 Task: Find connections with filter location Montenegro with filter topic #Consultingwith filter profile language Potuguese with filter current company Work From Home - Online Work Opportunity with filter school Kadi Sarva Vishwavidyalaya, Gandihnagar with filter industry Professional Organizations with filter service category Editing with filter keywords title Food Kitchen Worker
Action: Mouse moved to (518, 99)
Screenshot: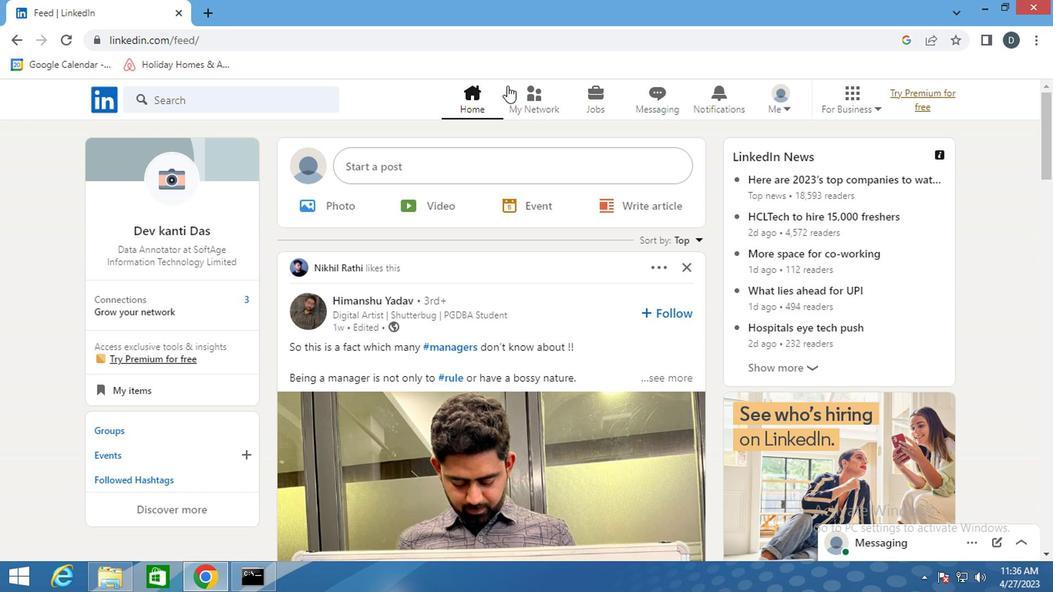 
Action: Mouse pressed left at (518, 99)
Screenshot: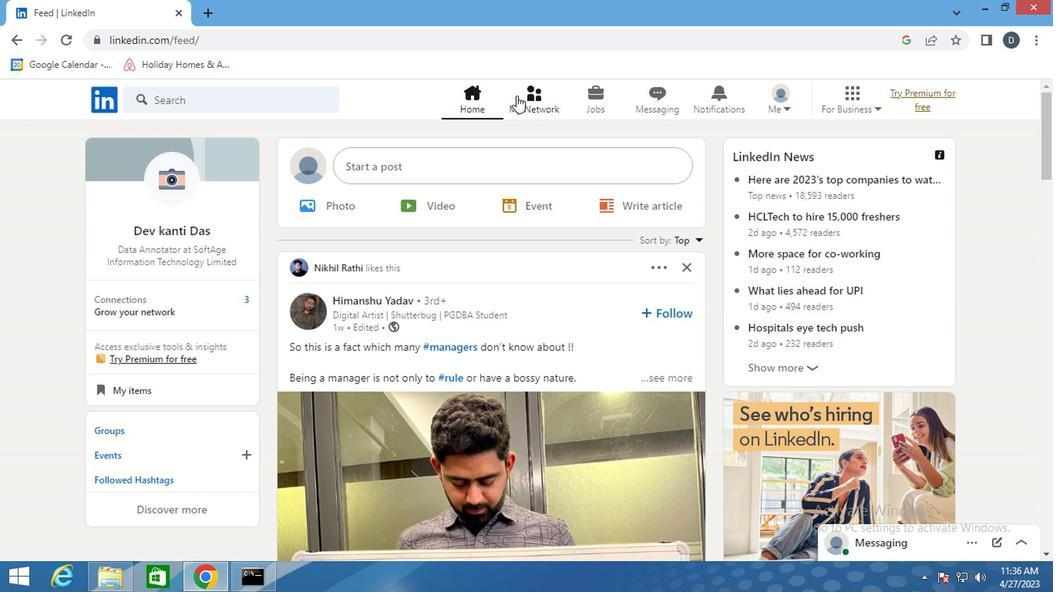 
Action: Mouse moved to (261, 181)
Screenshot: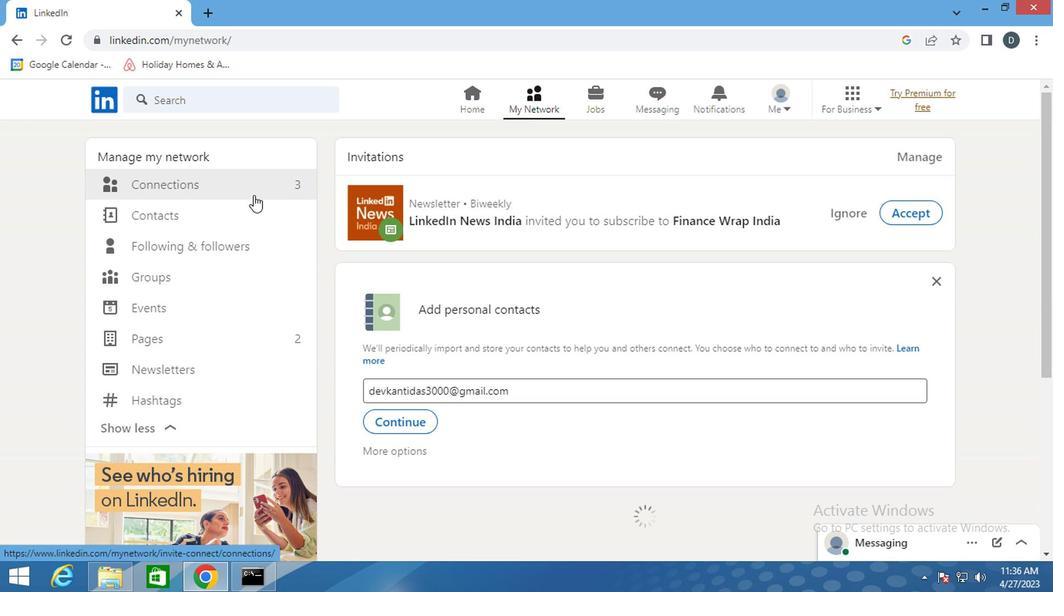 
Action: Mouse pressed left at (261, 181)
Screenshot: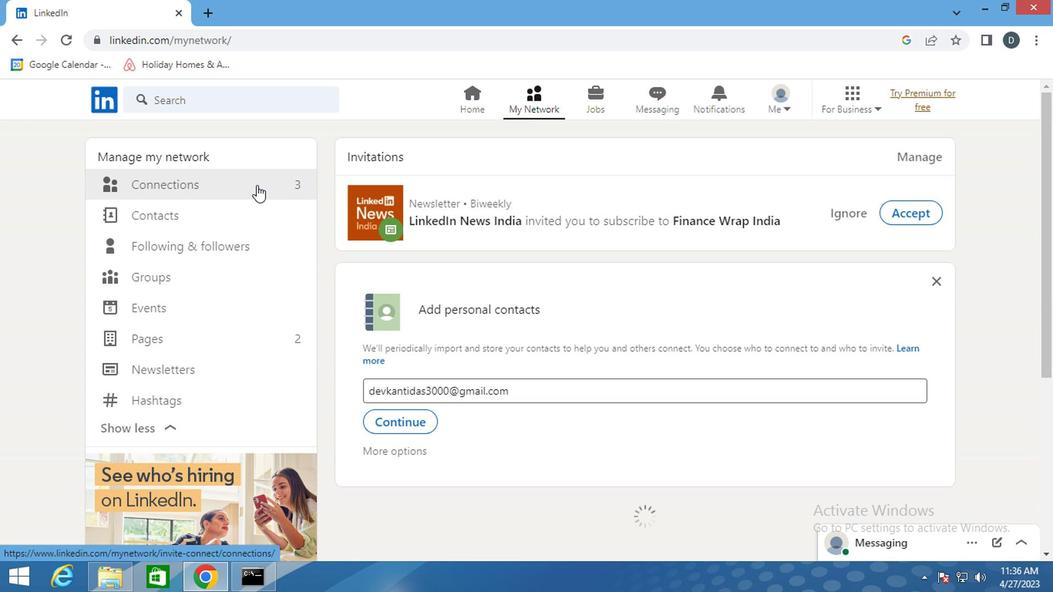 
Action: Mouse pressed left at (261, 181)
Screenshot: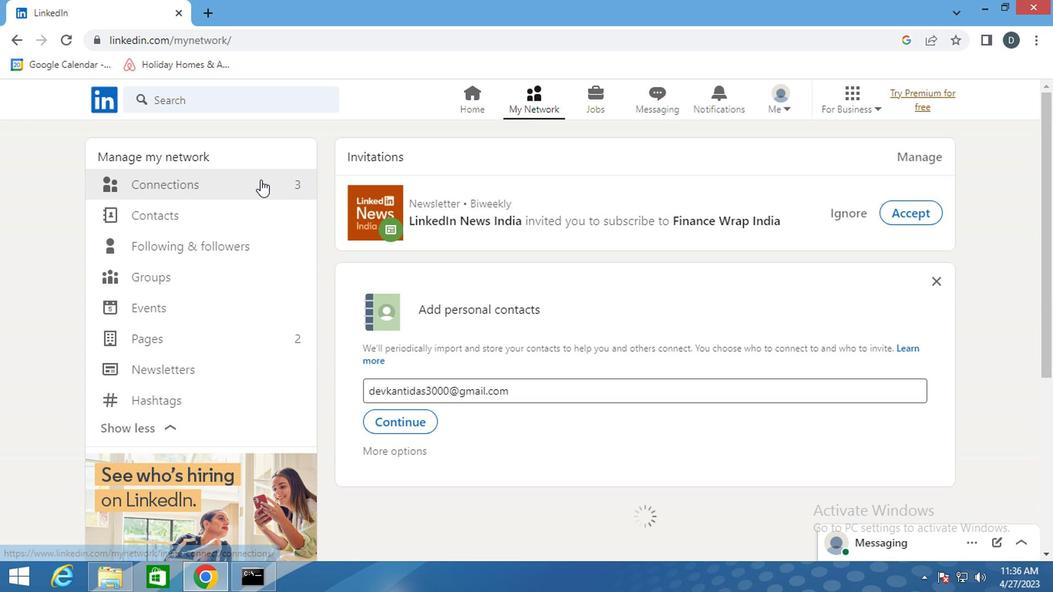 
Action: Mouse moved to (672, 183)
Screenshot: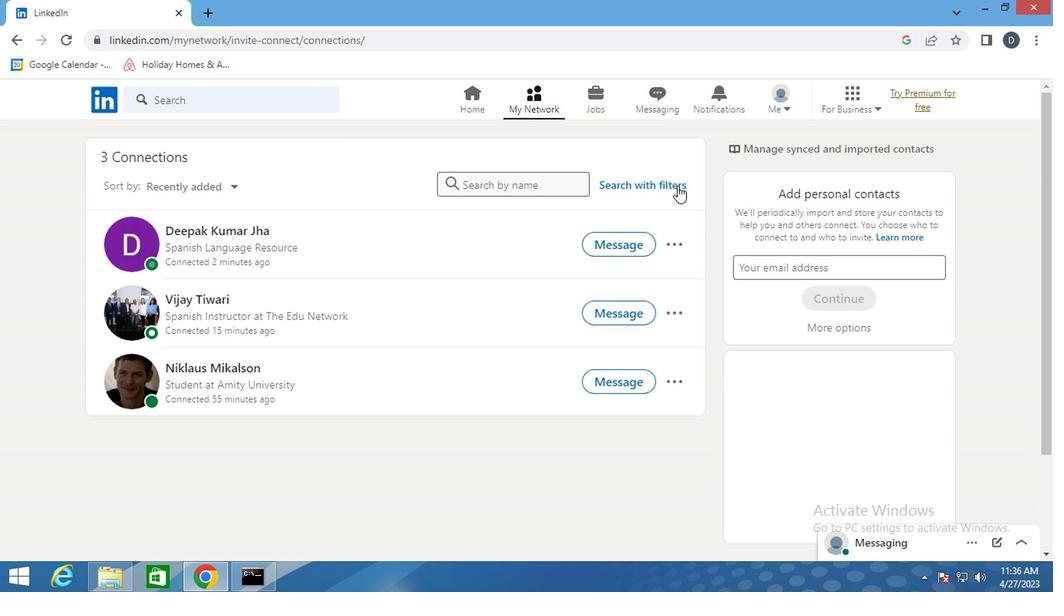 
Action: Mouse pressed left at (672, 183)
Screenshot: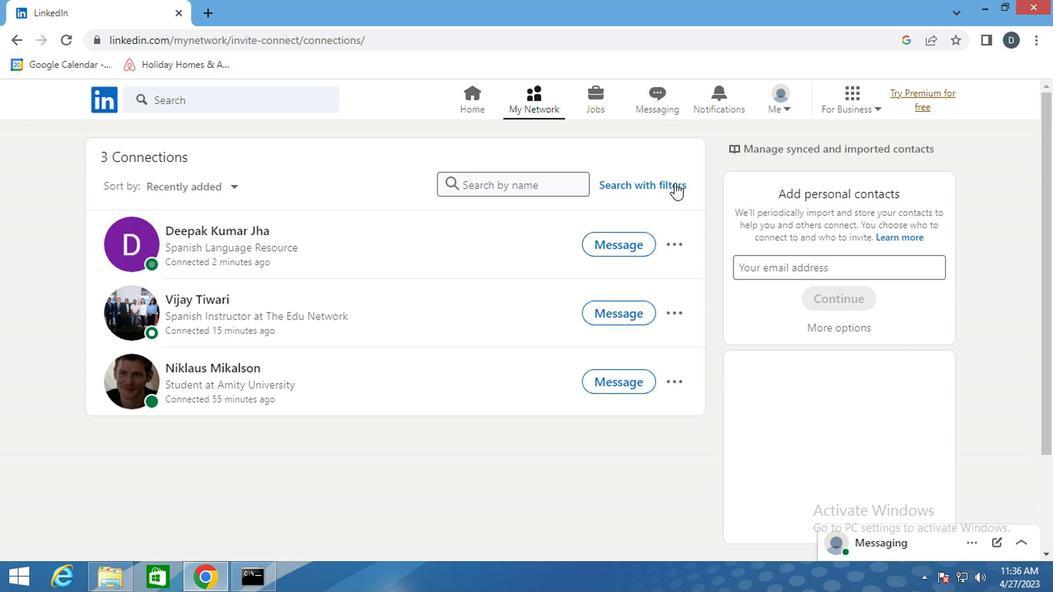 
Action: Mouse moved to (558, 143)
Screenshot: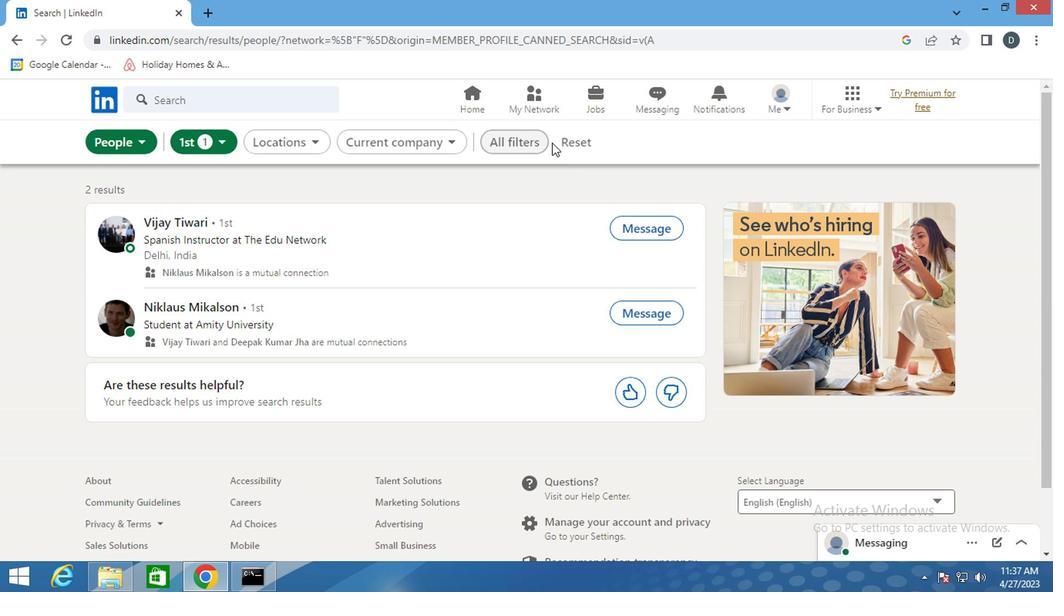 
Action: Mouse pressed left at (558, 143)
Screenshot: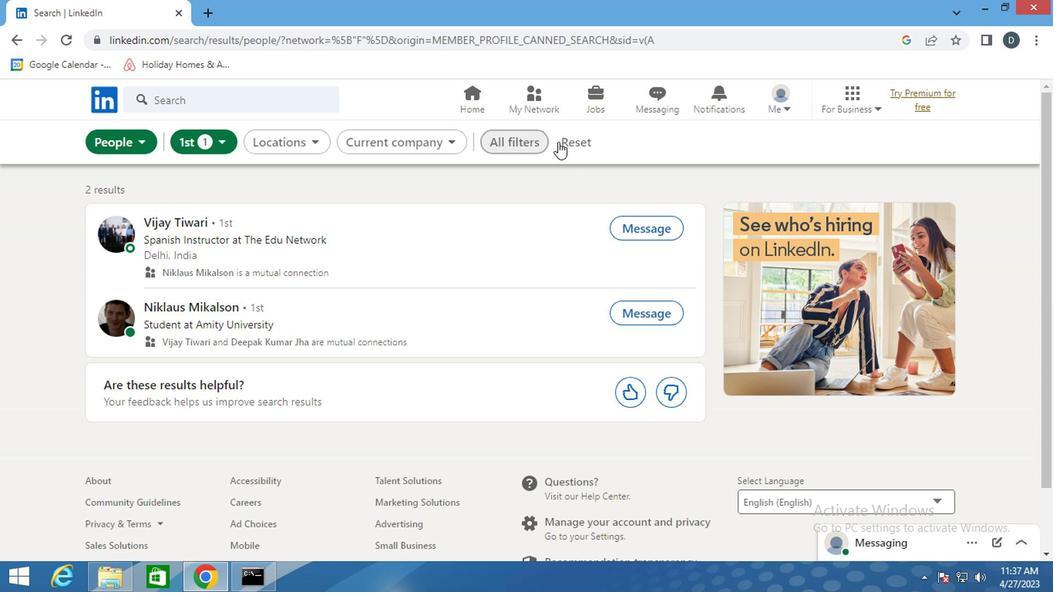 
Action: Mouse moved to (513, 144)
Screenshot: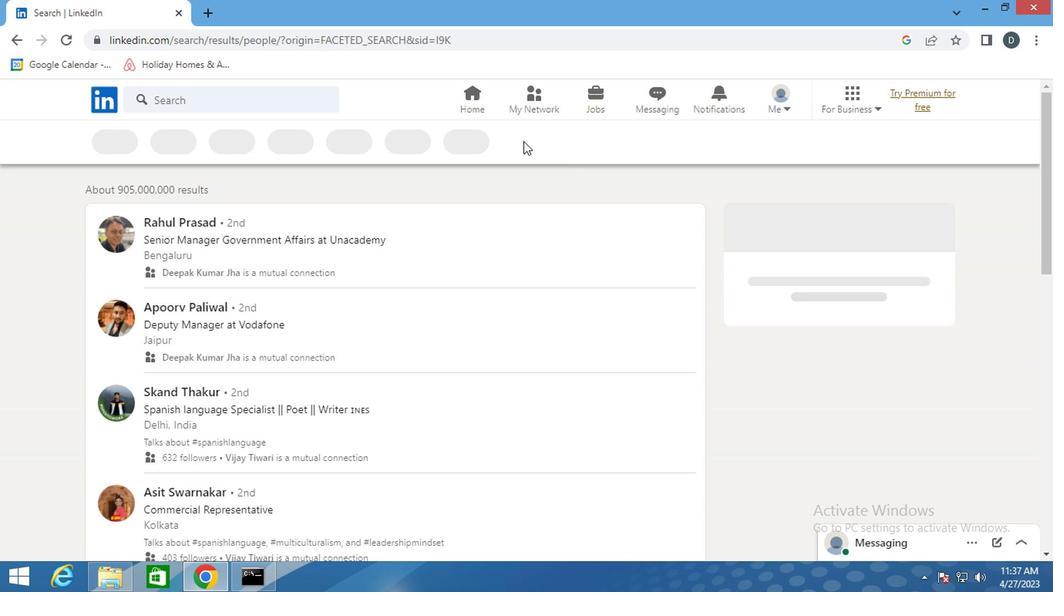 
Action: Mouse pressed left at (513, 144)
Screenshot: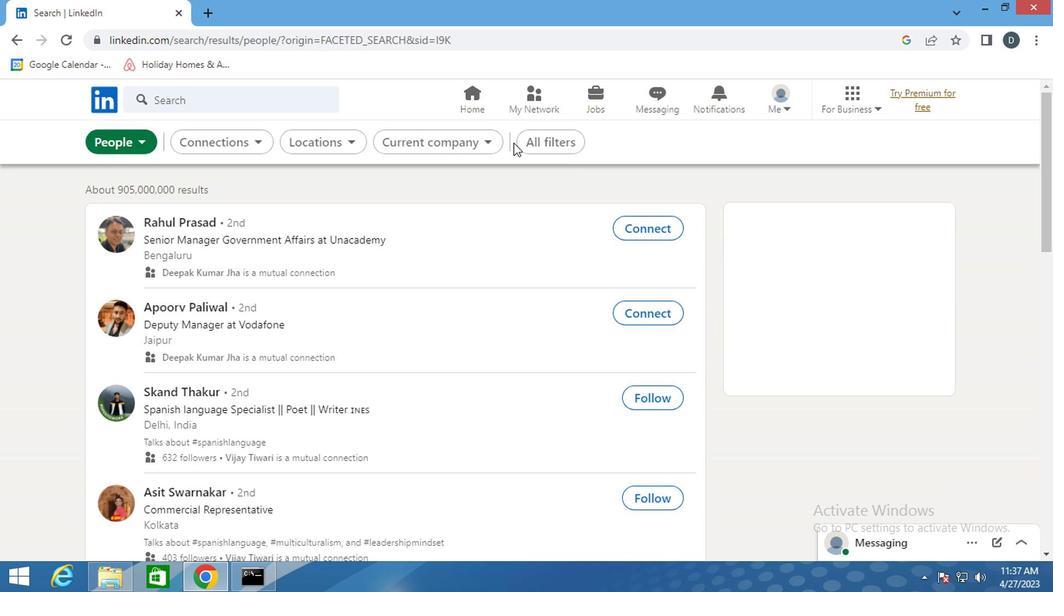 
Action: Mouse moved to (533, 143)
Screenshot: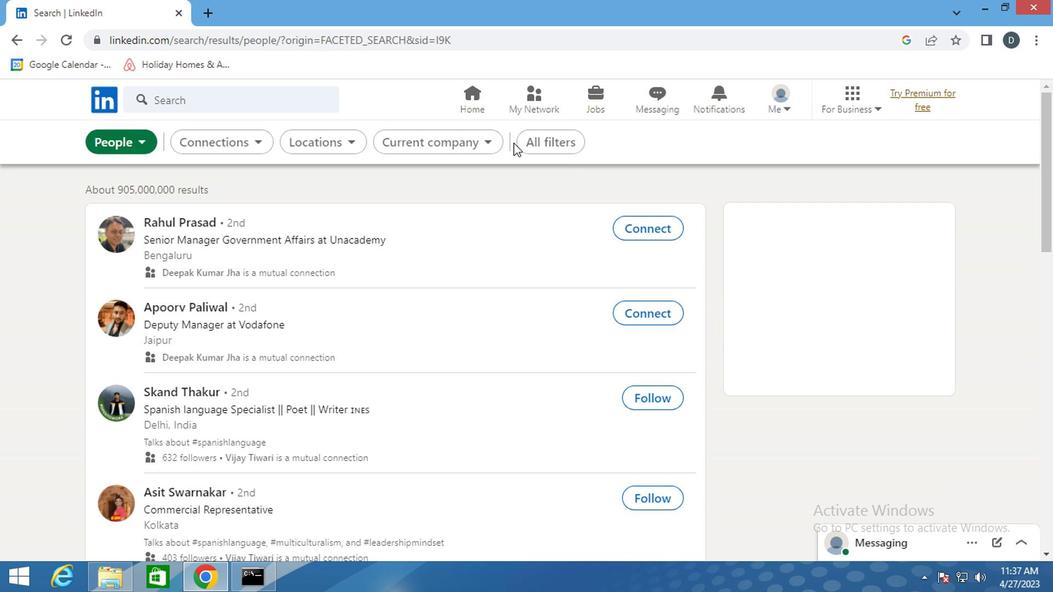 
Action: Mouse pressed left at (533, 143)
Screenshot: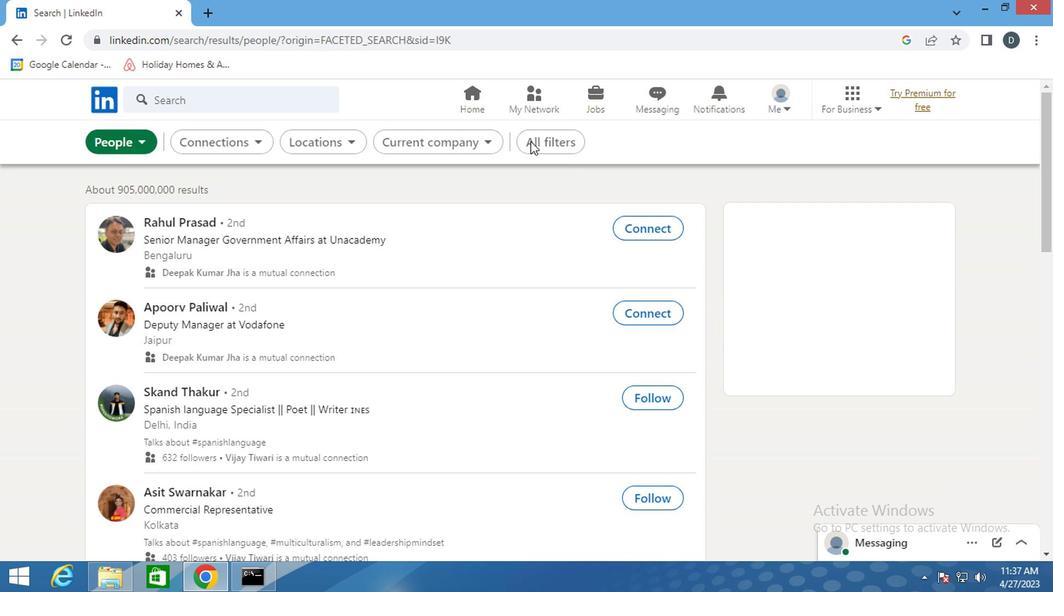 
Action: Mouse moved to (863, 334)
Screenshot: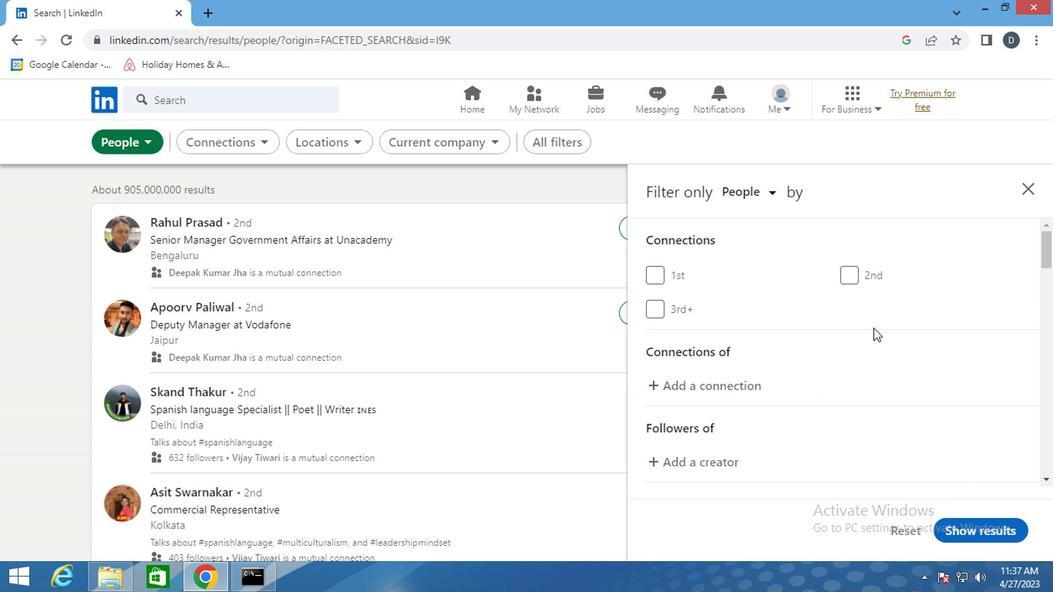 
Action: Mouse scrolled (863, 333) with delta (0, 0)
Screenshot: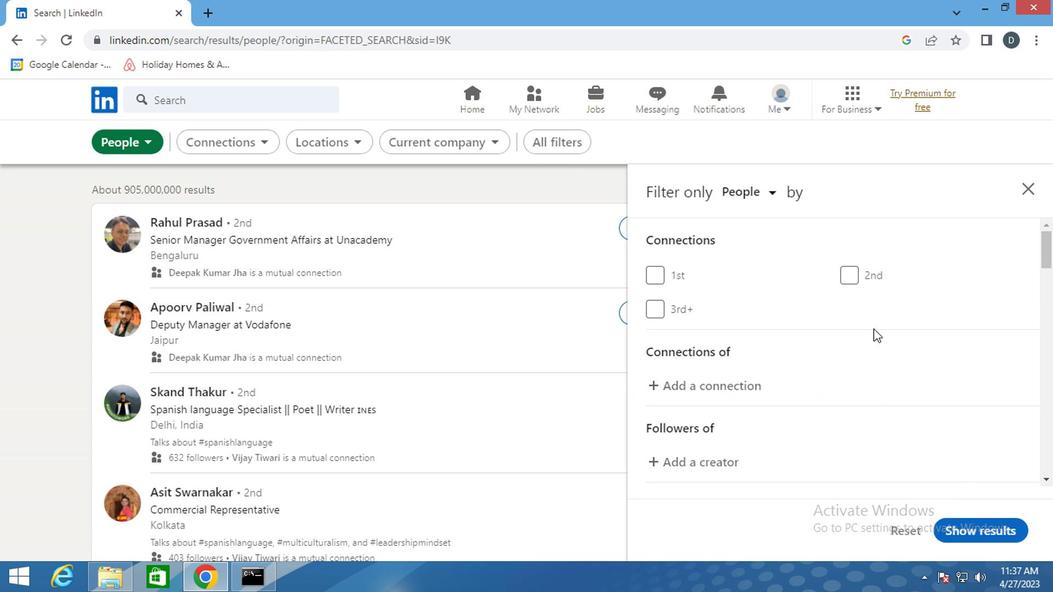 
Action: Mouse scrolled (863, 333) with delta (0, 0)
Screenshot: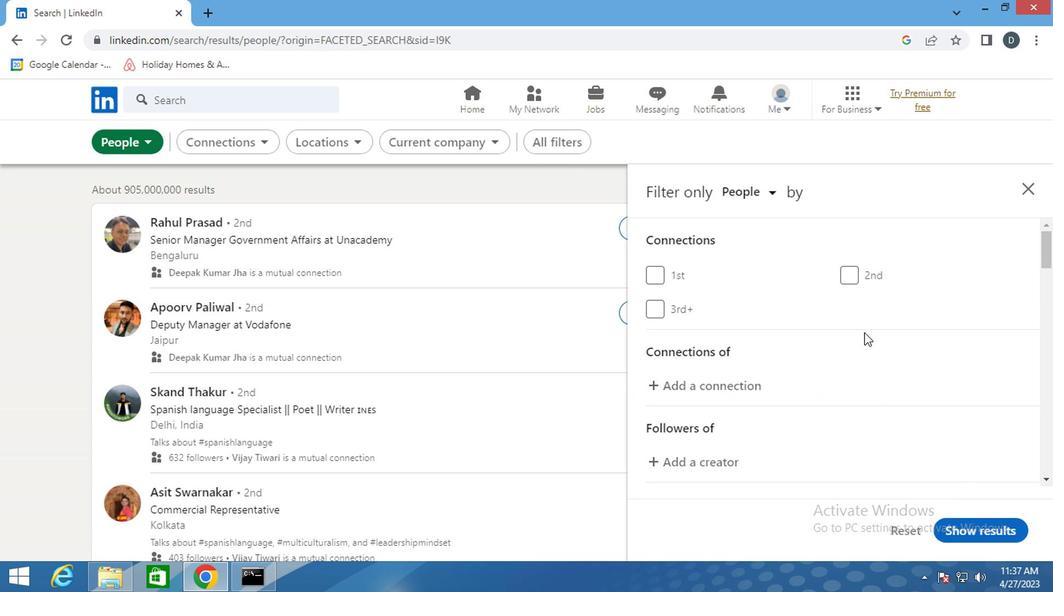 
Action: Mouse scrolled (863, 333) with delta (0, 0)
Screenshot: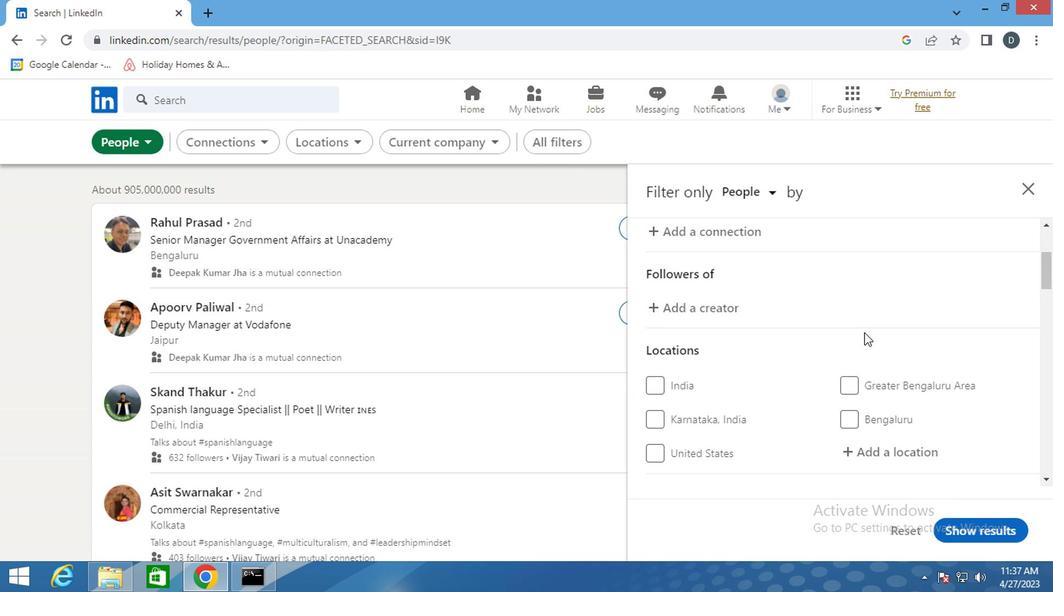 
Action: Mouse moved to (878, 381)
Screenshot: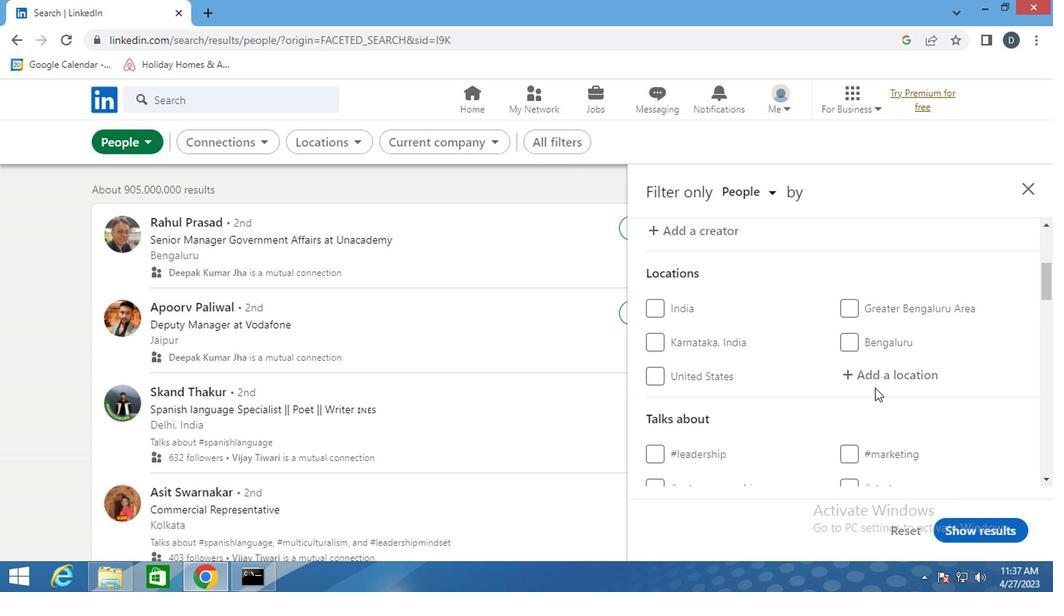 
Action: Mouse pressed left at (878, 381)
Screenshot: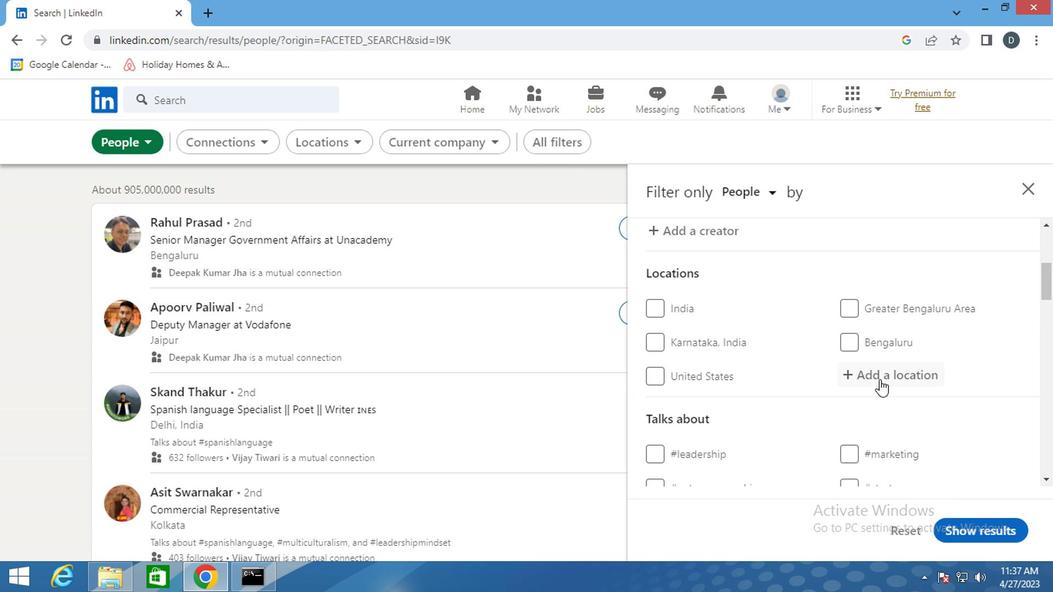
Action: Key pressed <Key.shift_r>Montenegro<Key.down><Key.enter>
Screenshot: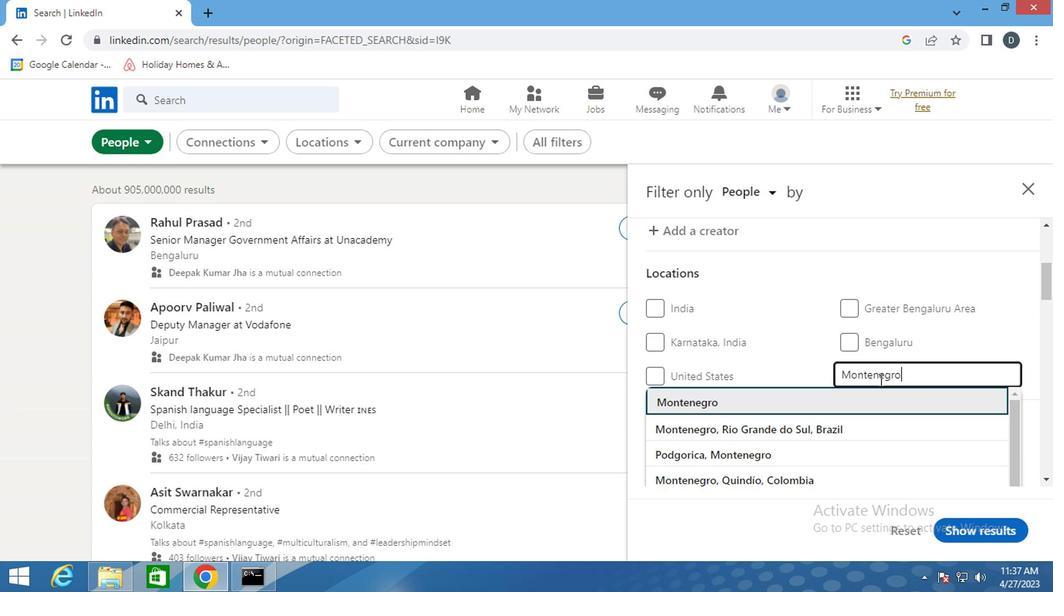 
Action: Mouse moved to (904, 364)
Screenshot: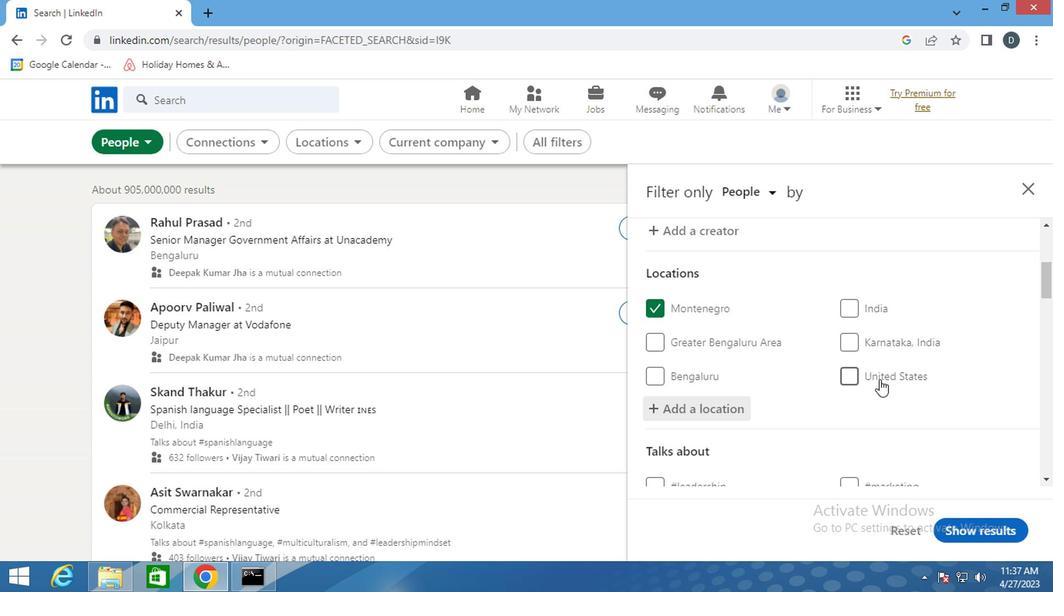 
Action: Mouse scrolled (904, 364) with delta (0, 0)
Screenshot: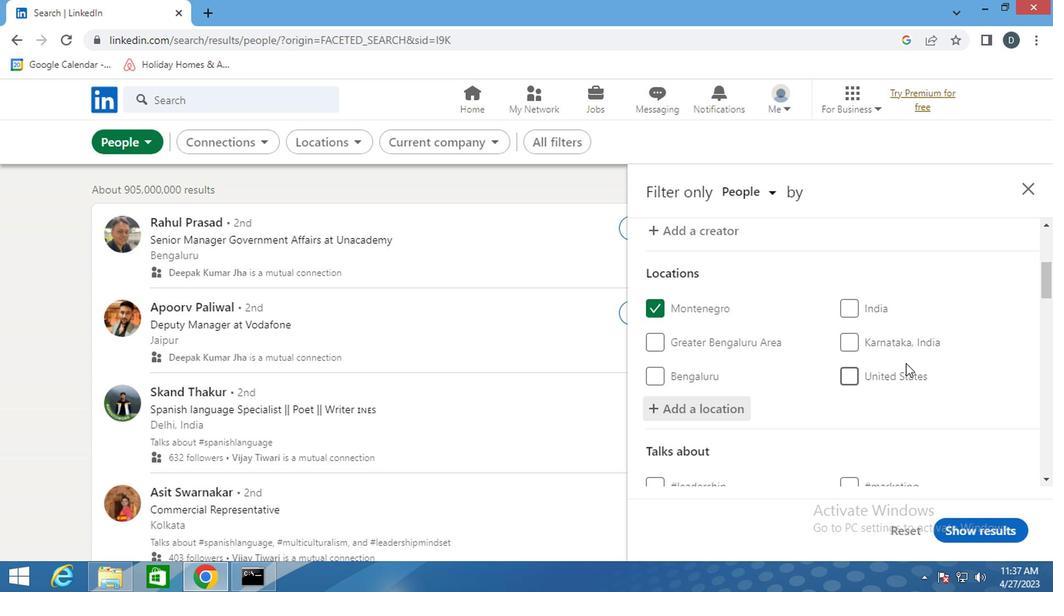 
Action: Mouse scrolled (904, 364) with delta (0, 0)
Screenshot: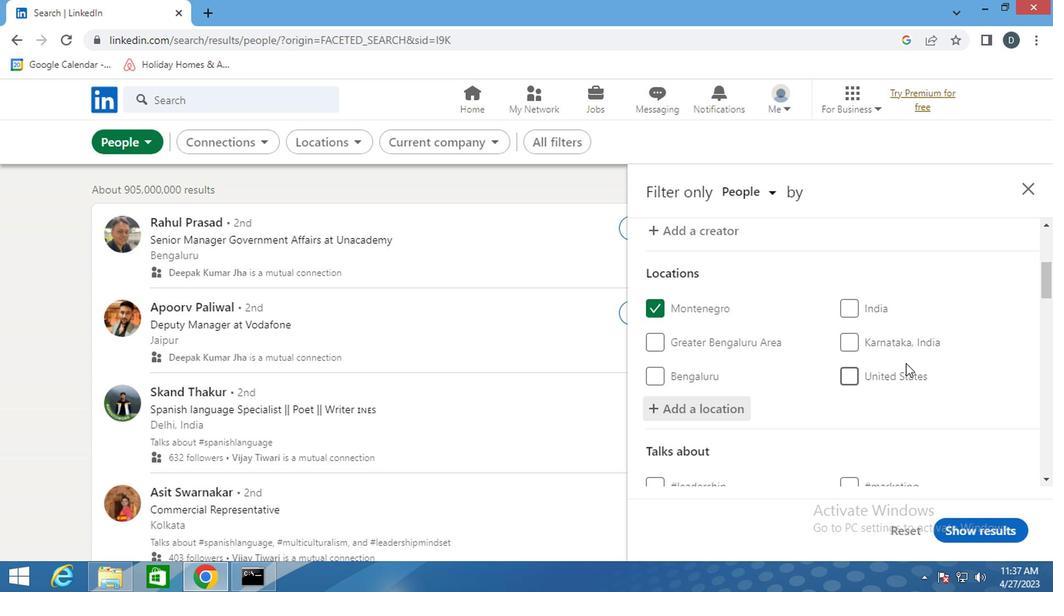 
Action: Mouse scrolled (904, 364) with delta (0, 0)
Screenshot: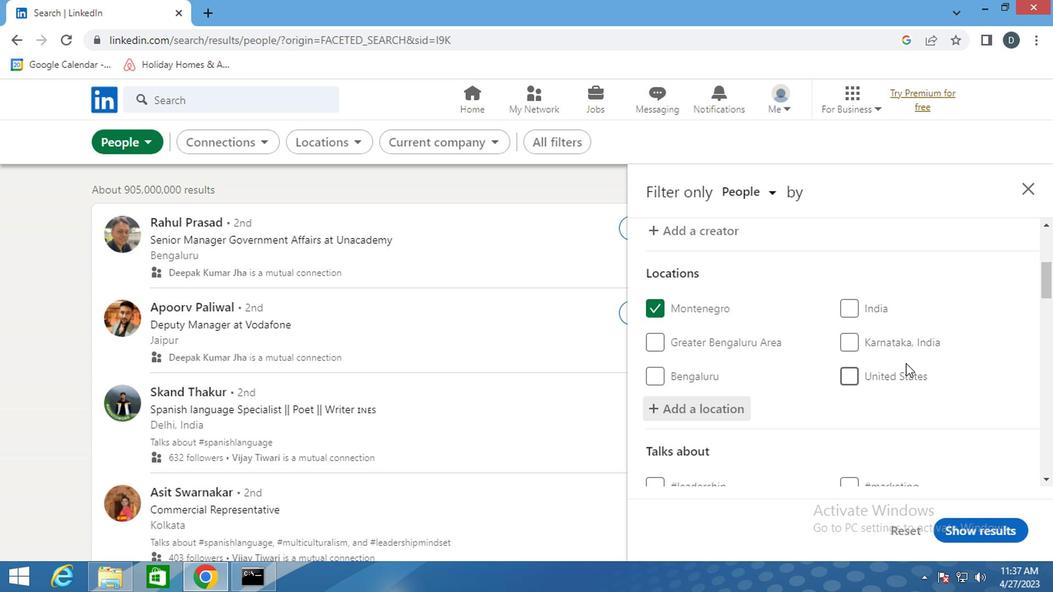 
Action: Mouse moved to (865, 331)
Screenshot: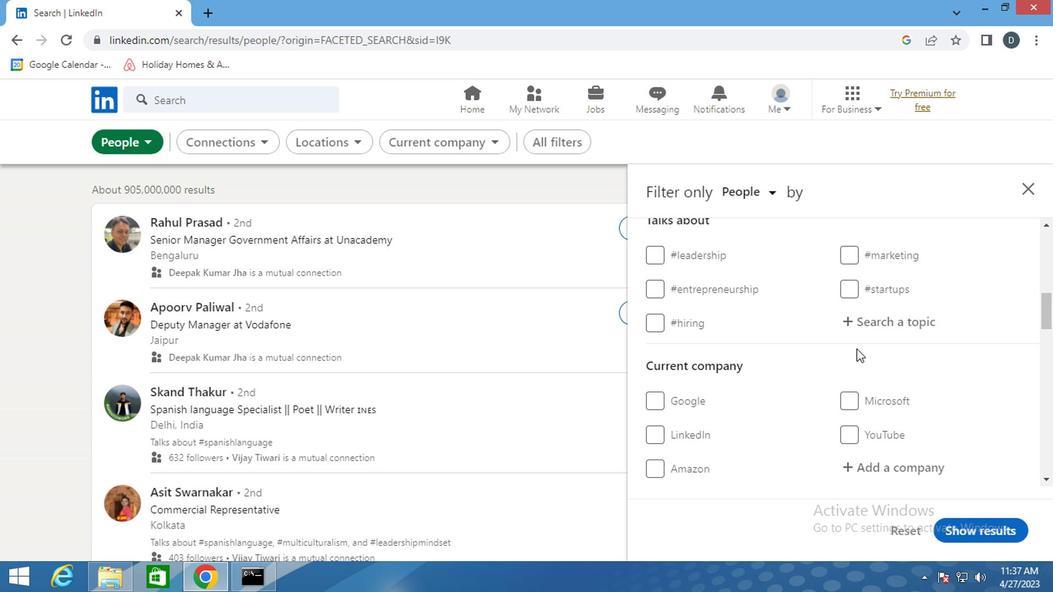 
Action: Mouse scrolled (865, 331) with delta (0, 0)
Screenshot: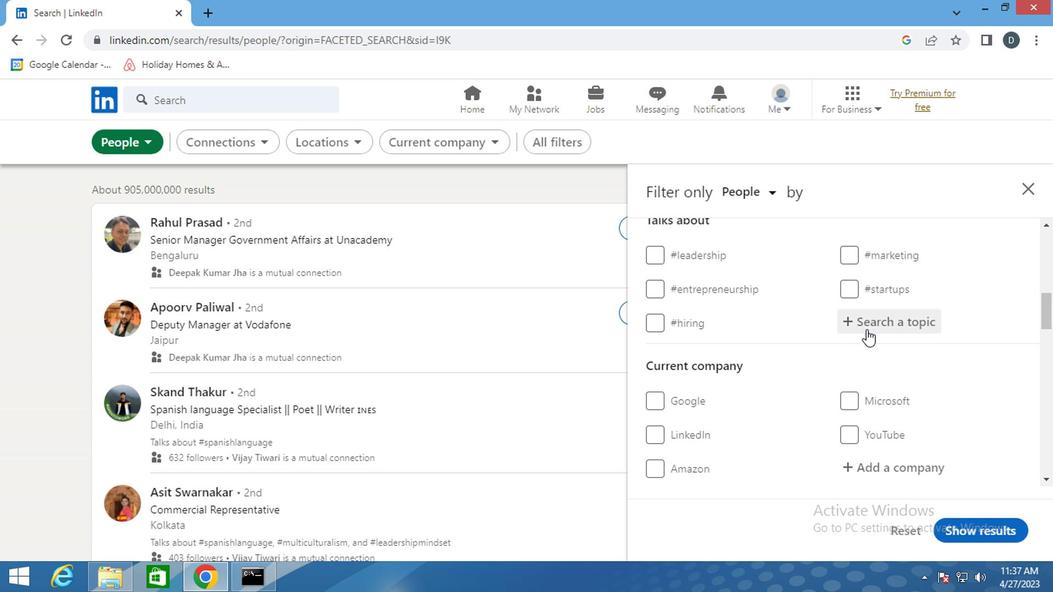 
Action: Mouse moved to (885, 402)
Screenshot: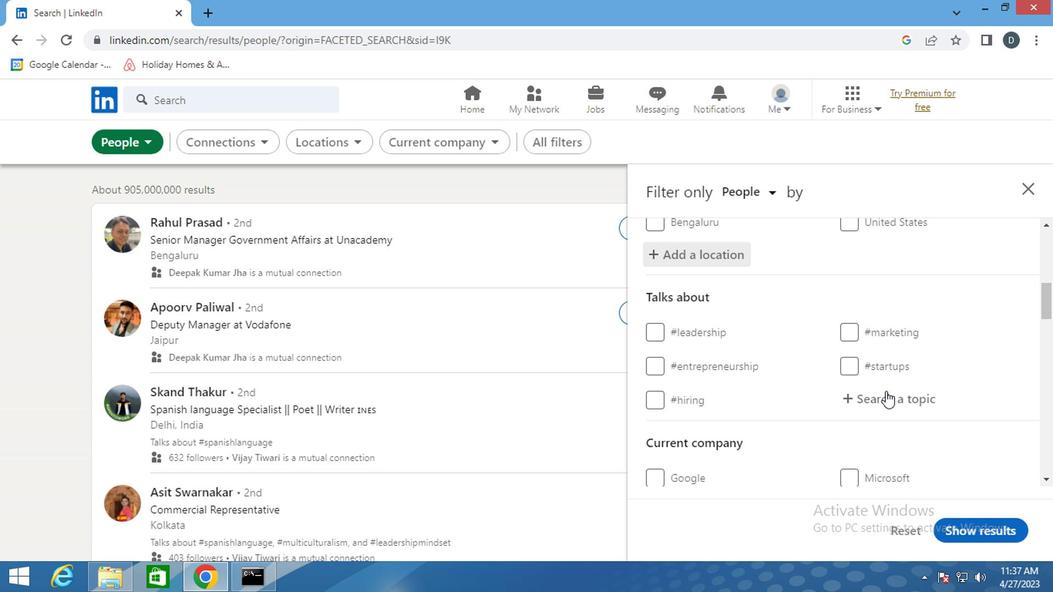 
Action: Mouse pressed left at (885, 402)
Screenshot: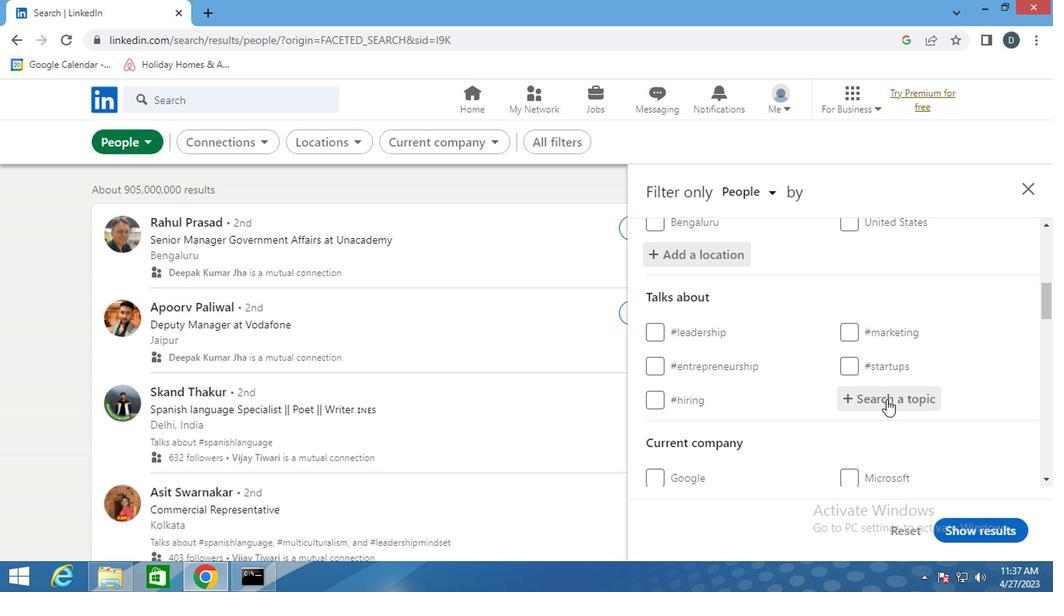 
Action: Mouse moved to (885, 403)
Screenshot: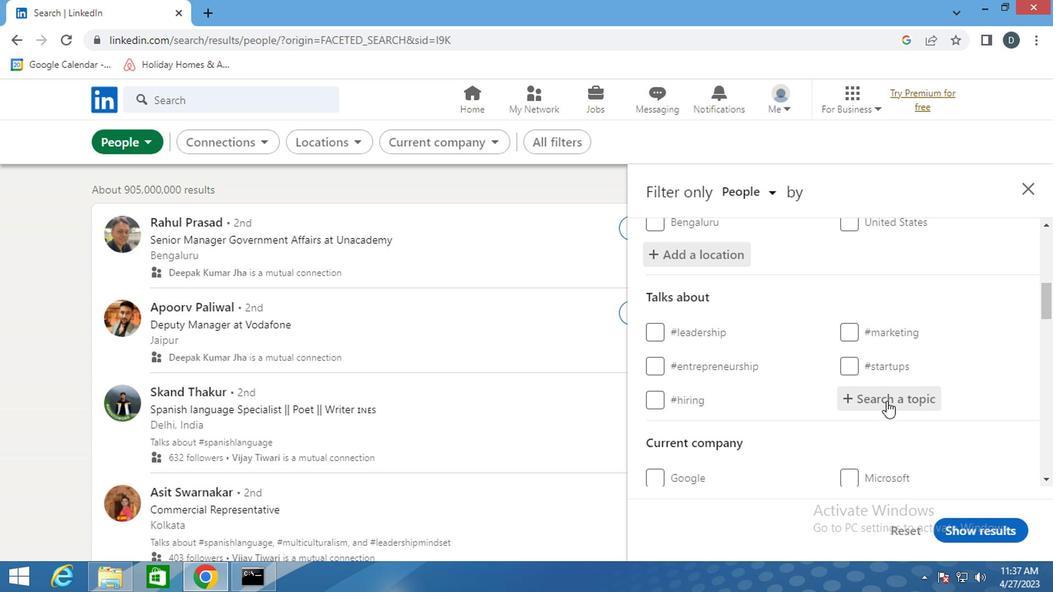 
Action: Key pressed <Key.shift>#<Key.shift>CONSULTING
Screenshot: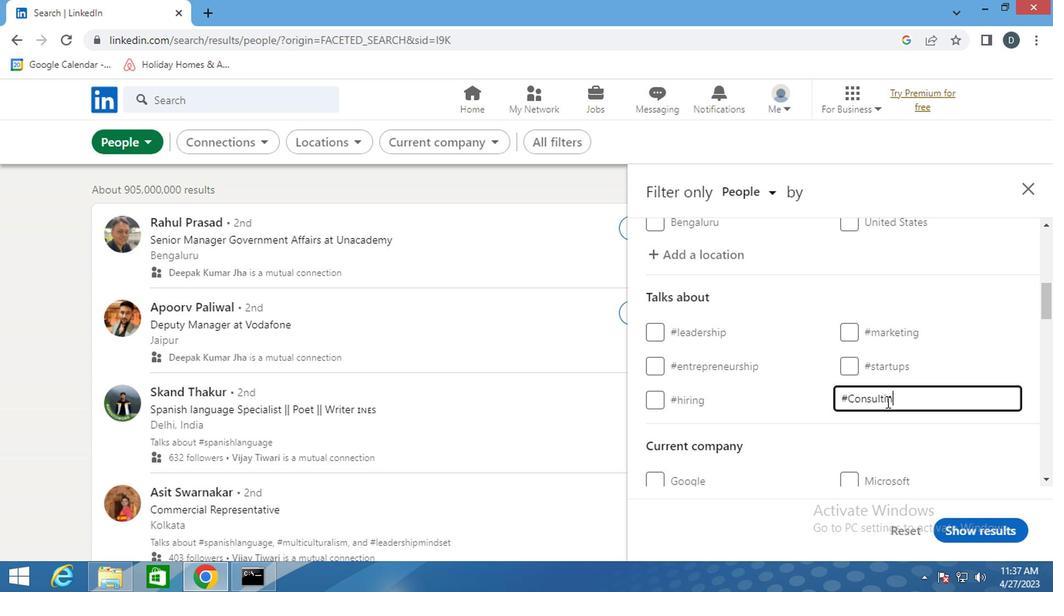 
Action: Mouse moved to (887, 383)
Screenshot: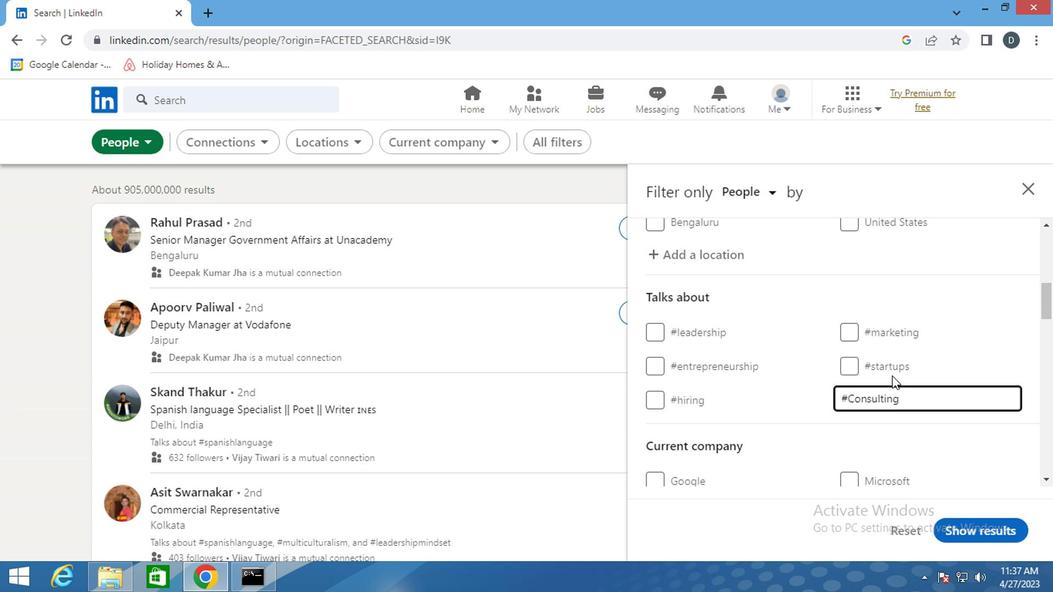 
Action: Mouse scrolled (887, 382) with delta (0, 0)
Screenshot: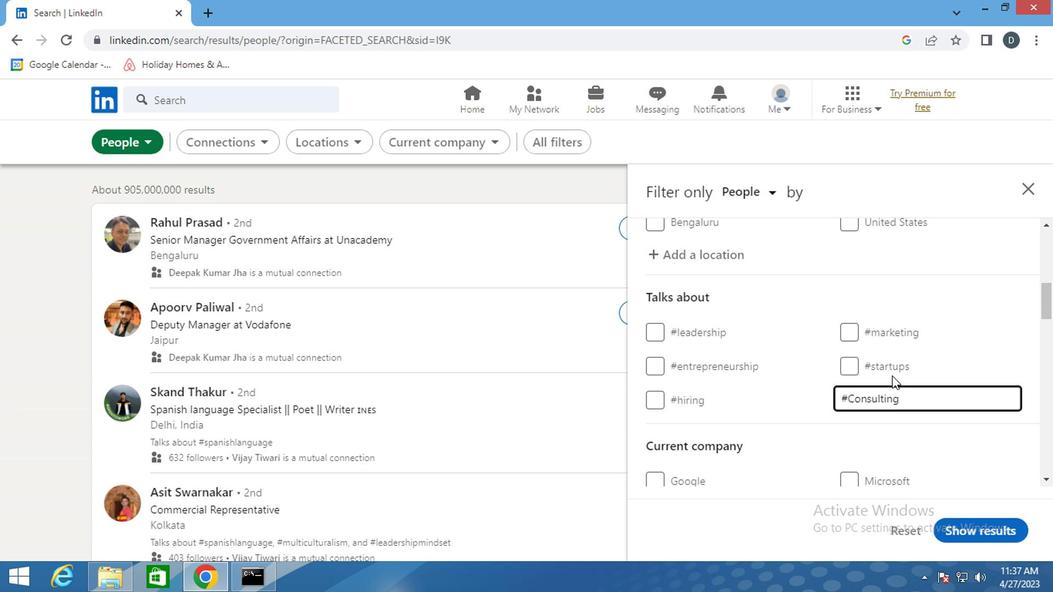 
Action: Mouse moved to (887, 385)
Screenshot: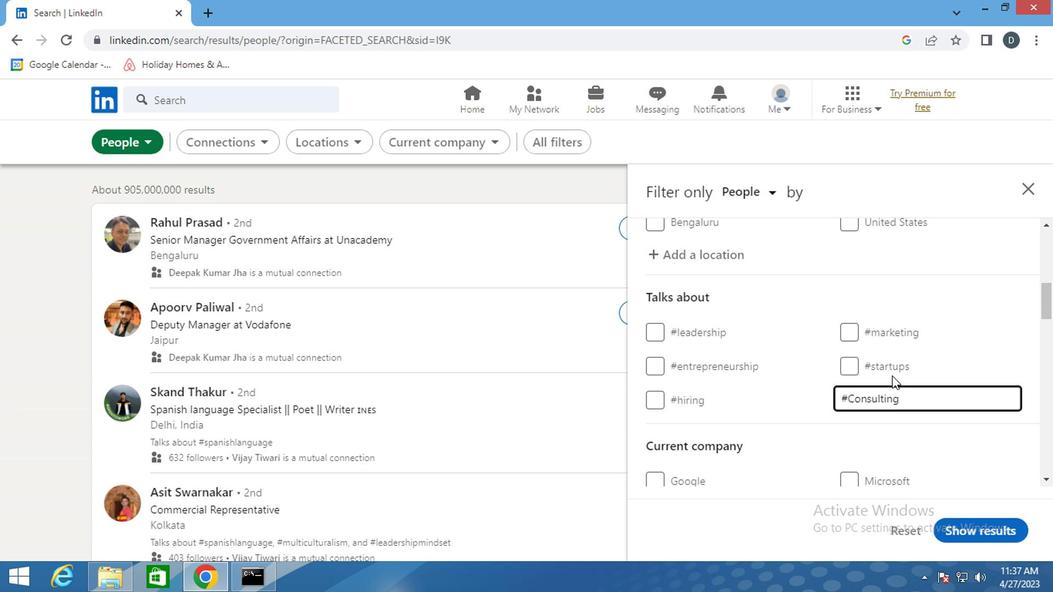 
Action: Mouse scrolled (887, 384) with delta (0, 0)
Screenshot: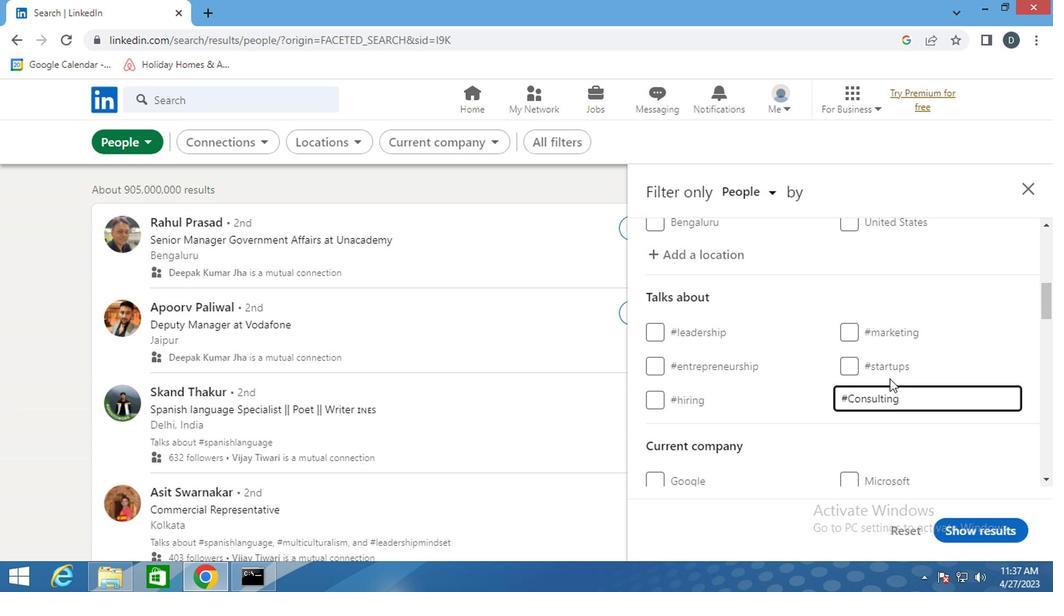 
Action: Mouse moved to (883, 389)
Screenshot: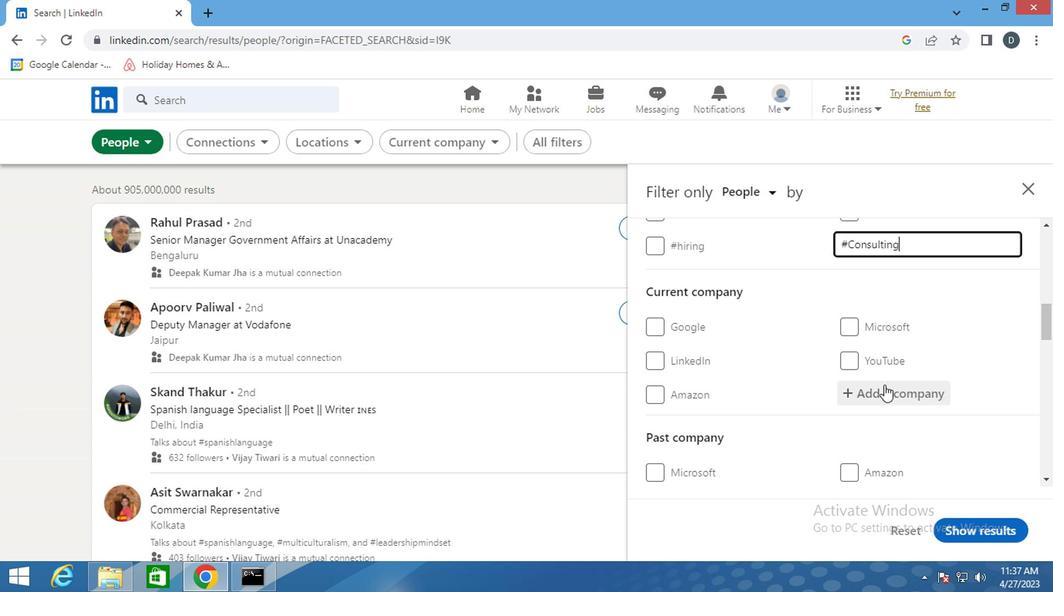 
Action: Mouse scrolled (883, 389) with delta (0, 0)
Screenshot: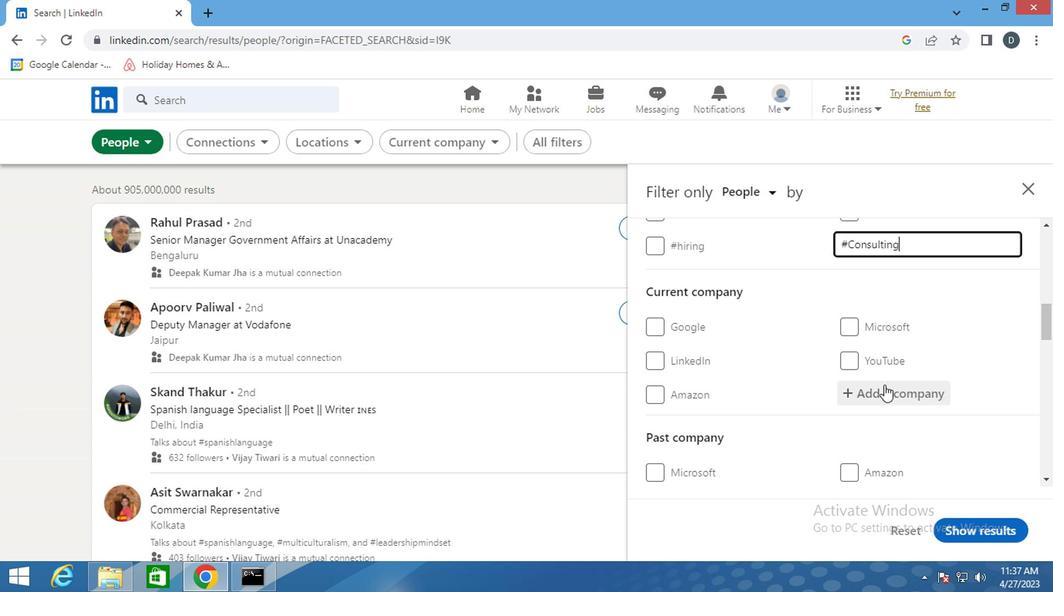 
Action: Mouse moved to (883, 389)
Screenshot: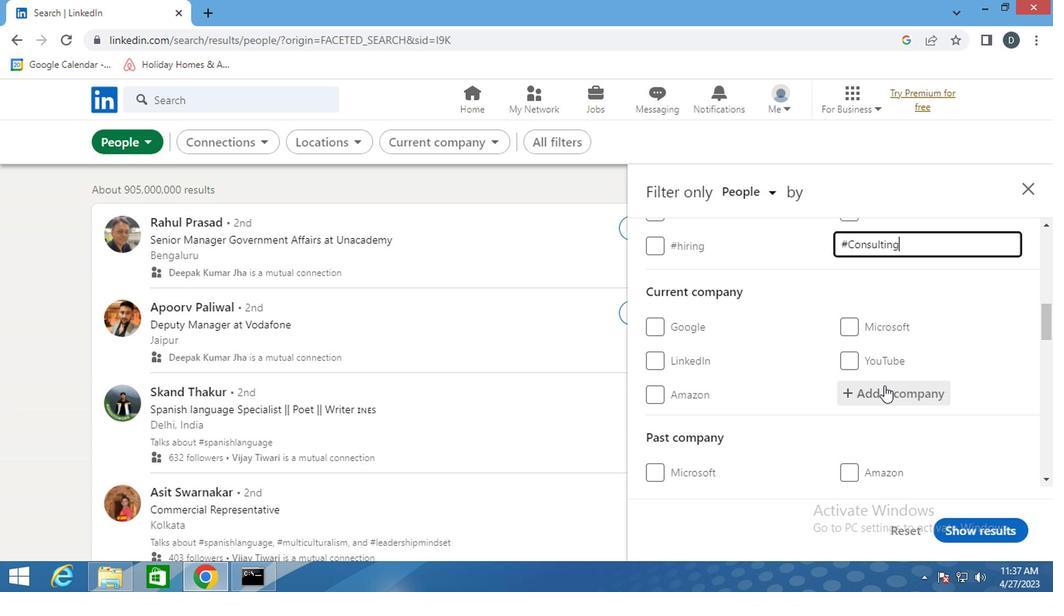 
Action: Mouse scrolled (883, 389) with delta (0, 0)
Screenshot: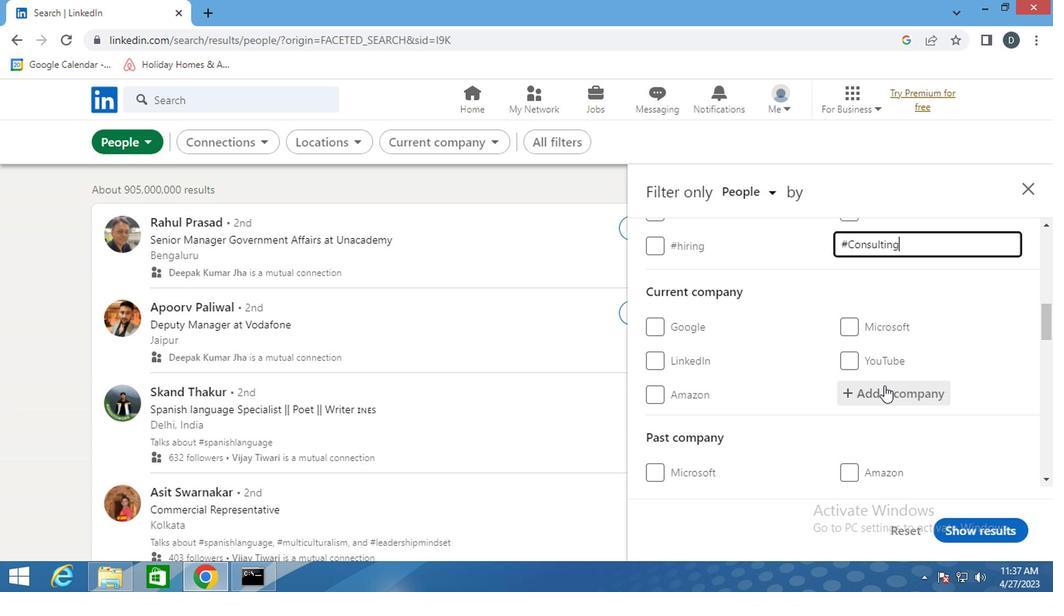 
Action: Mouse moved to (883, 390)
Screenshot: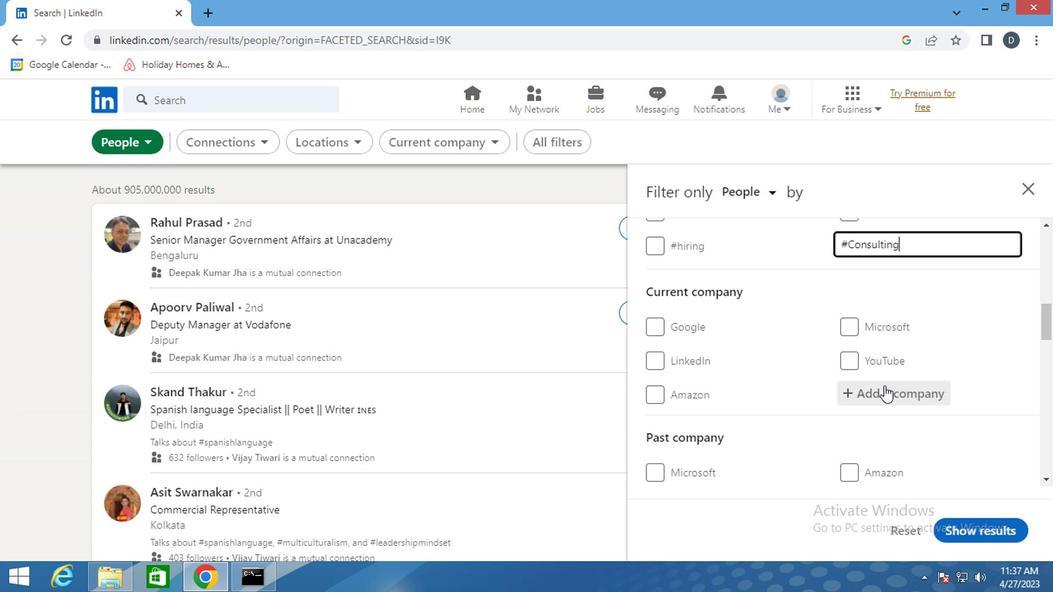 
Action: Mouse scrolled (883, 389) with delta (0, -1)
Screenshot: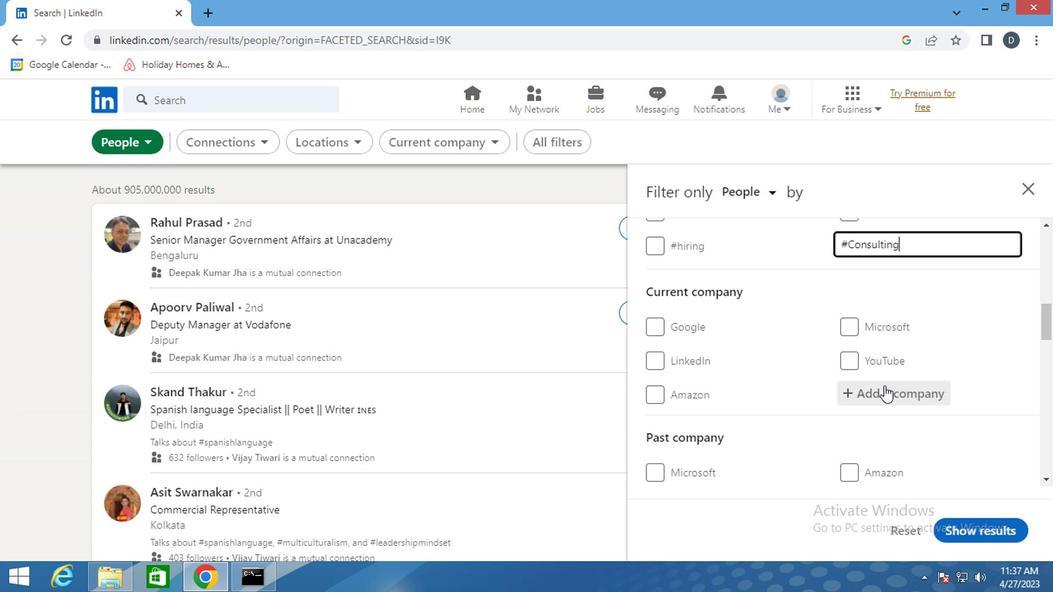 
Action: Mouse moved to (885, 391)
Screenshot: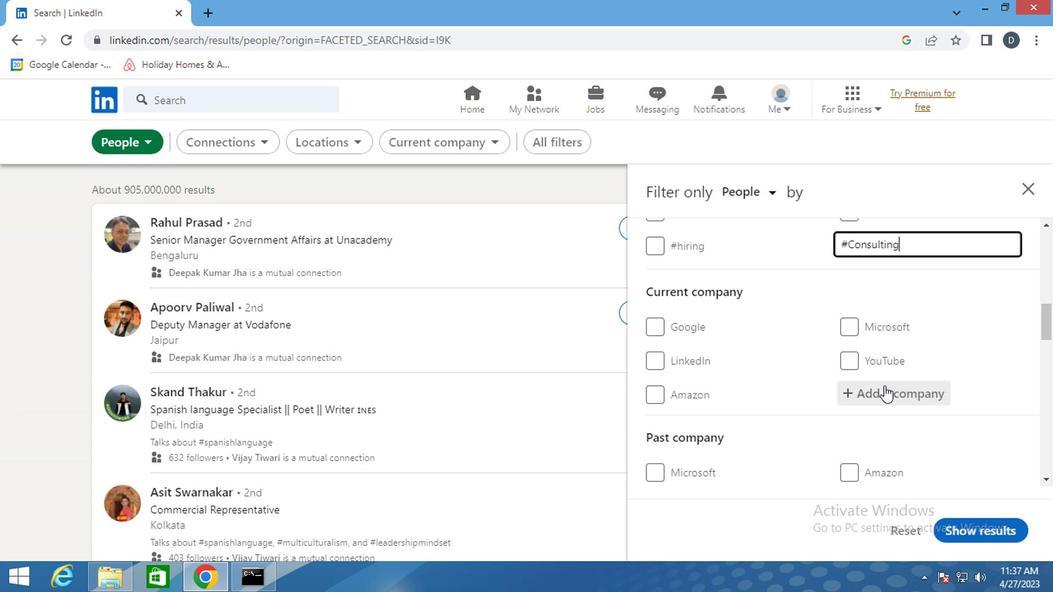 
Action: Mouse scrolled (885, 390) with delta (0, 0)
Screenshot: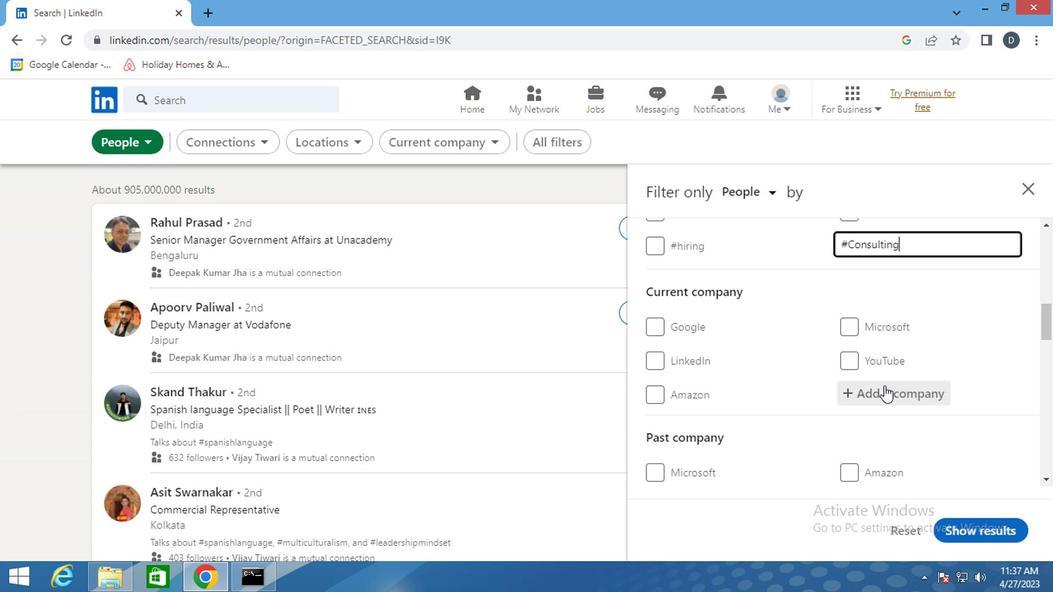 
Action: Mouse moved to (885, 392)
Screenshot: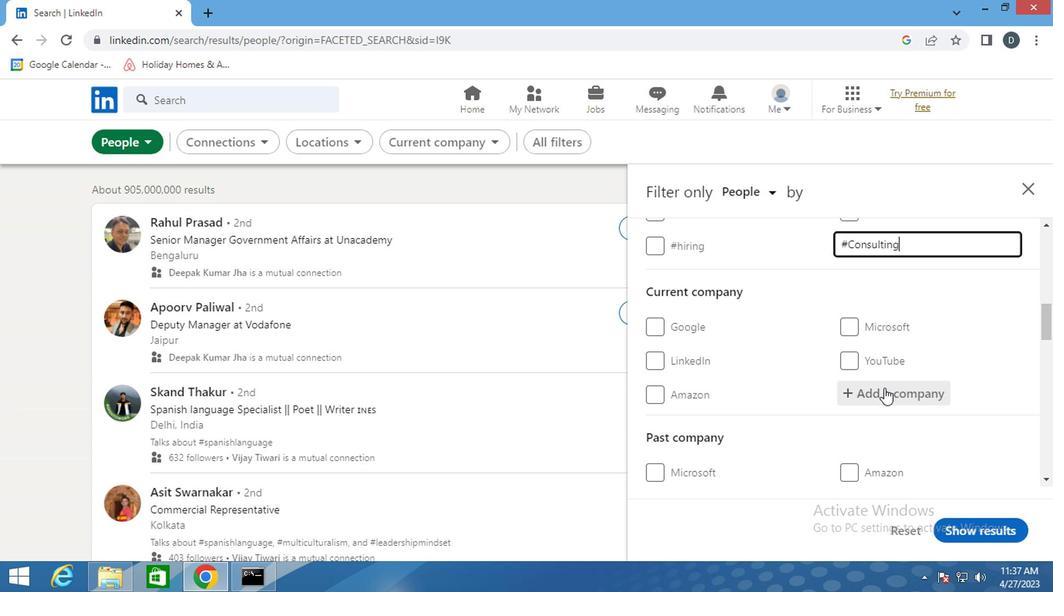 
Action: Mouse scrolled (885, 391) with delta (0, -1)
Screenshot: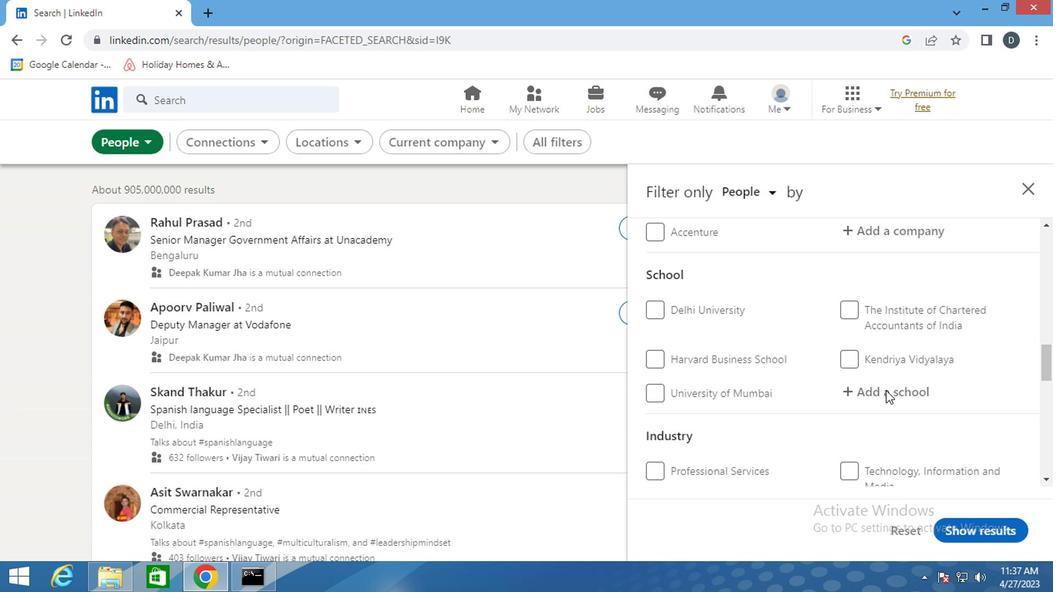
Action: Mouse scrolled (885, 391) with delta (0, -1)
Screenshot: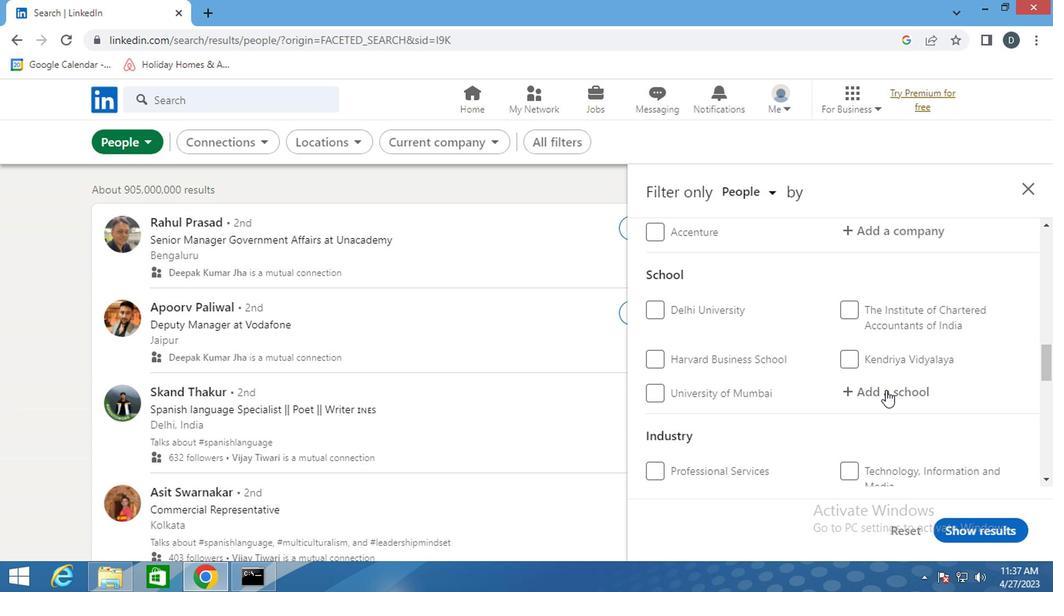 
Action: Mouse scrolled (885, 391) with delta (0, -1)
Screenshot: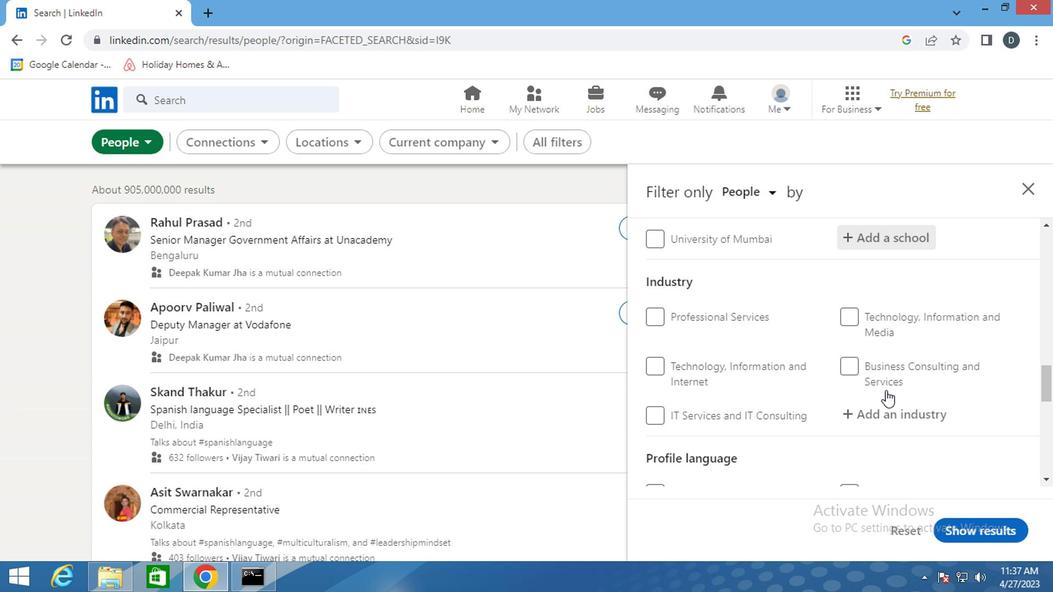 
Action: Mouse scrolled (885, 391) with delta (0, -1)
Screenshot: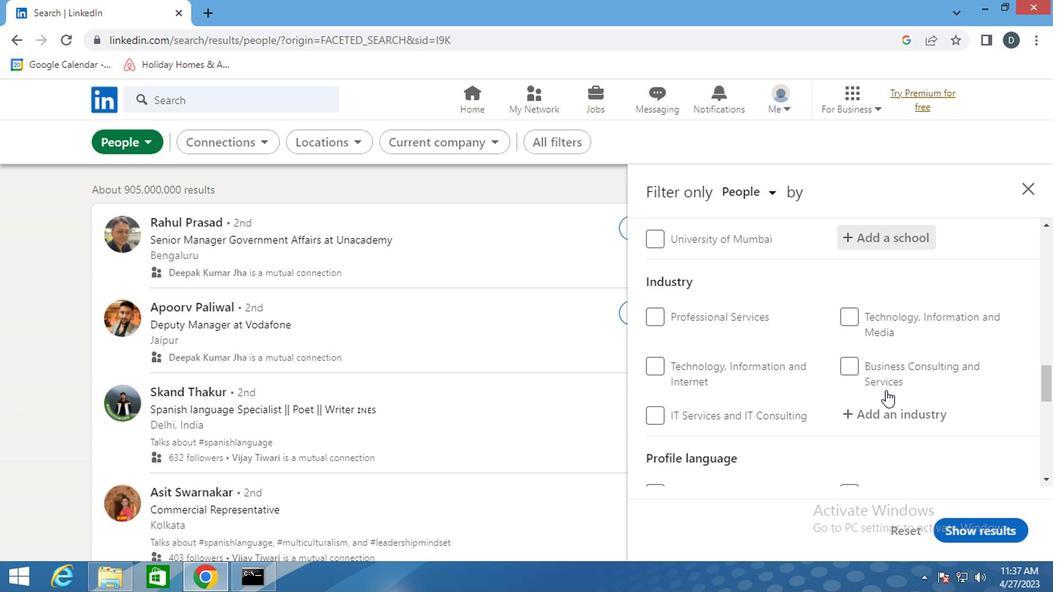
Action: Mouse scrolled (885, 391) with delta (0, -1)
Screenshot: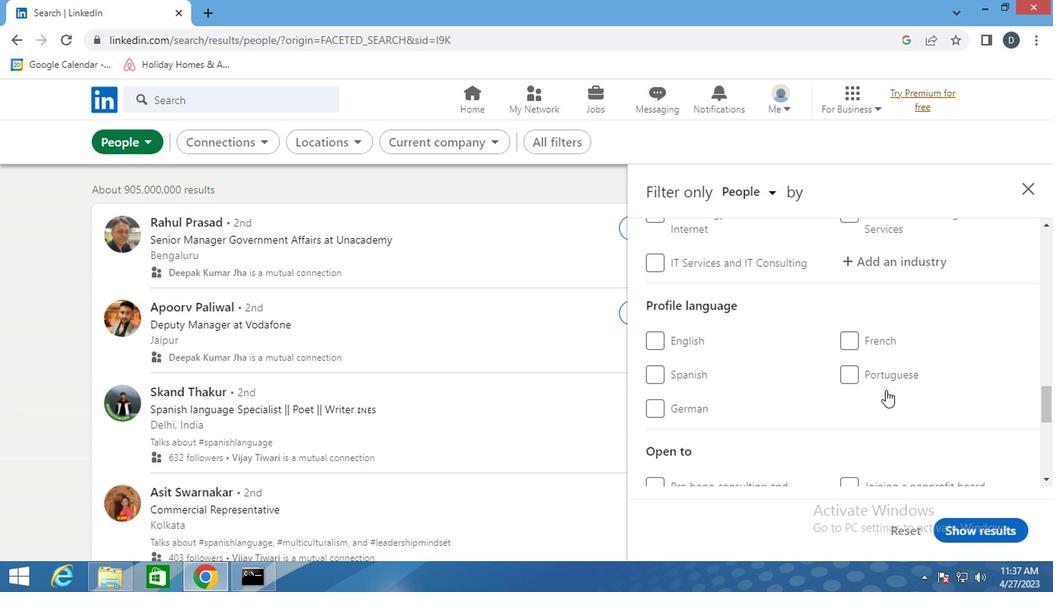 
Action: Mouse scrolled (885, 392) with delta (0, 0)
Screenshot: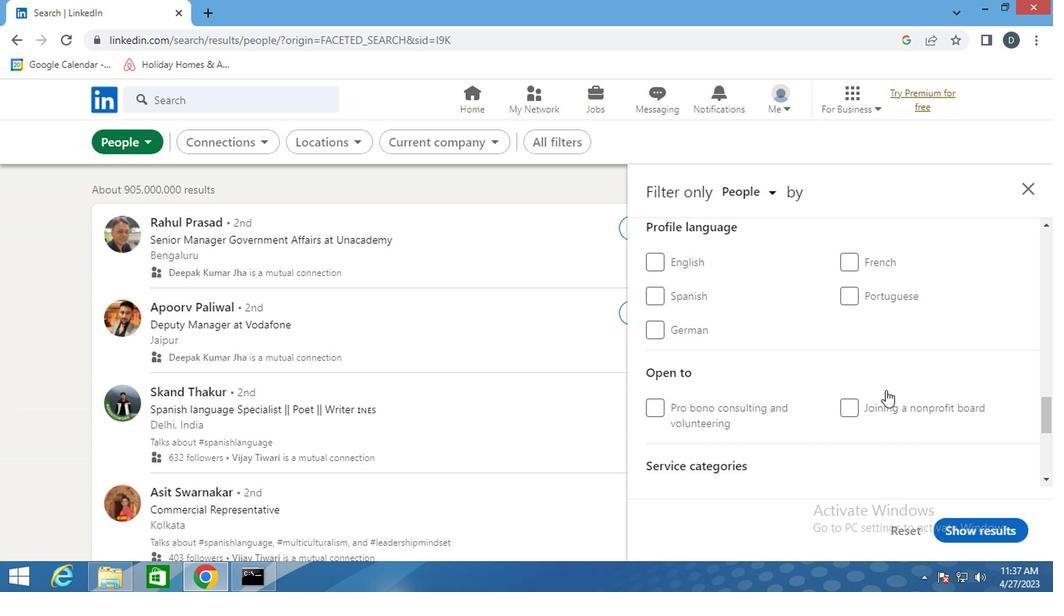 
Action: Mouse moved to (917, 380)
Screenshot: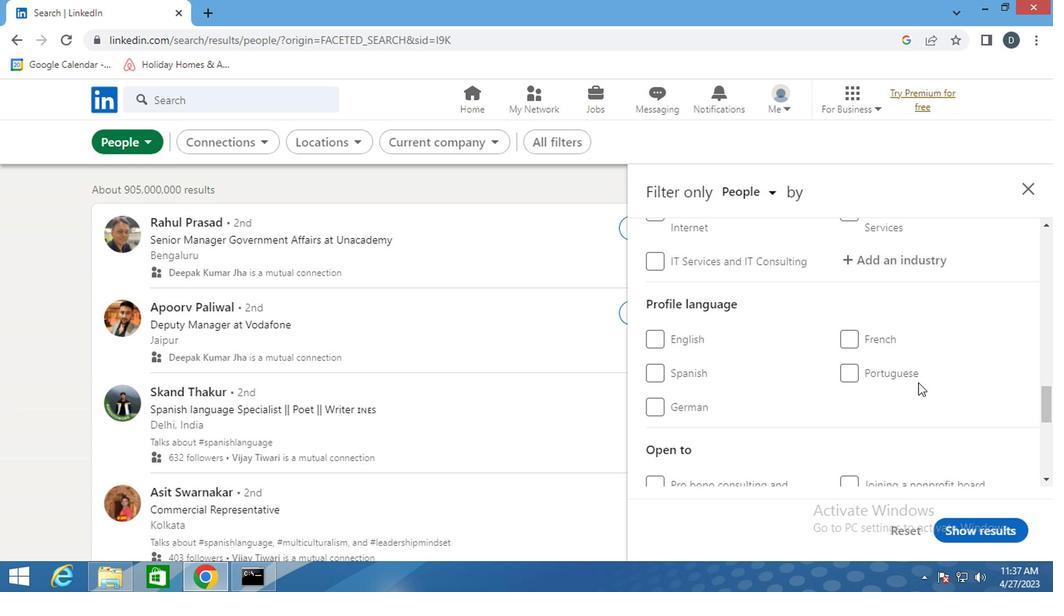 
Action: Mouse pressed left at (917, 380)
Screenshot: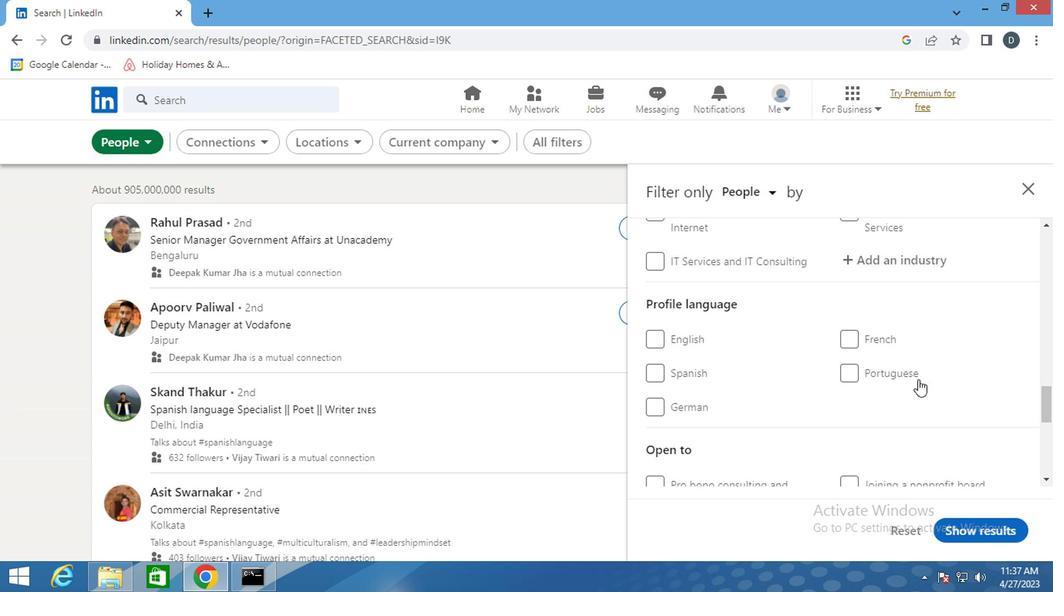 
Action: Mouse moved to (906, 385)
Screenshot: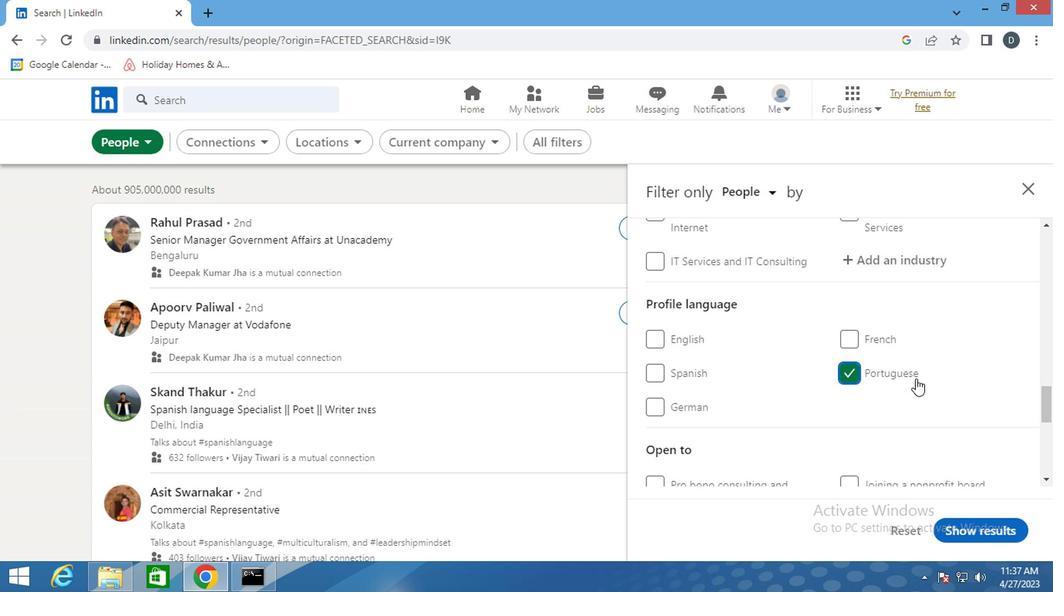 
Action: Mouse scrolled (906, 385) with delta (0, 0)
Screenshot: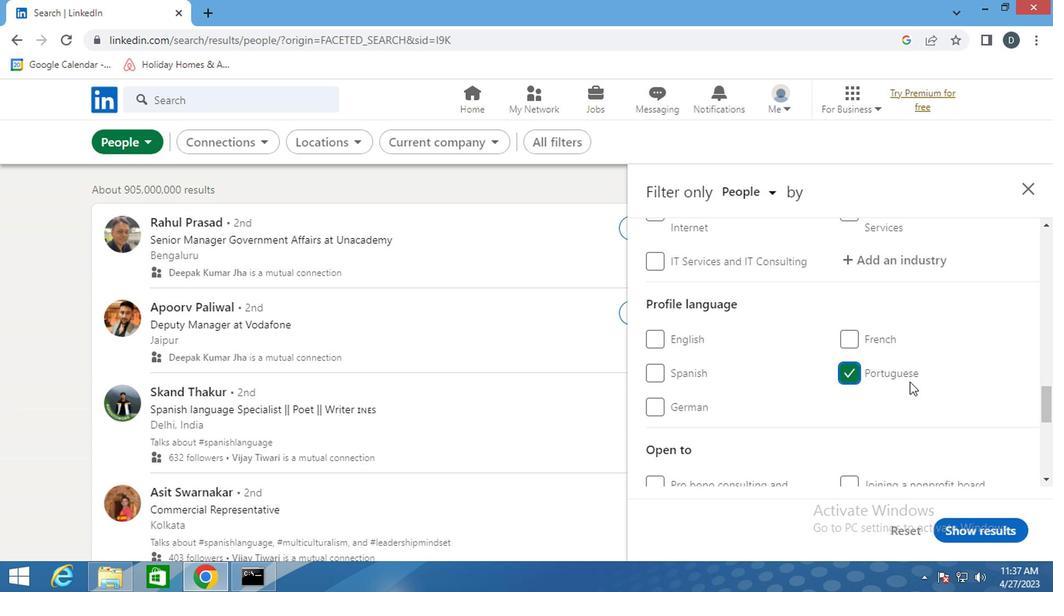
Action: Mouse scrolled (906, 385) with delta (0, 0)
Screenshot: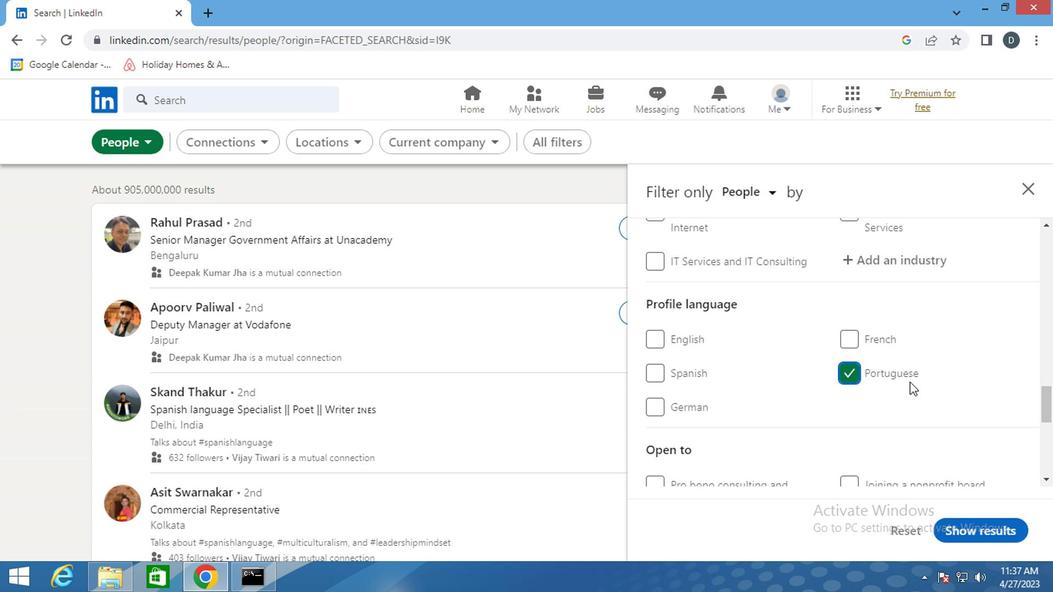 
Action: Mouse scrolled (906, 385) with delta (0, 0)
Screenshot: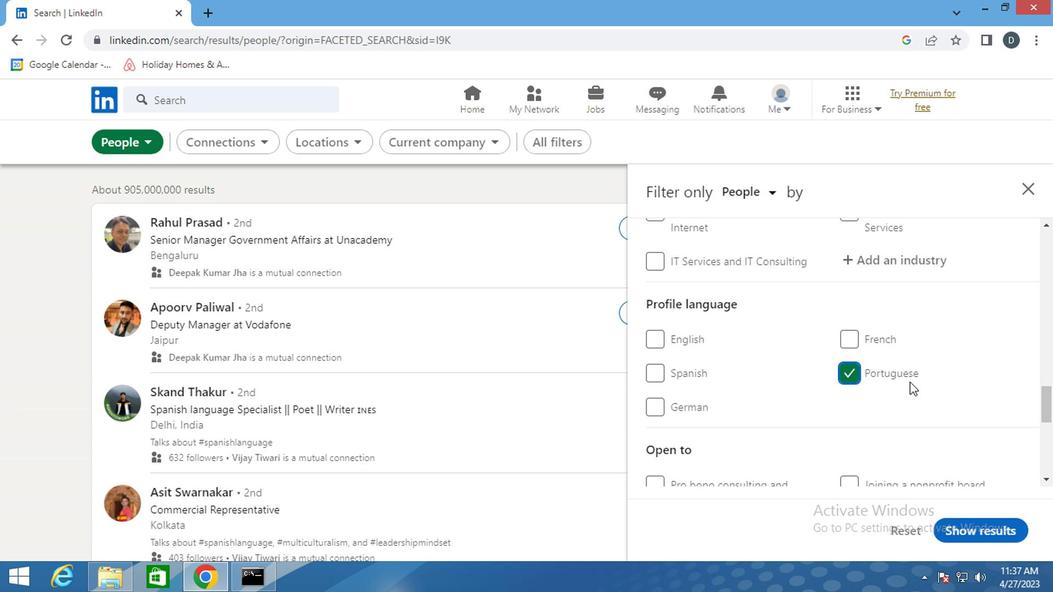 
Action: Mouse moved to (906, 385)
Screenshot: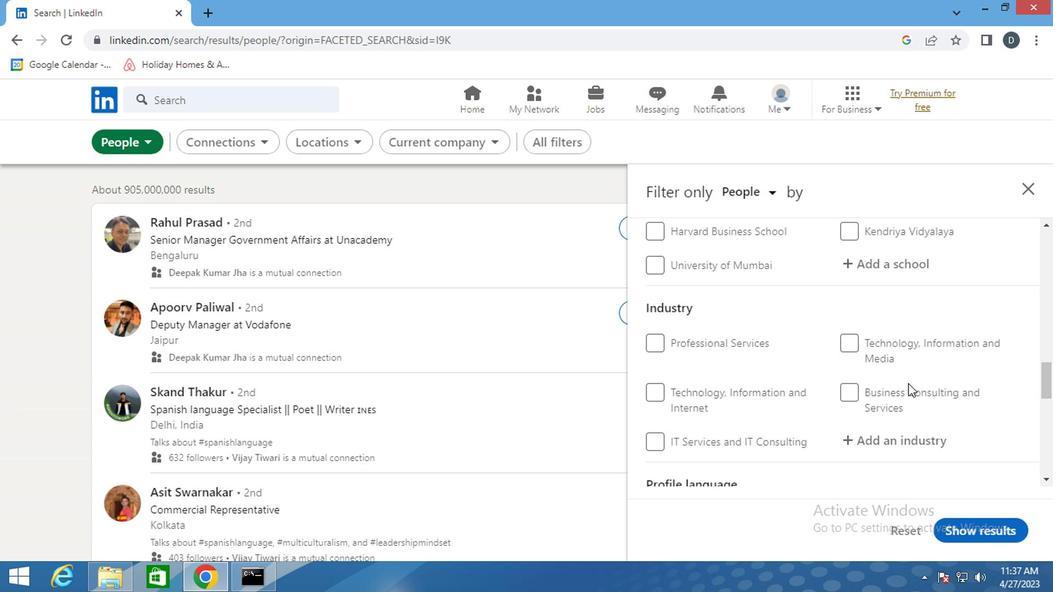 
Action: Mouse scrolled (906, 385) with delta (0, 0)
Screenshot: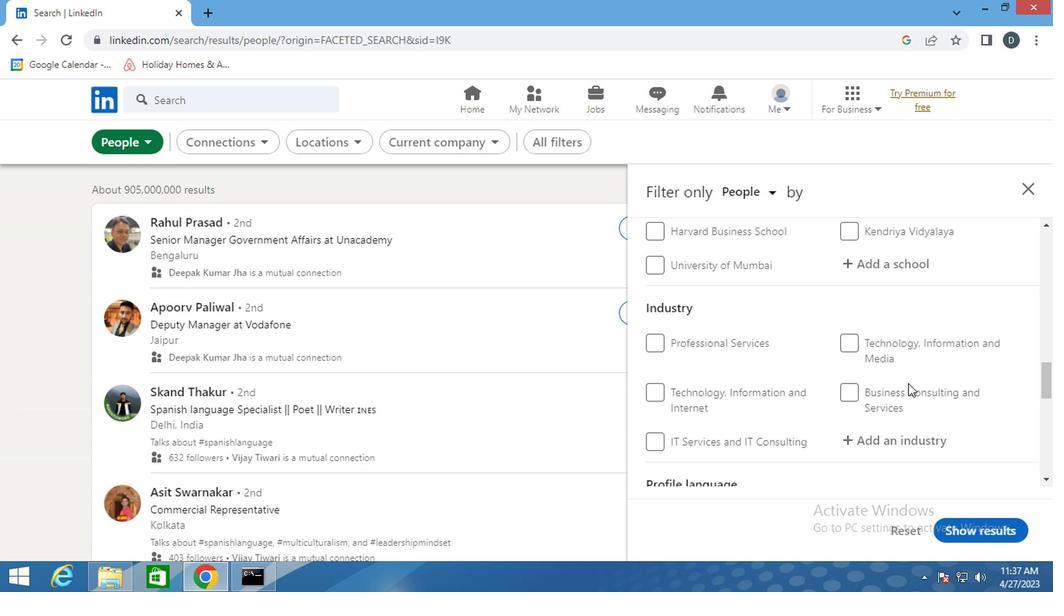 
Action: Mouse scrolled (906, 385) with delta (0, 0)
Screenshot: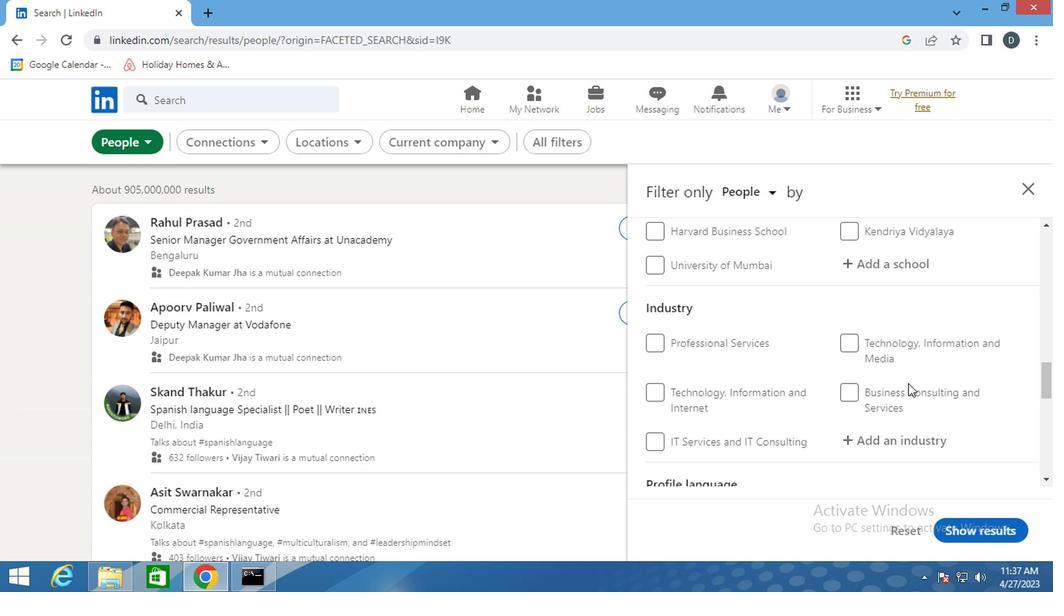 
Action: Mouse scrolled (906, 385) with delta (0, 0)
Screenshot: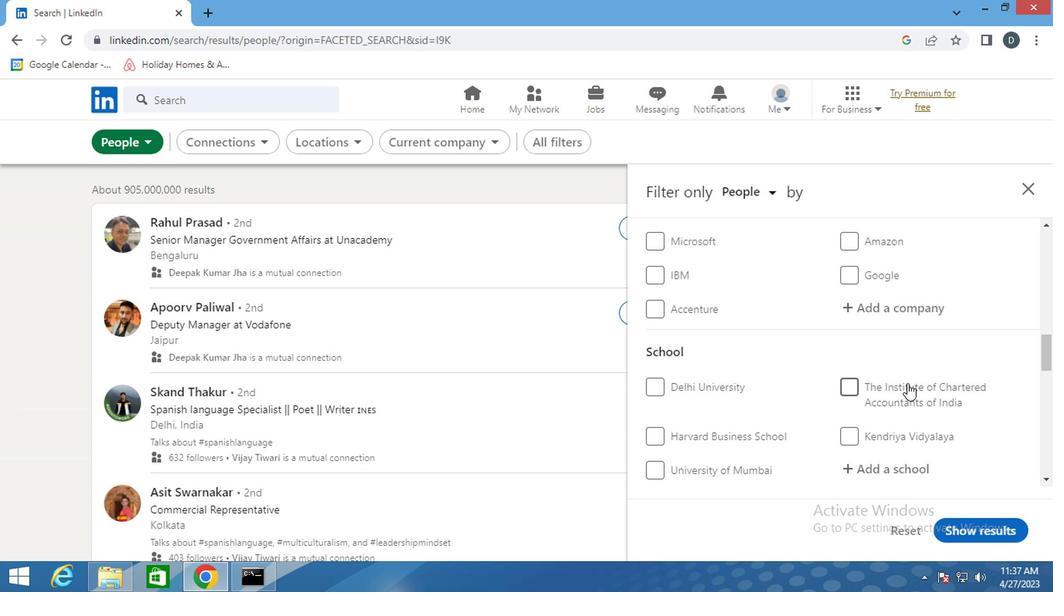 
Action: Mouse scrolled (906, 385) with delta (0, 0)
Screenshot: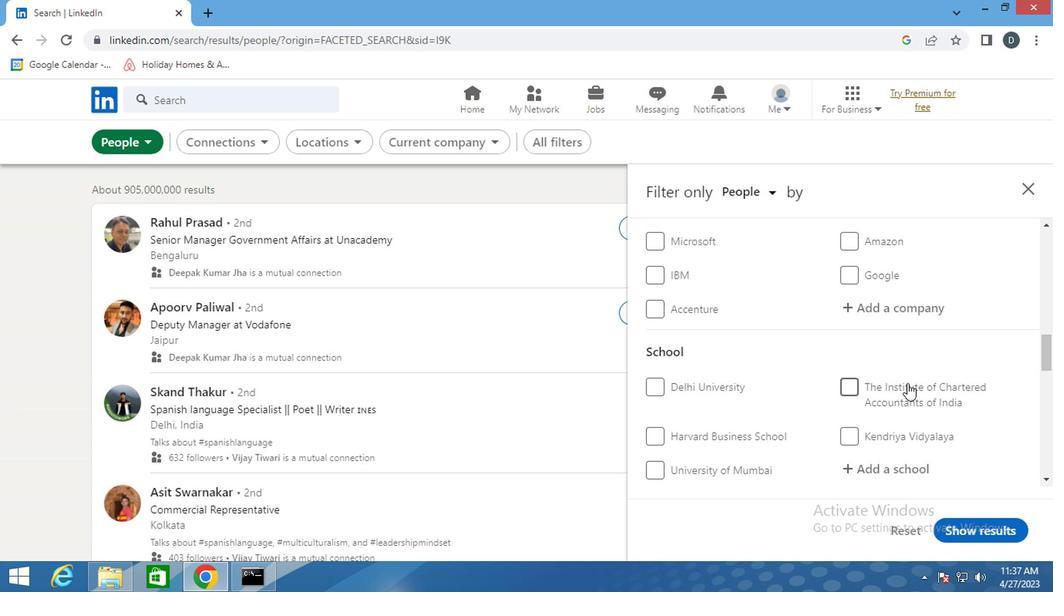 
Action: Mouse moved to (906, 385)
Screenshot: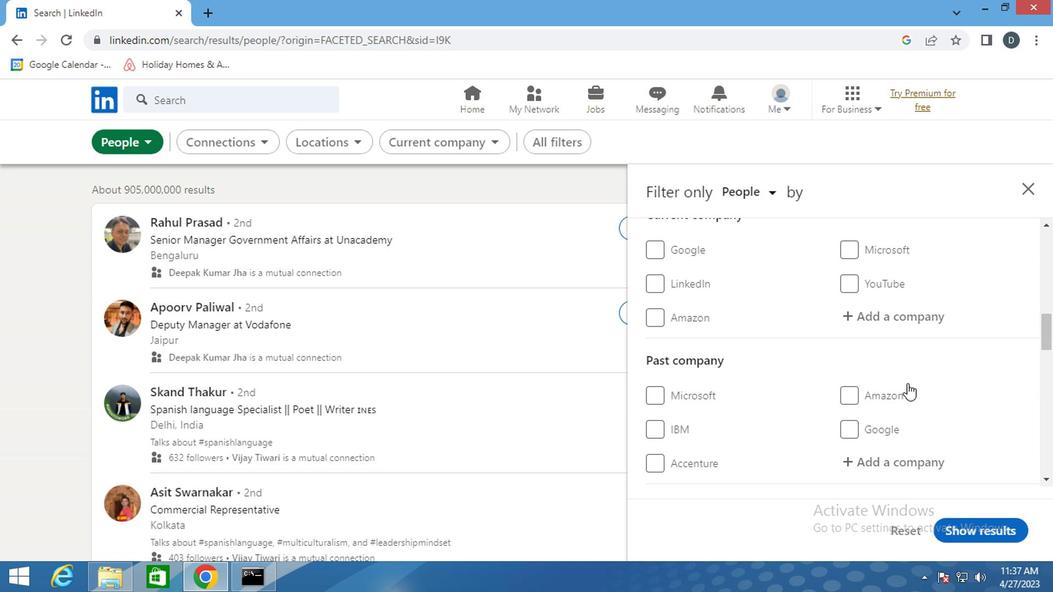 
Action: Mouse scrolled (906, 386) with delta (0, 1)
Screenshot: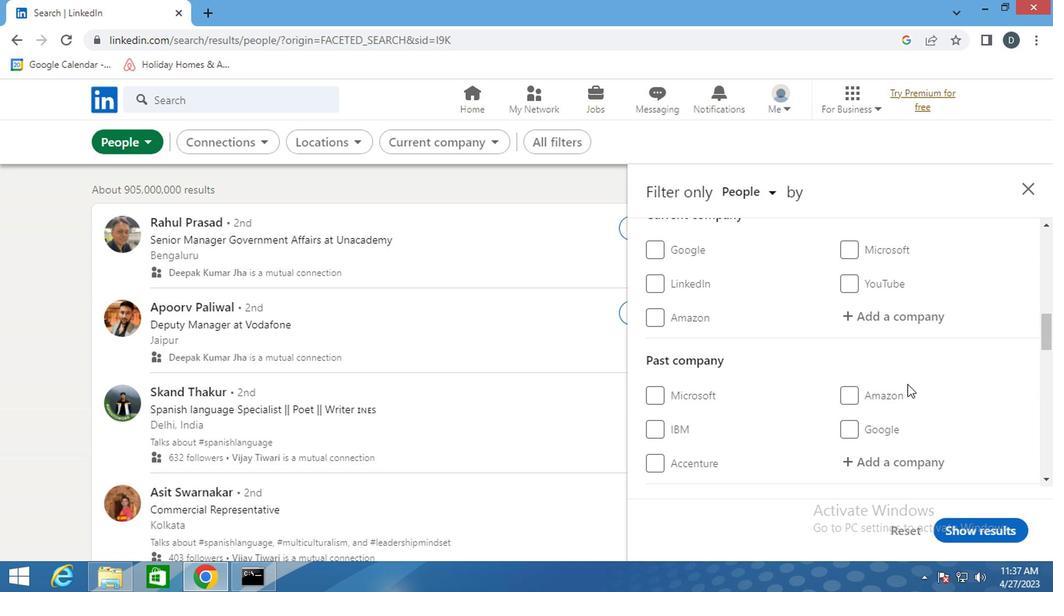 
Action: Mouse moved to (891, 397)
Screenshot: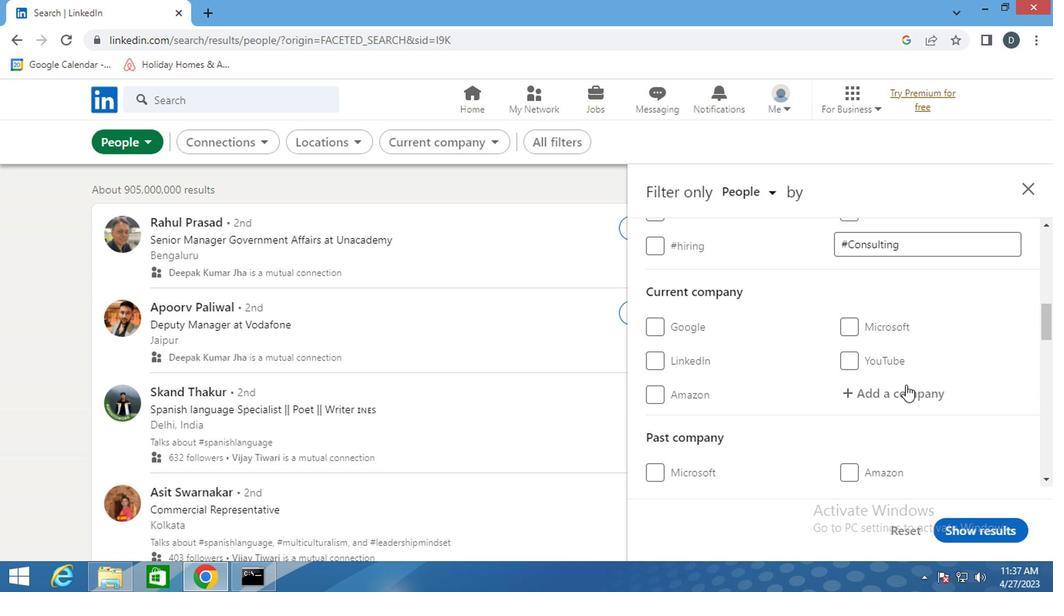 
Action: Mouse pressed left at (891, 397)
Screenshot: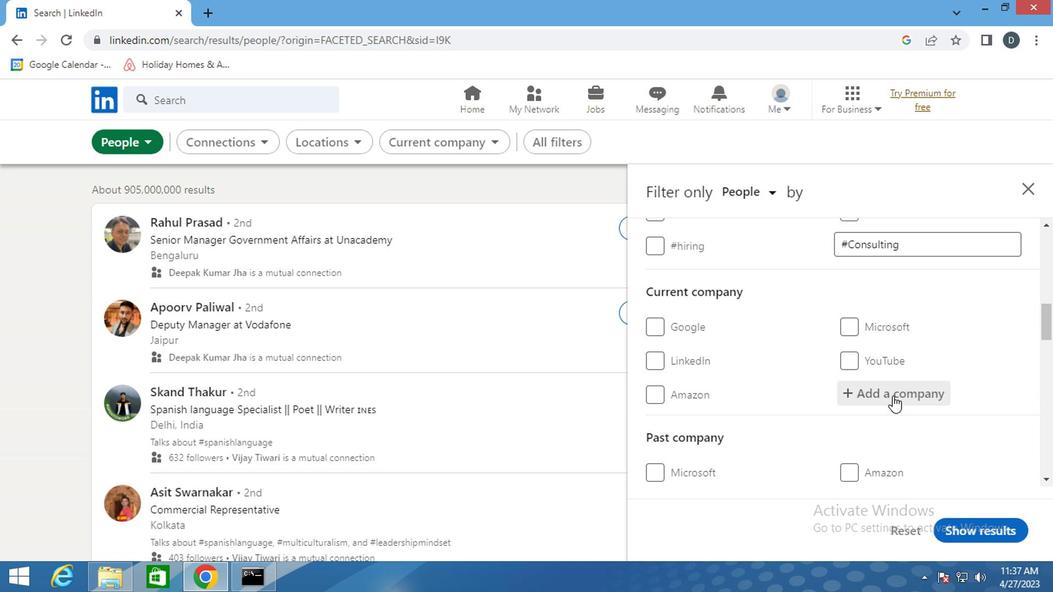 
Action: Mouse moved to (889, 424)
Screenshot: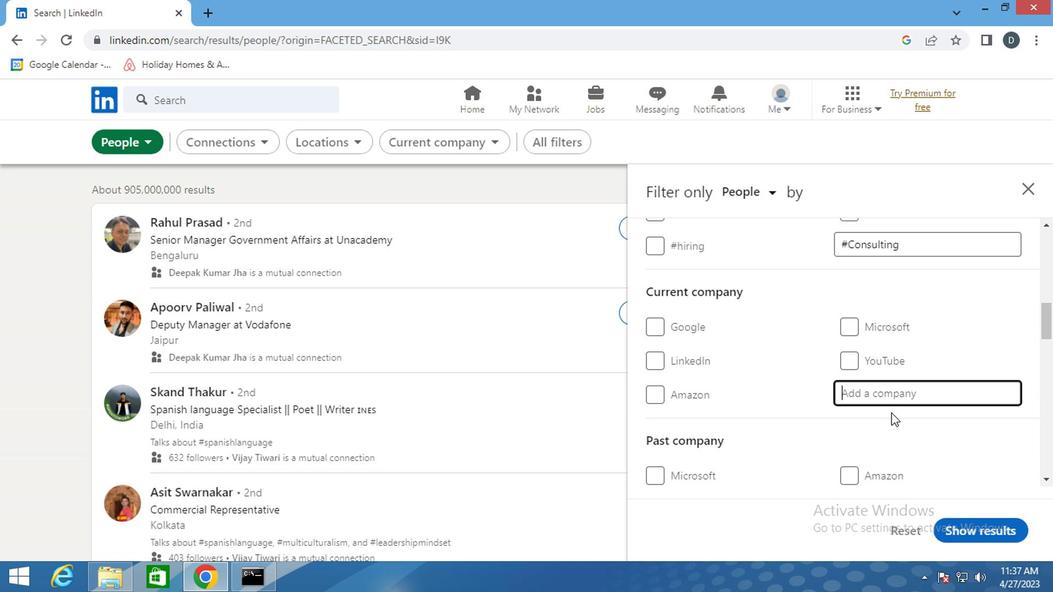 
Action: Key pressed <Key.shift>WORK<Key.space><Key.shift>FROM
Screenshot: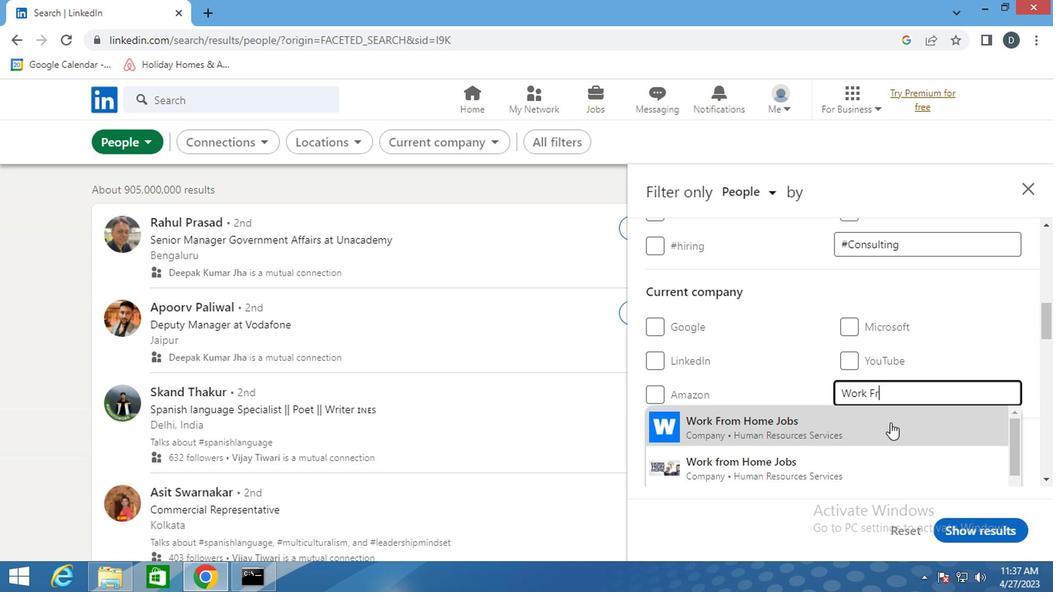 
Action: Mouse moved to (886, 430)
Screenshot: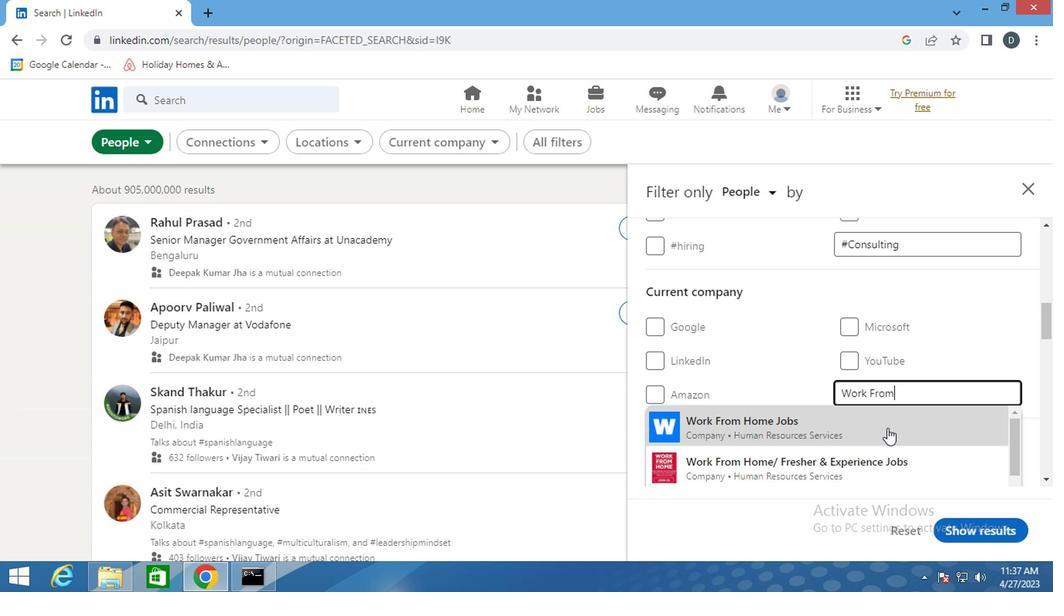 
Action: Key pressed <Key.space><Key.shift>HOME-<Key.shift><Key.shift>ONLINE
Screenshot: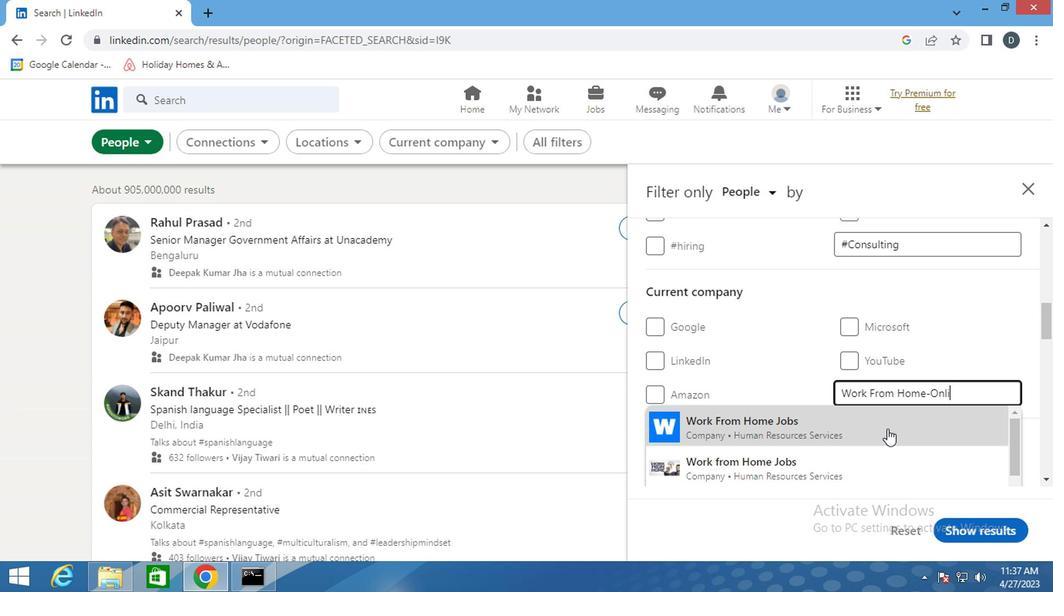 
Action: Mouse moved to (885, 440)
Screenshot: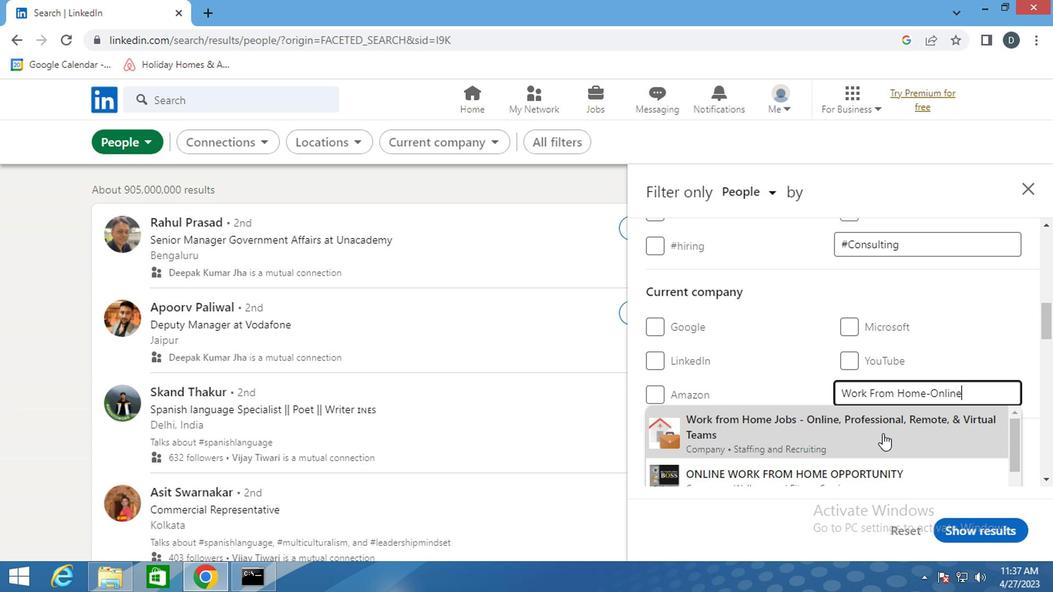 
Action: Mouse scrolled (885, 438) with delta (0, -1)
Screenshot: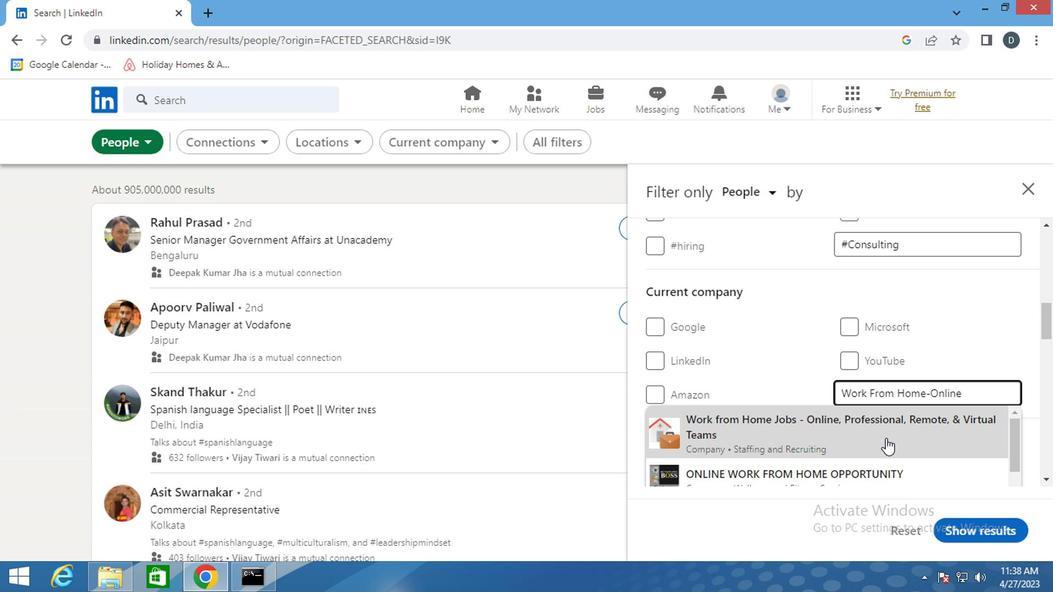 
Action: Mouse scrolled (885, 440) with delta (0, 0)
Screenshot: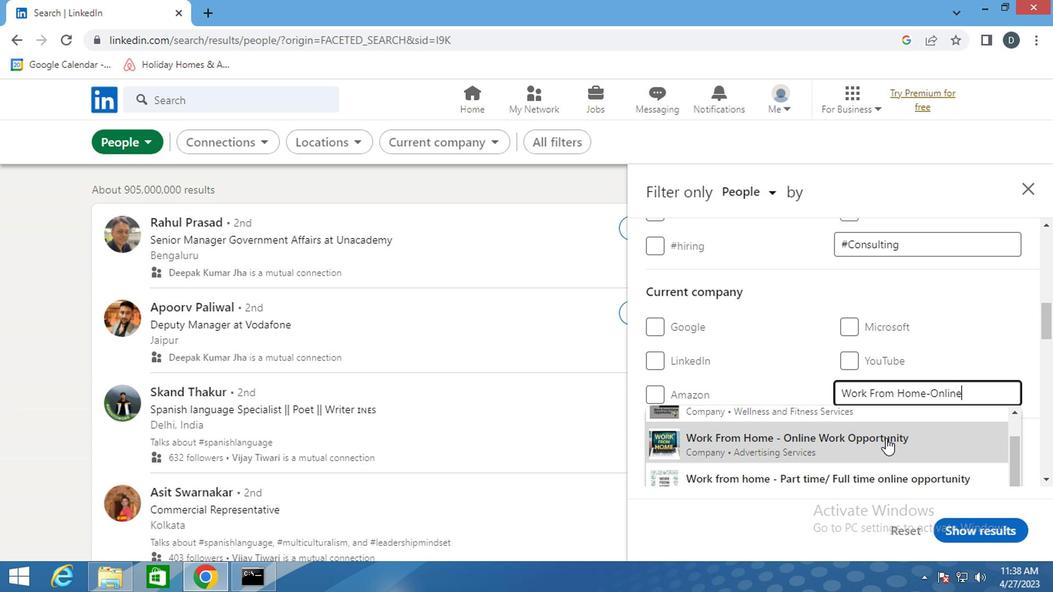 
Action: Mouse moved to (891, 460)
Screenshot: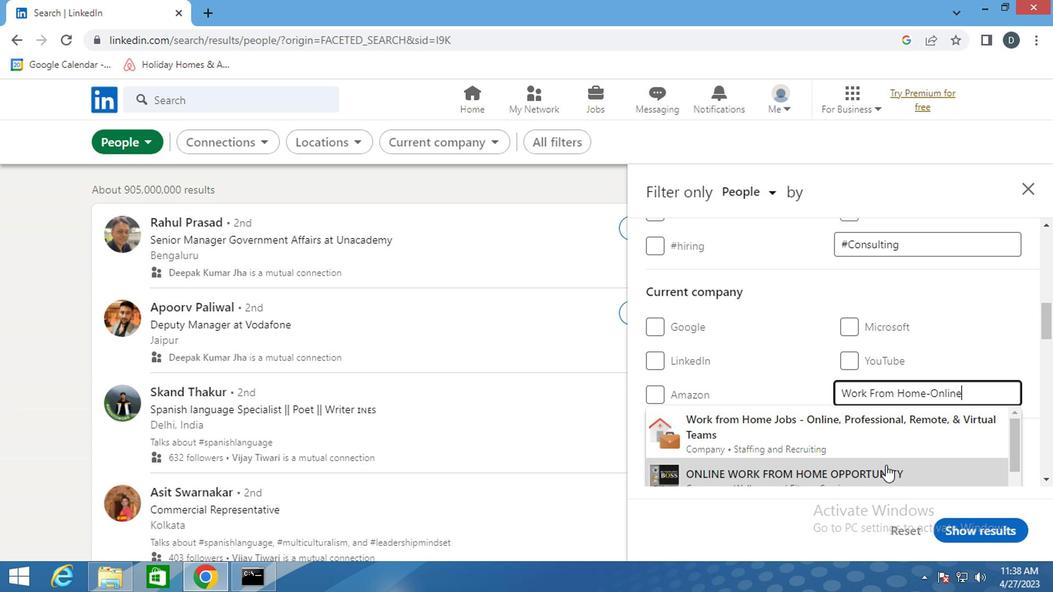 
Action: Mouse scrolled (891, 459) with delta (0, 0)
Screenshot: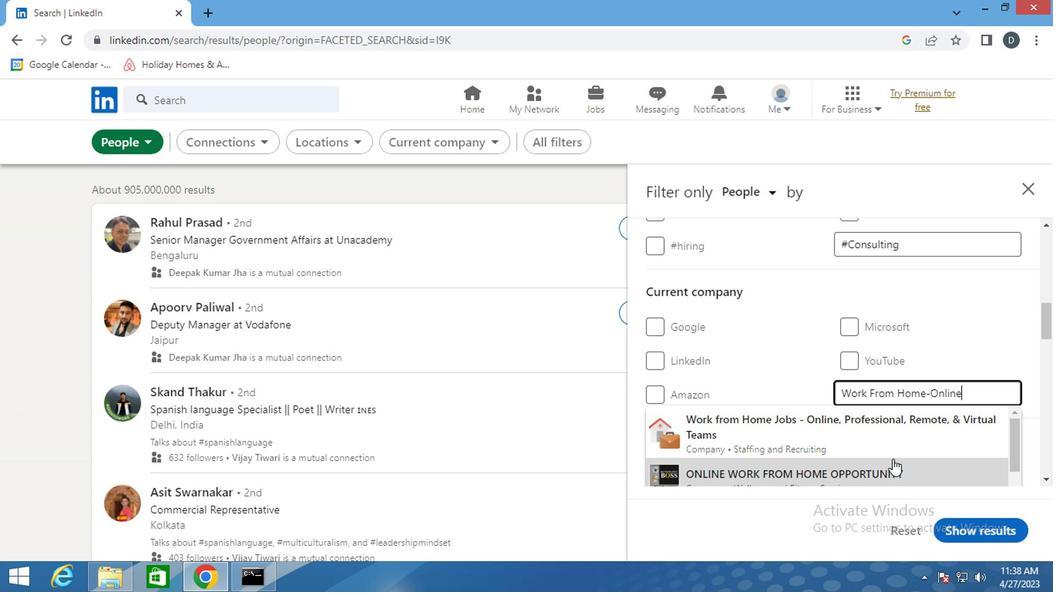 
Action: Mouse moved to (891, 452)
Screenshot: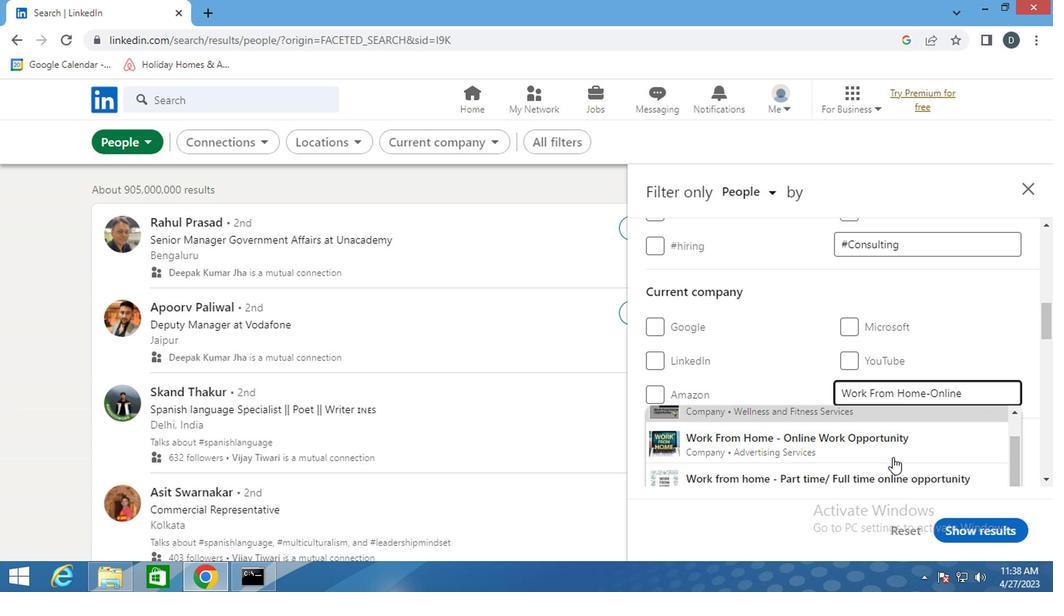 
Action: Mouse pressed left at (891, 452)
Screenshot: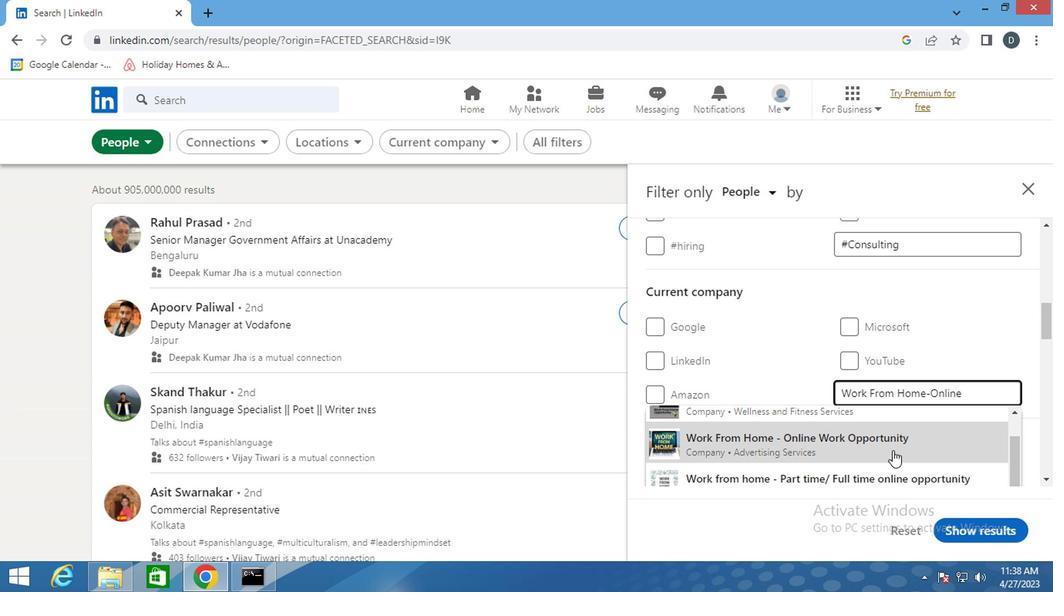 
Action: Mouse moved to (894, 438)
Screenshot: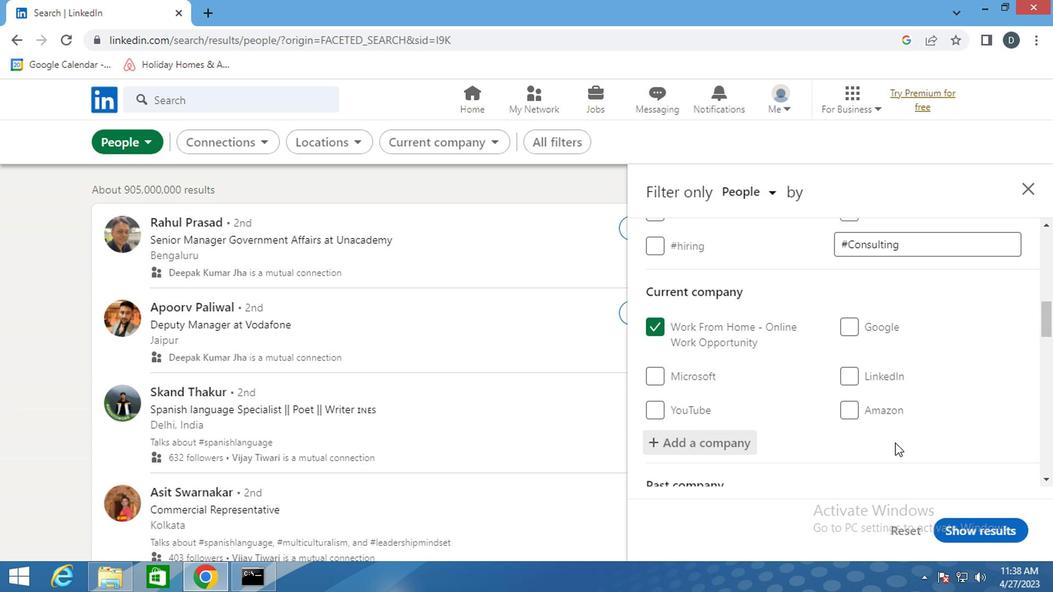 
Action: Mouse scrolled (894, 437) with delta (0, -1)
Screenshot: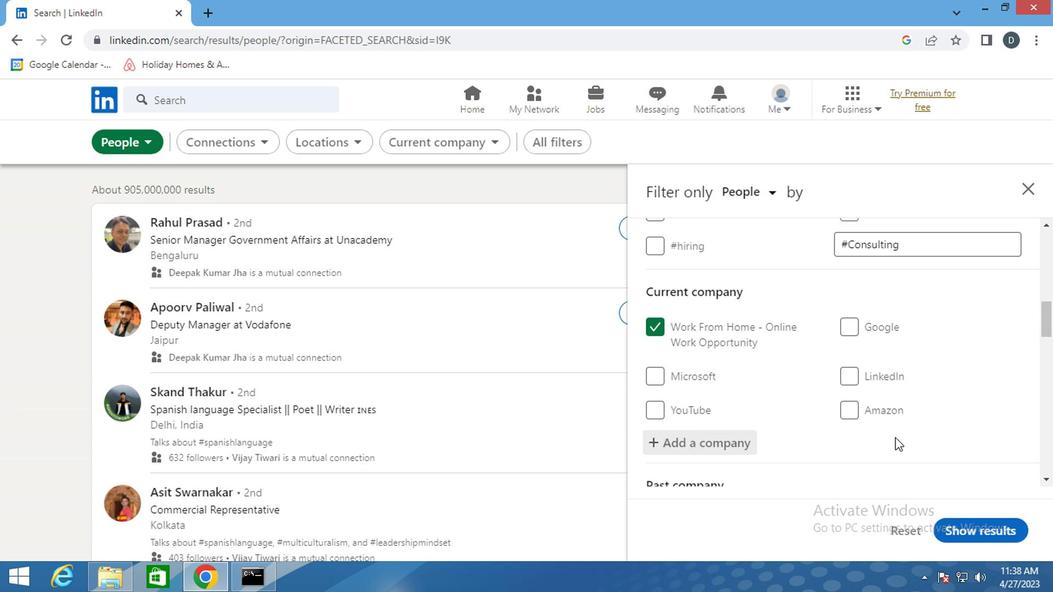 
Action: Mouse scrolled (894, 437) with delta (0, -1)
Screenshot: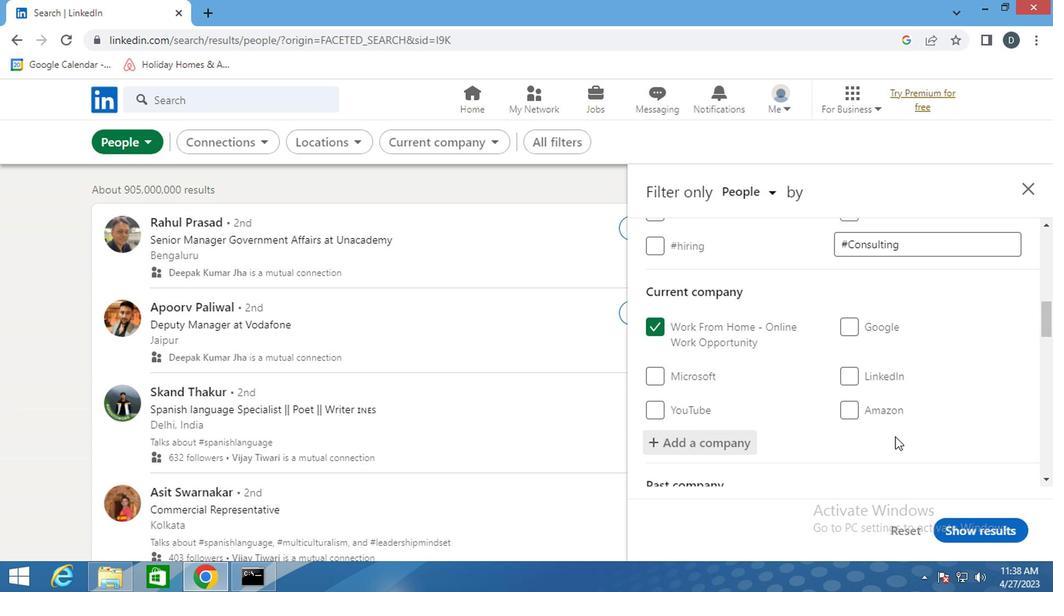 
Action: Mouse scrolled (894, 437) with delta (0, -1)
Screenshot: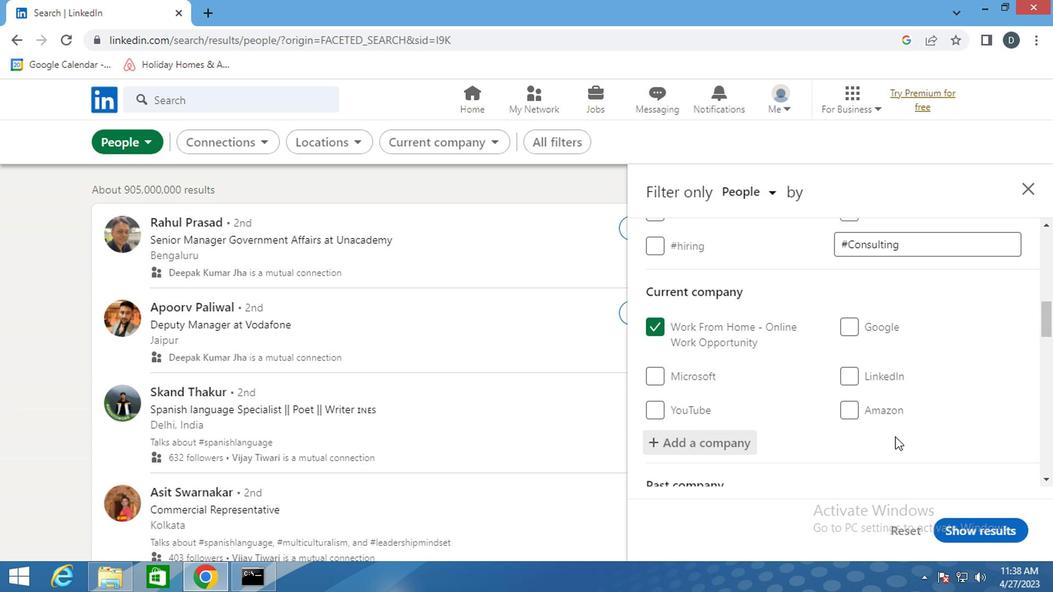 
Action: Mouse moved to (910, 366)
Screenshot: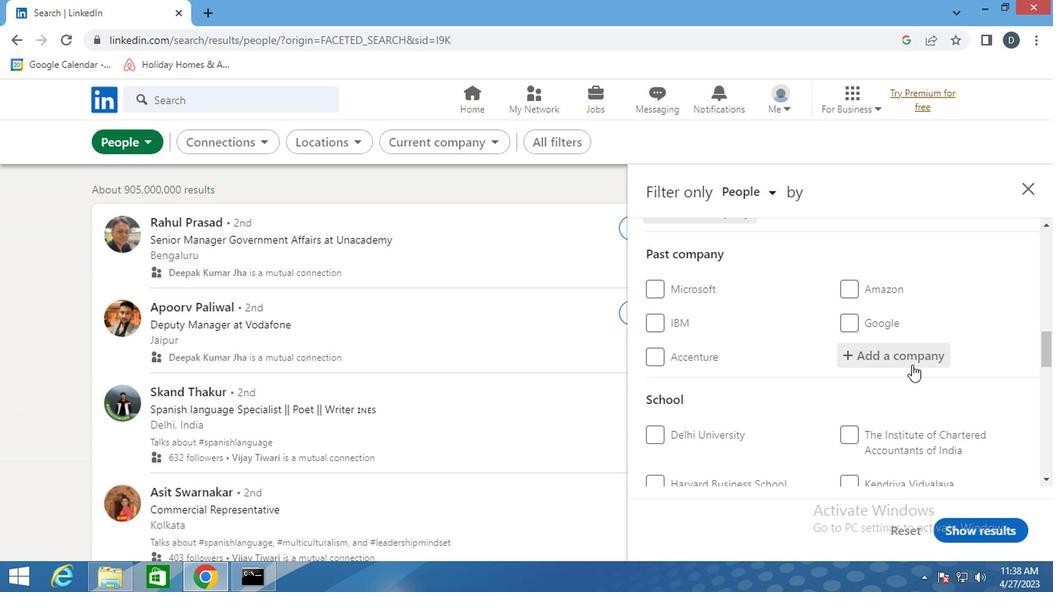 
Action: Mouse scrolled (910, 365) with delta (0, 0)
Screenshot: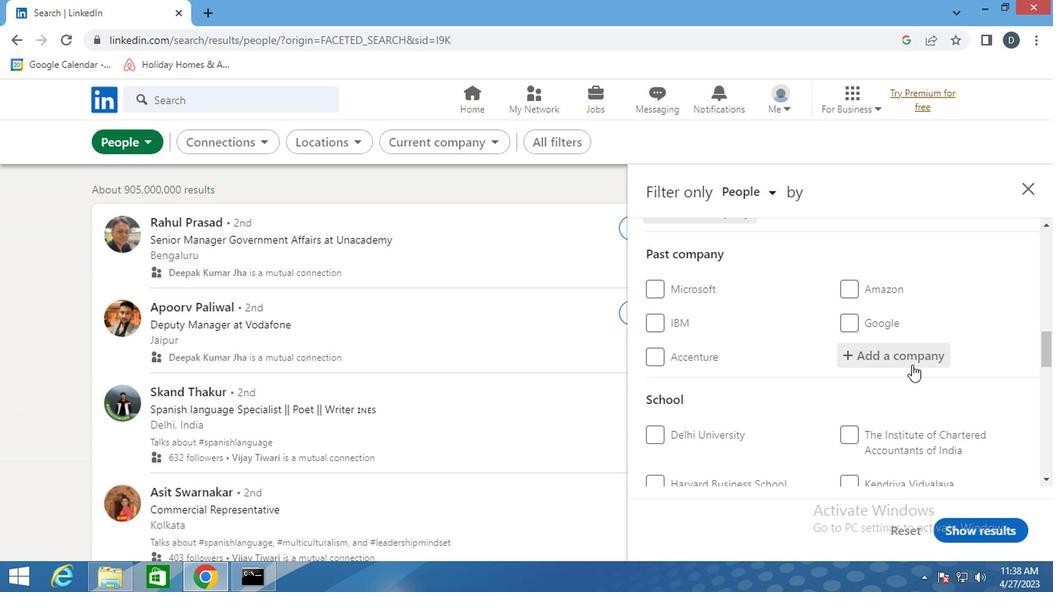 
Action: Mouse scrolled (910, 365) with delta (0, 0)
Screenshot: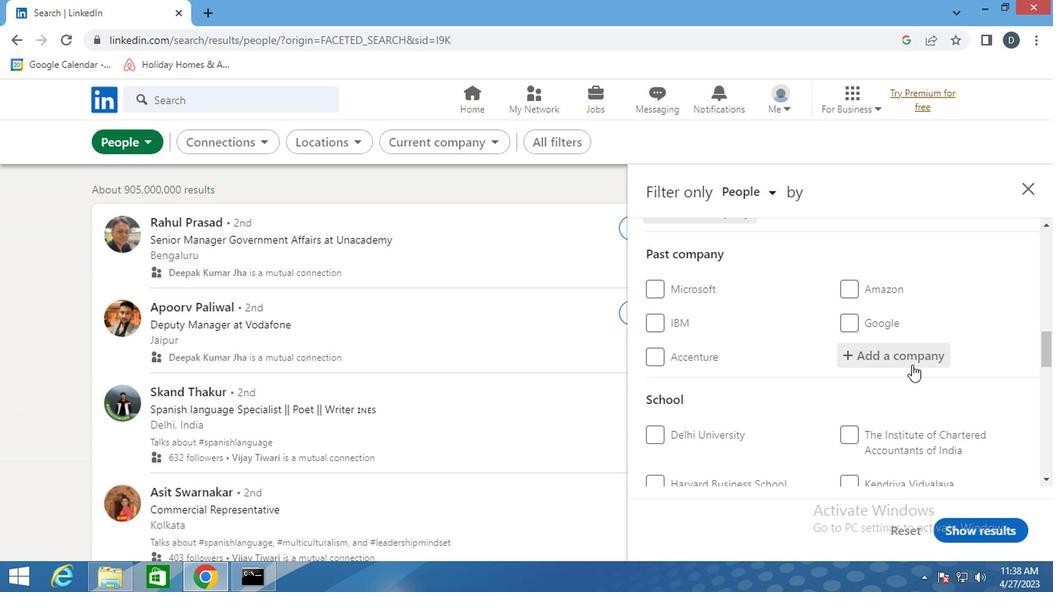 
Action: Mouse moved to (908, 366)
Screenshot: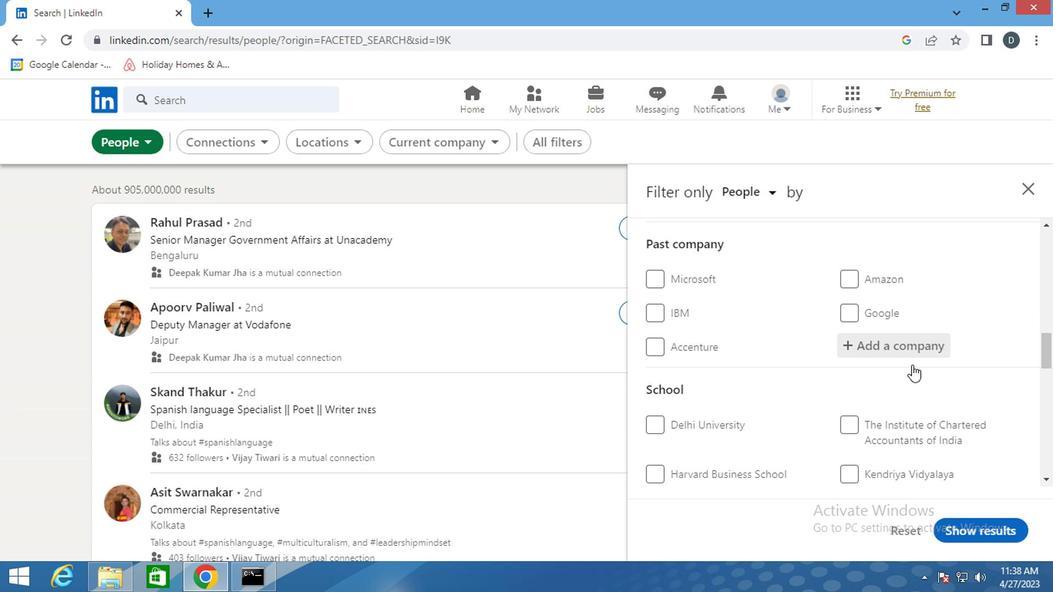 
Action: Mouse pressed left at (908, 366)
Screenshot: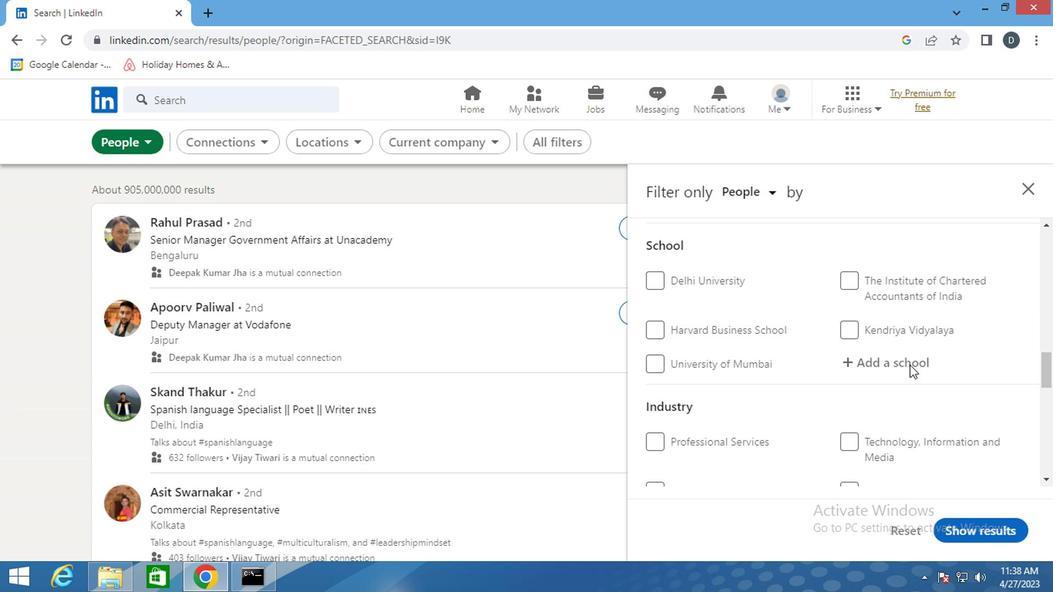 
Action: Mouse moved to (894, 368)
Screenshot: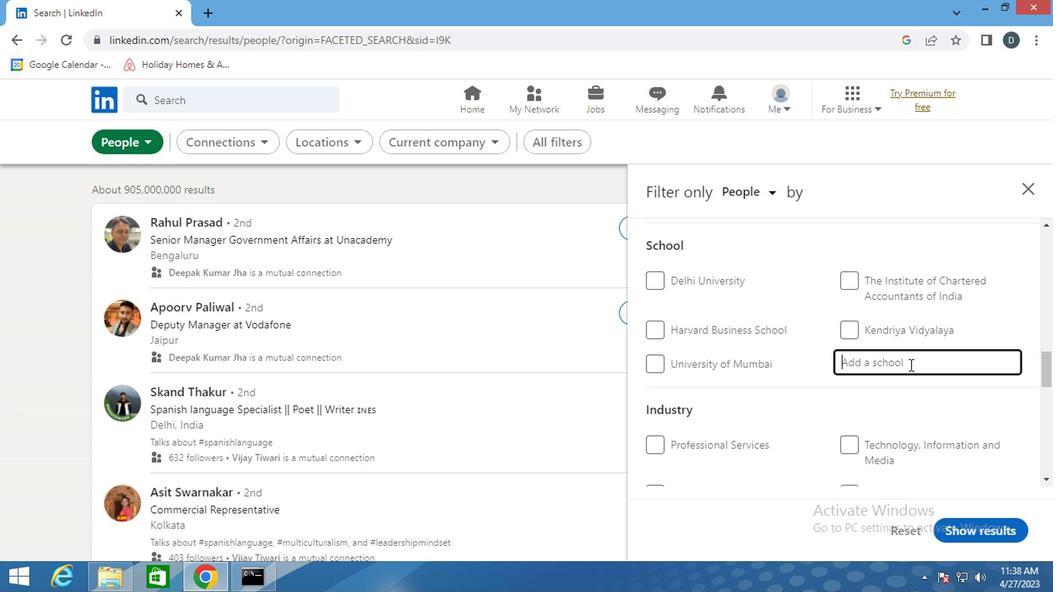 
Action: Key pressed <Key.shift>KADI<Key.space><Key.shift>SARVA
Screenshot: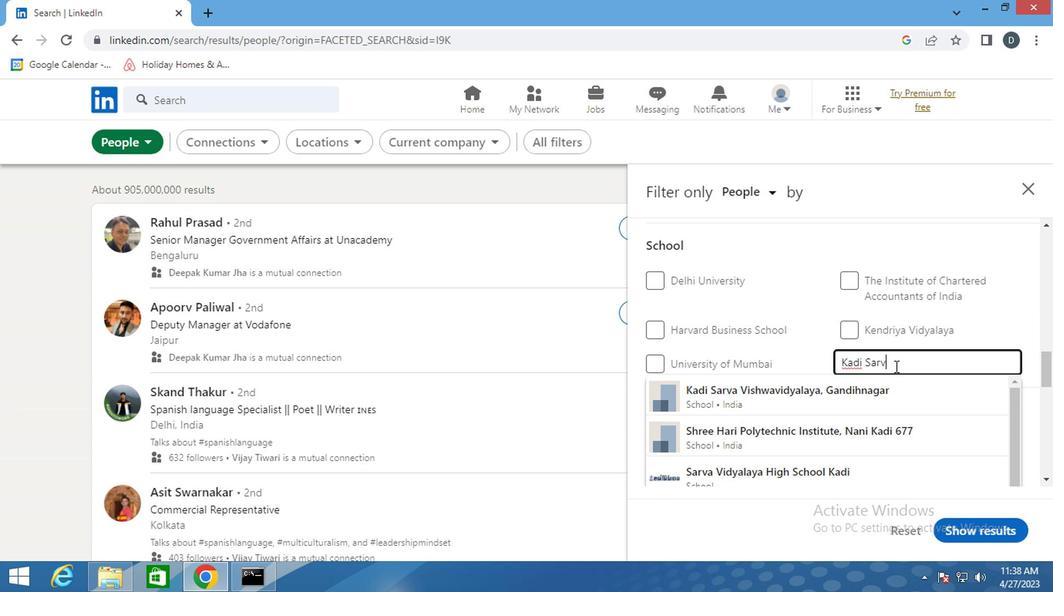 
Action: Mouse moved to (848, 391)
Screenshot: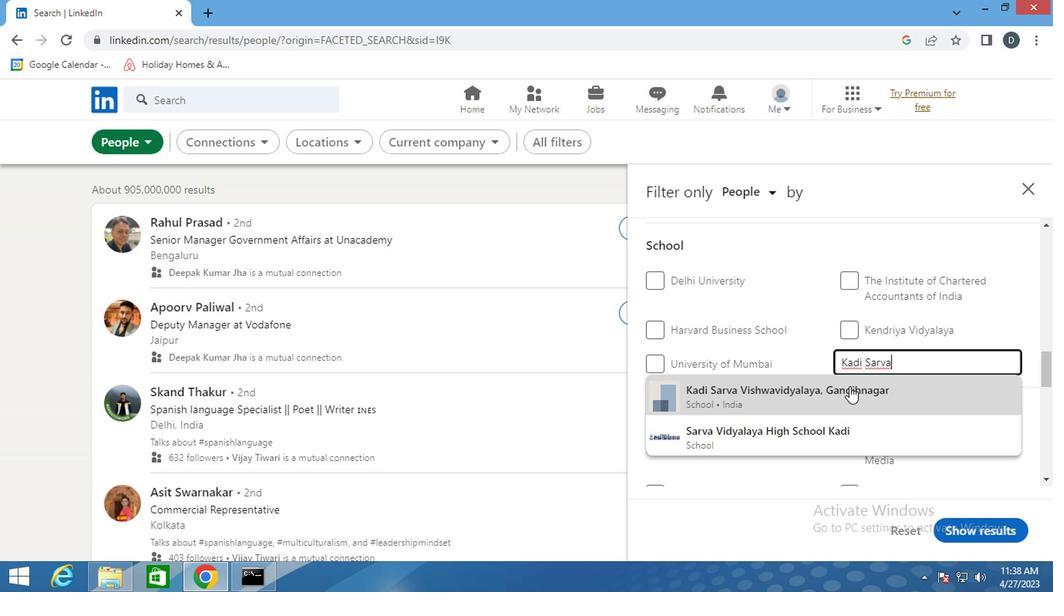 
Action: Mouse pressed left at (848, 391)
Screenshot: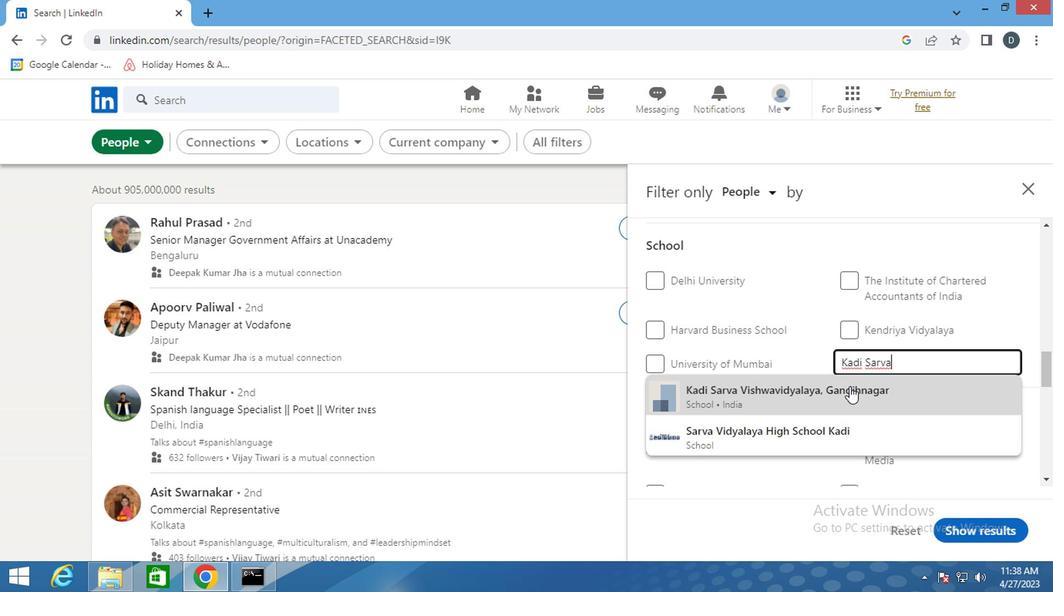 
Action: Mouse scrolled (848, 390) with delta (0, 0)
Screenshot: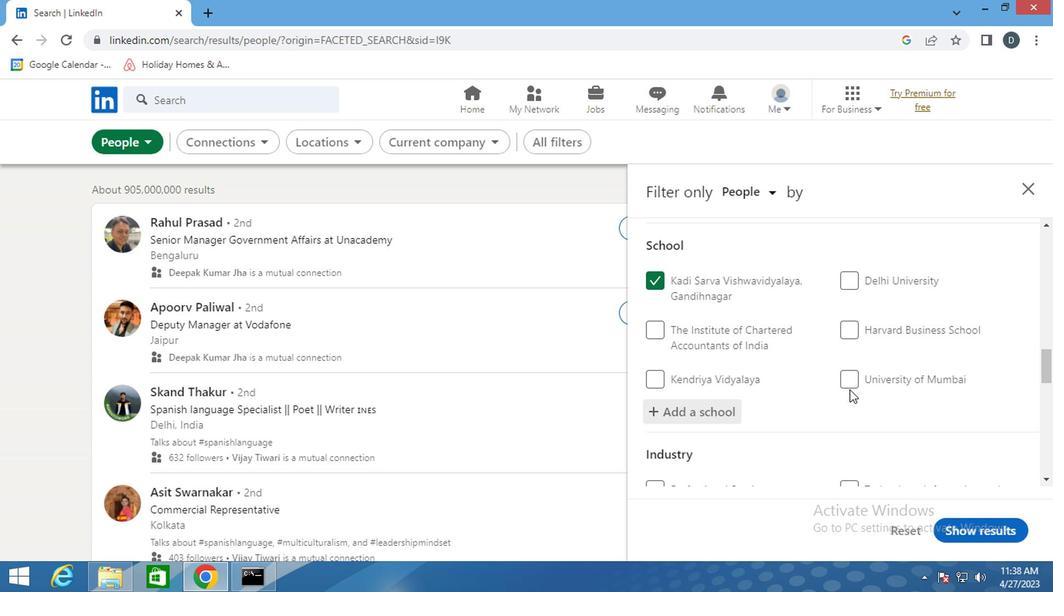 
Action: Mouse scrolled (848, 390) with delta (0, 0)
Screenshot: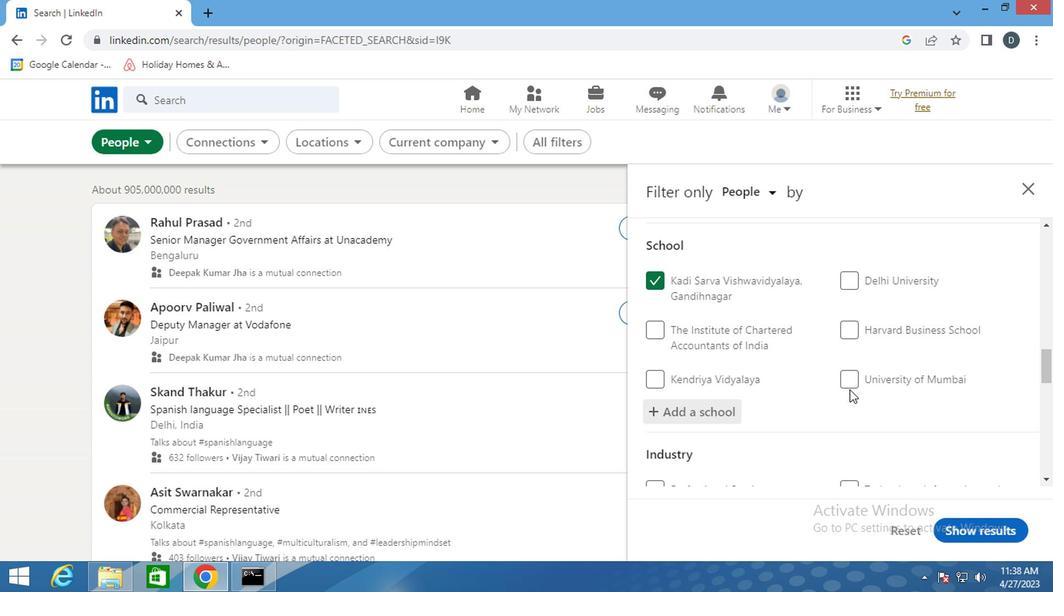 
Action: Mouse moved to (890, 443)
Screenshot: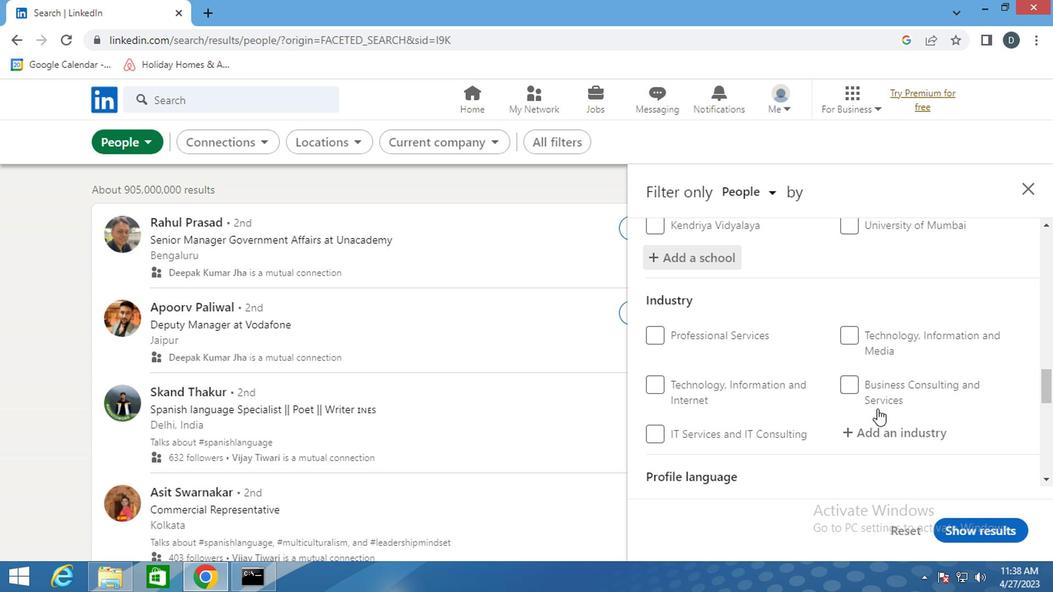 
Action: Mouse pressed left at (890, 443)
Screenshot: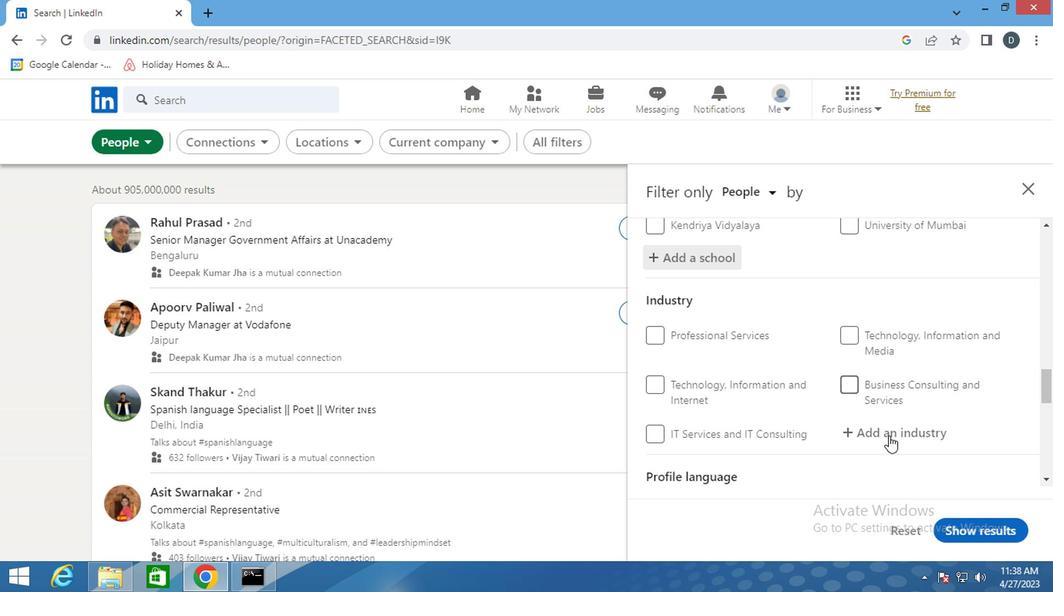 
Action: Mouse moved to (891, 396)
Screenshot: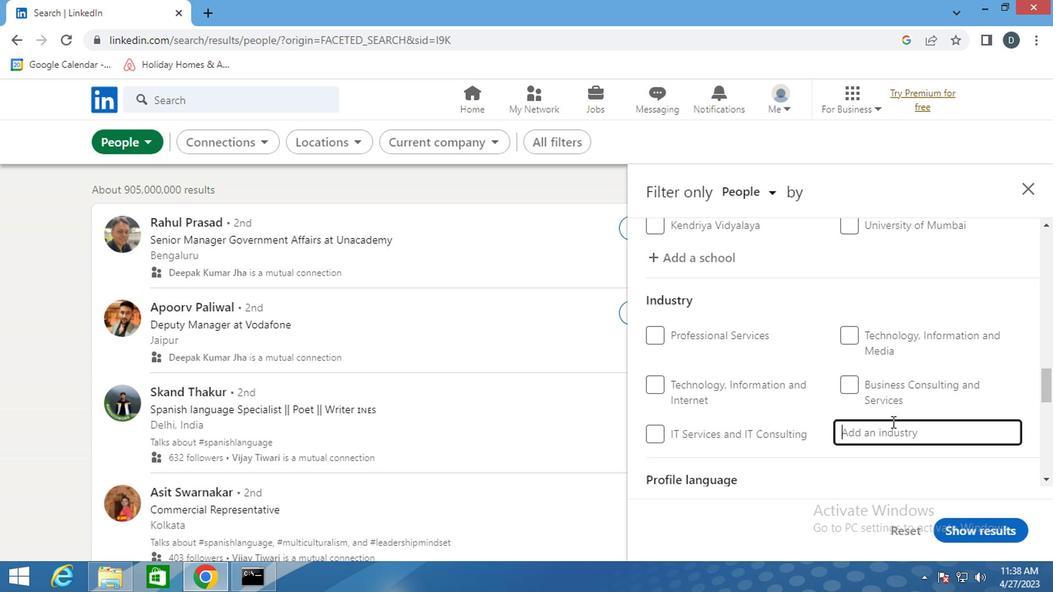 
Action: Mouse scrolled (891, 395) with delta (0, -1)
Screenshot: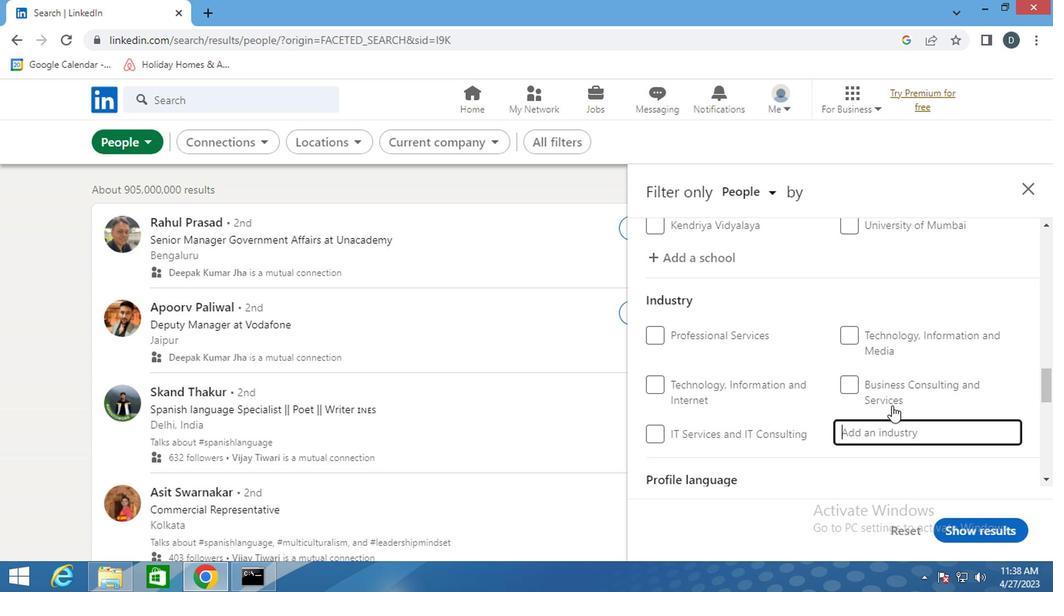 
Action: Key pressed <Key.shift>PROFESSIONAL<Key.space>
Screenshot: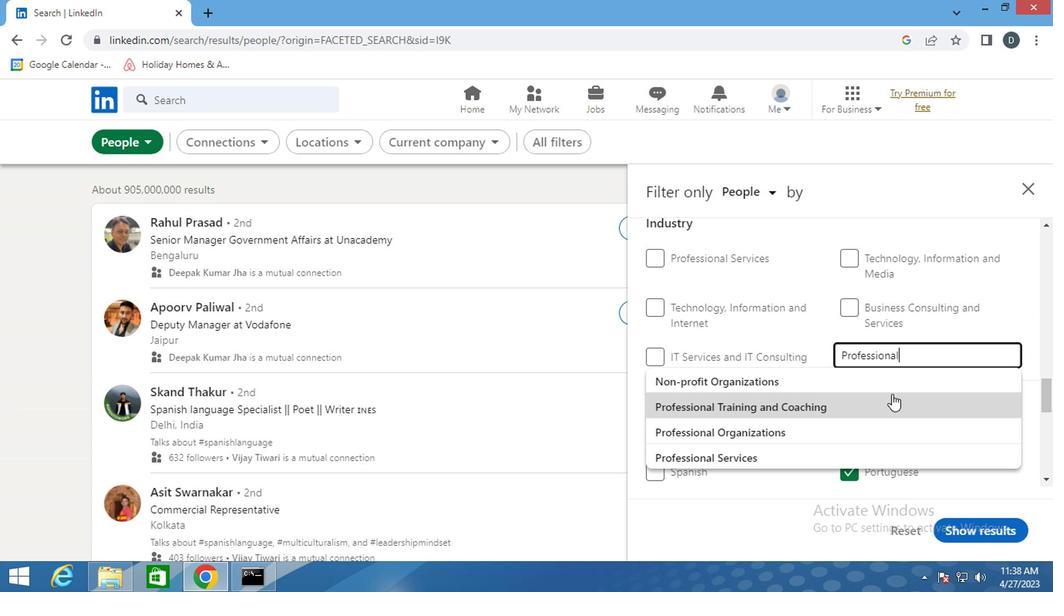 
Action: Mouse moved to (887, 415)
Screenshot: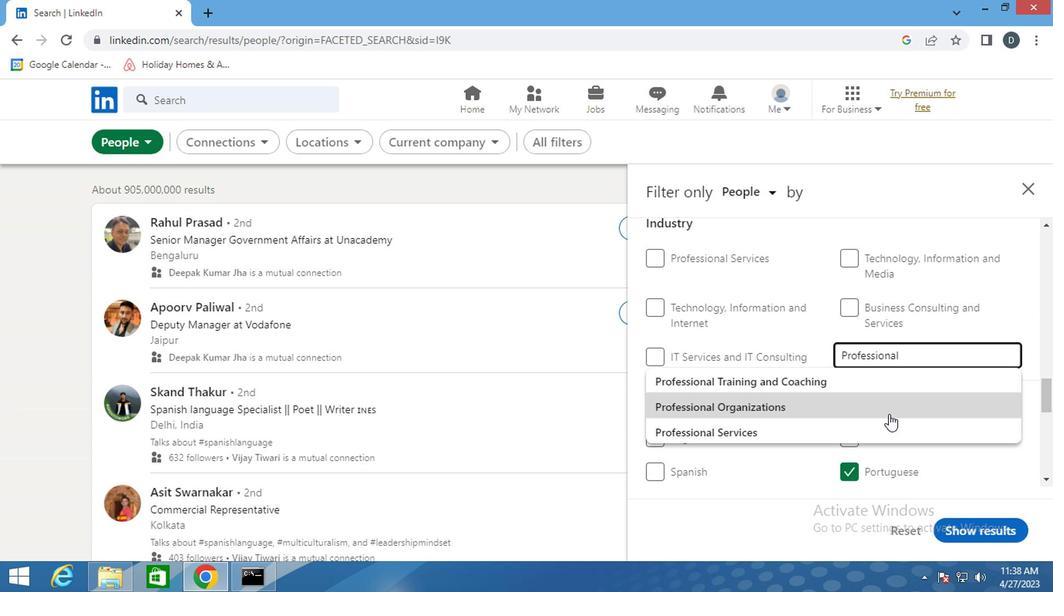 
Action: Mouse pressed left at (887, 415)
Screenshot: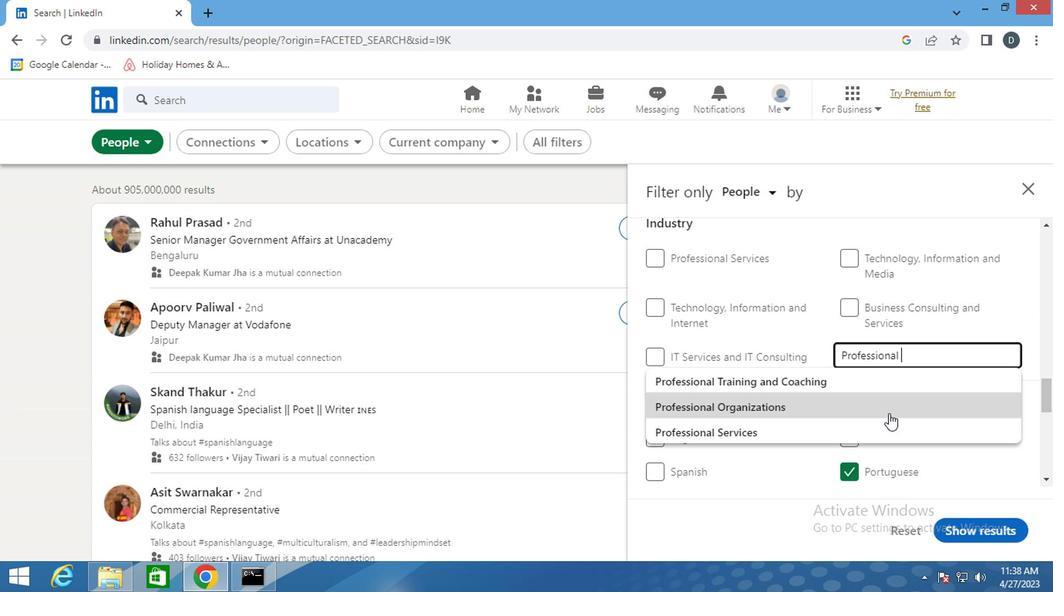
Action: Mouse moved to (852, 412)
Screenshot: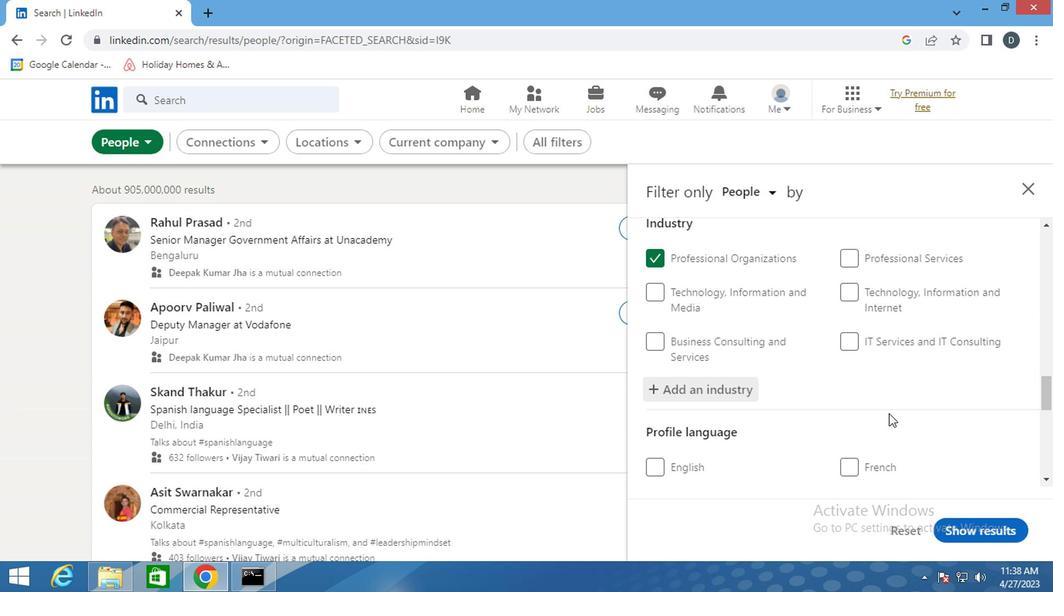 
Action: Mouse scrolled (852, 412) with delta (0, 0)
Screenshot: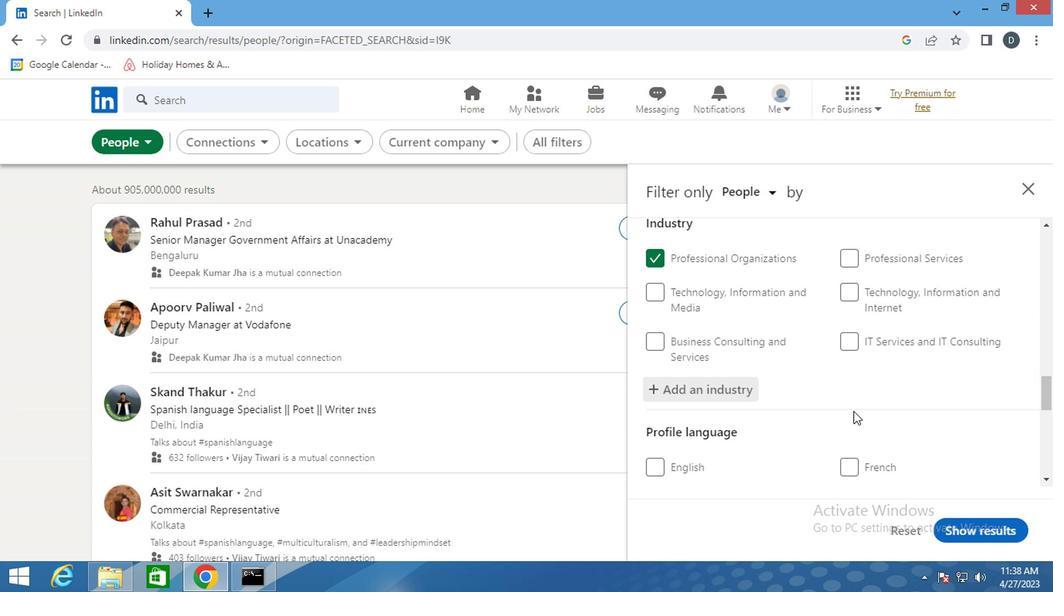 
Action: Mouse scrolled (852, 412) with delta (0, 0)
Screenshot: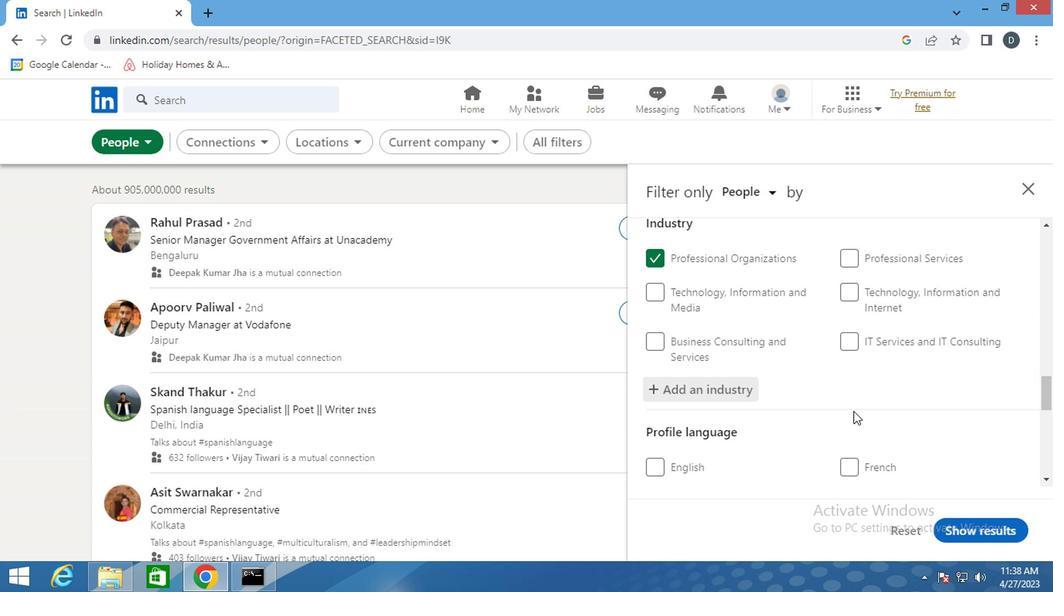 
Action: Mouse scrolled (852, 412) with delta (0, 0)
Screenshot: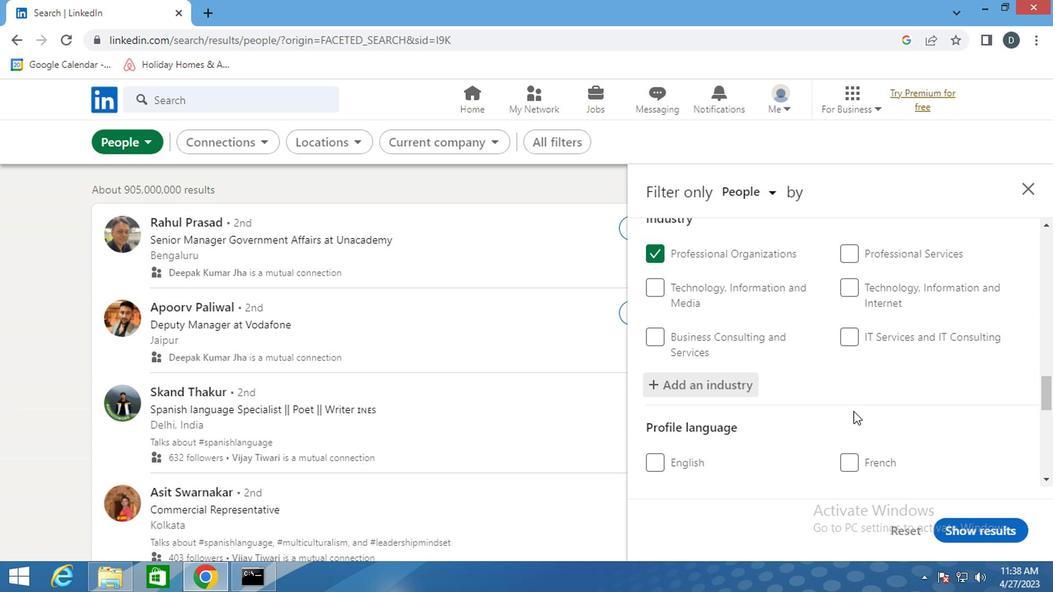 
Action: Mouse moved to (853, 397)
Screenshot: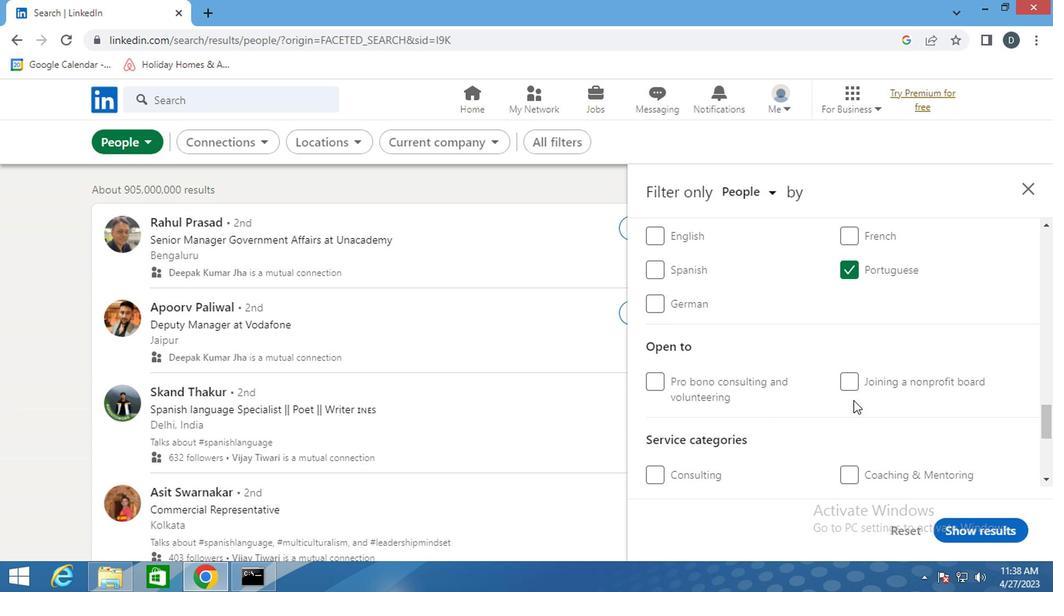 
Action: Mouse scrolled (853, 396) with delta (0, 0)
Screenshot: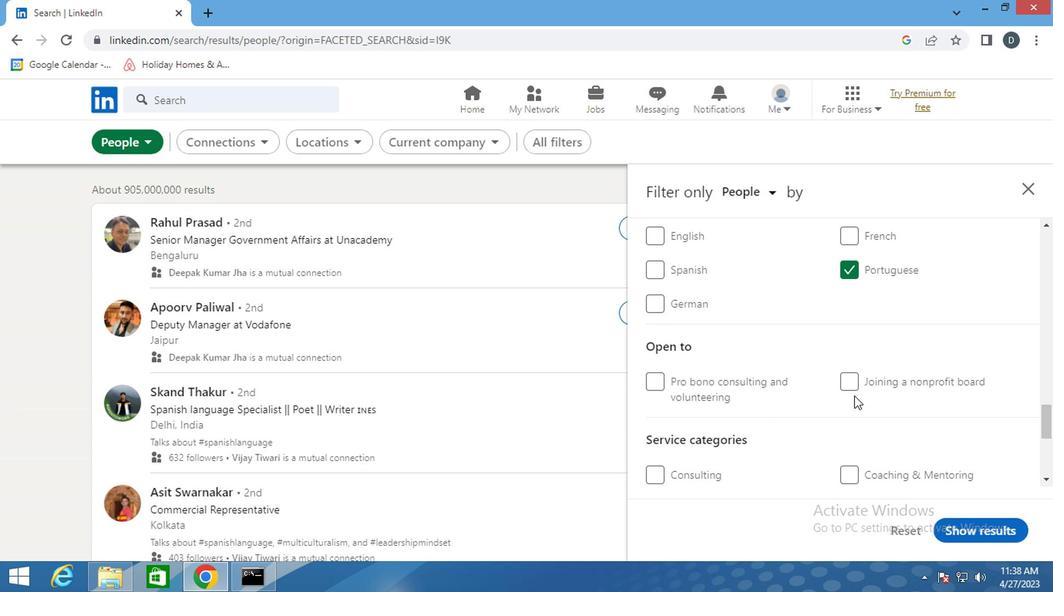 
Action: Mouse scrolled (853, 396) with delta (0, 0)
Screenshot: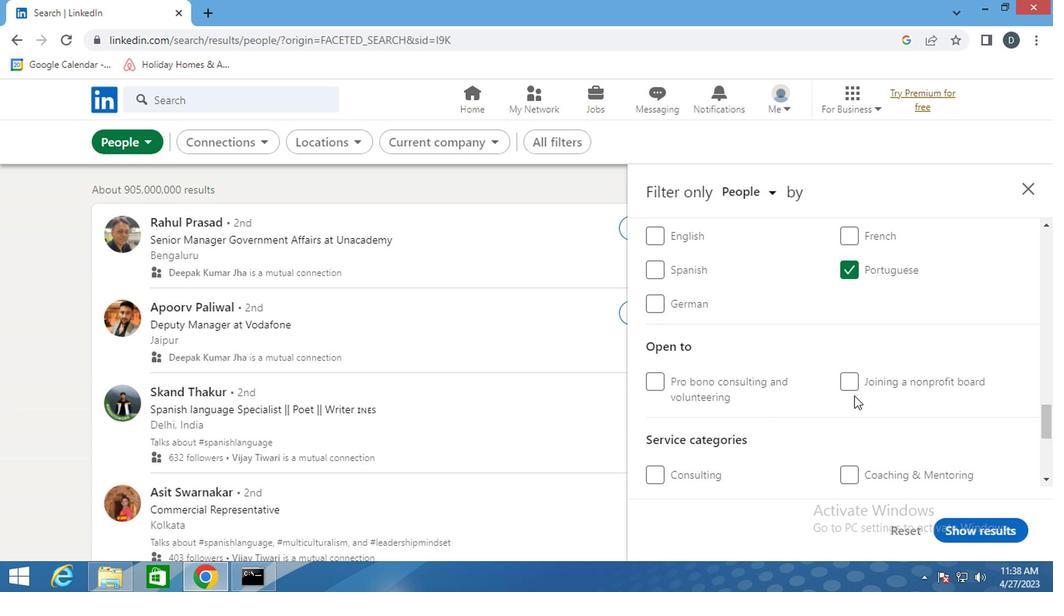 
Action: Mouse moved to (871, 398)
Screenshot: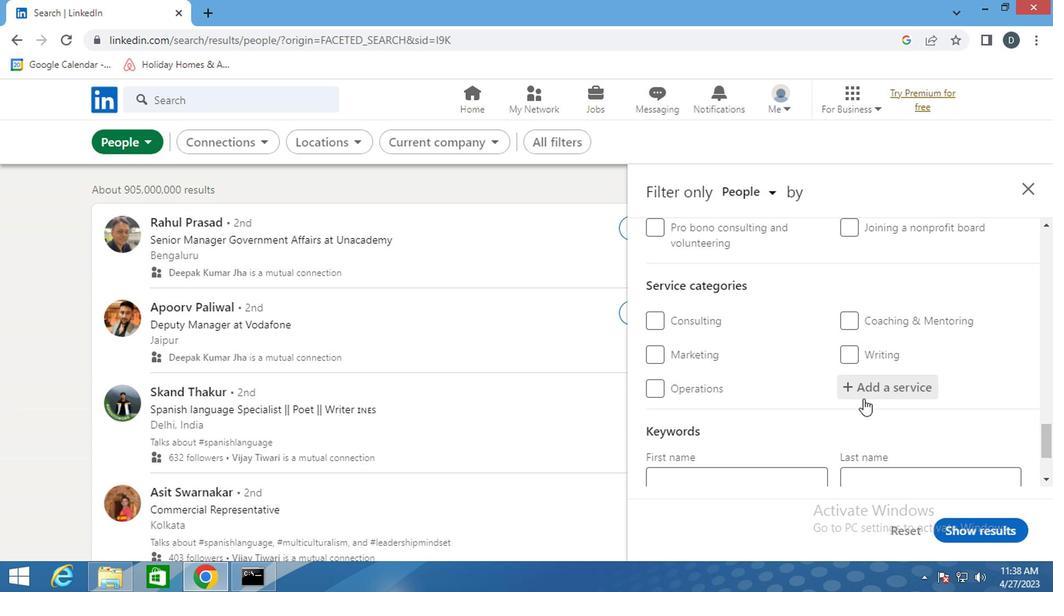 
Action: Mouse pressed left at (871, 398)
Screenshot: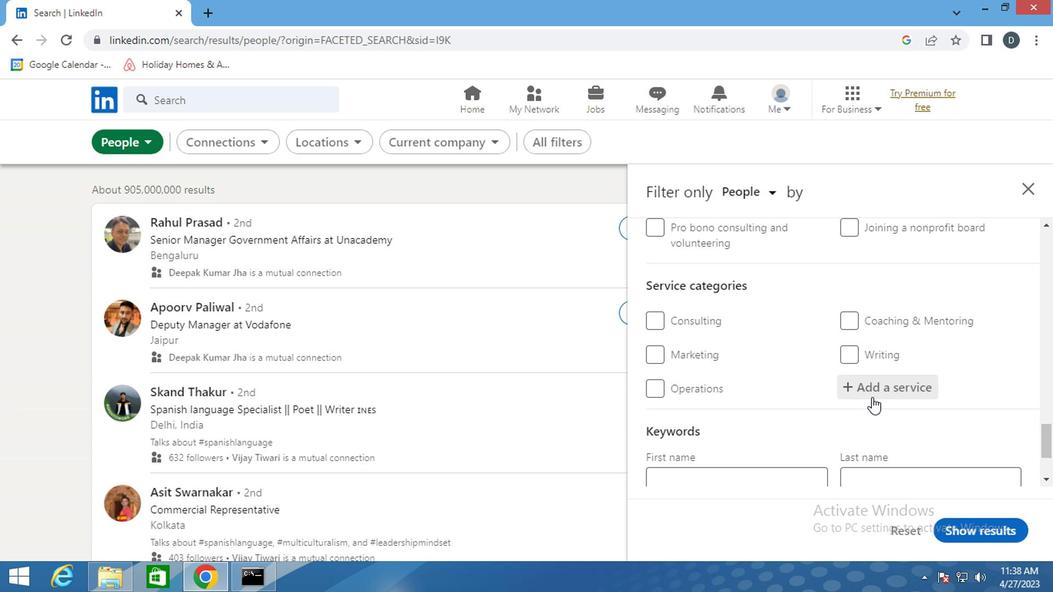 
Action: Key pressed <Key.shift><Key.shift><Key.shift><Key.shift><Key.shift><Key.shift><Key.shift><Key.shift><Key.shift><Key.shift><Key.shift><Key.shift><Key.shift>EDITING
Screenshot: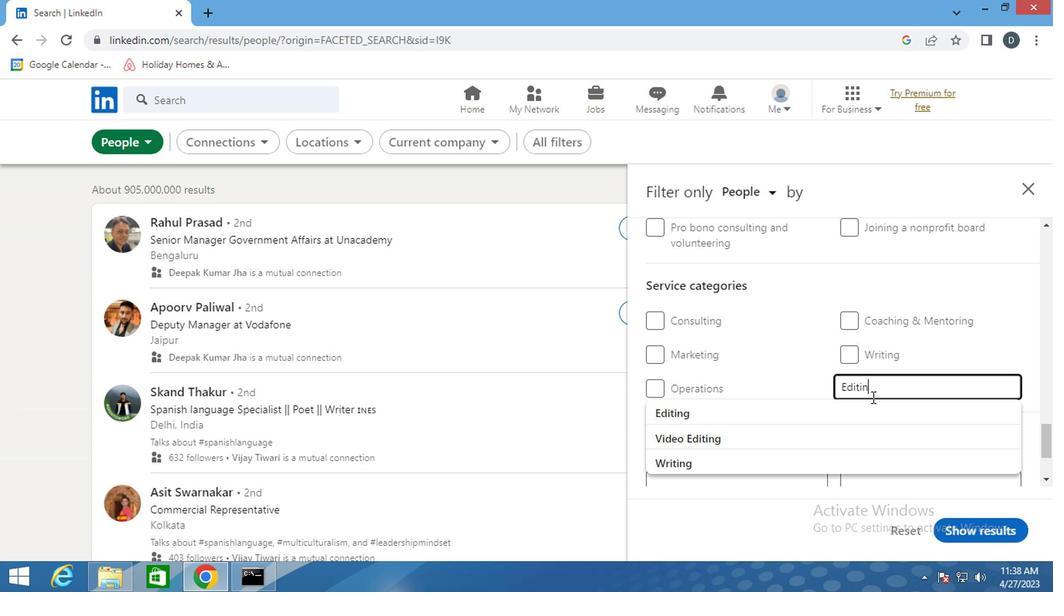 
Action: Mouse moved to (854, 406)
Screenshot: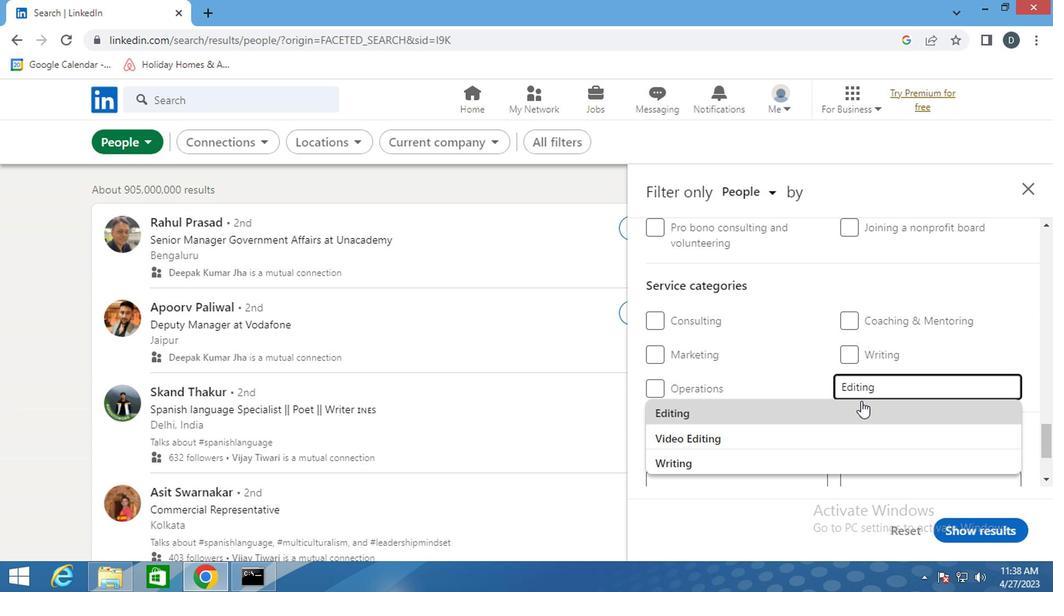 
Action: Mouse pressed left at (854, 406)
Screenshot: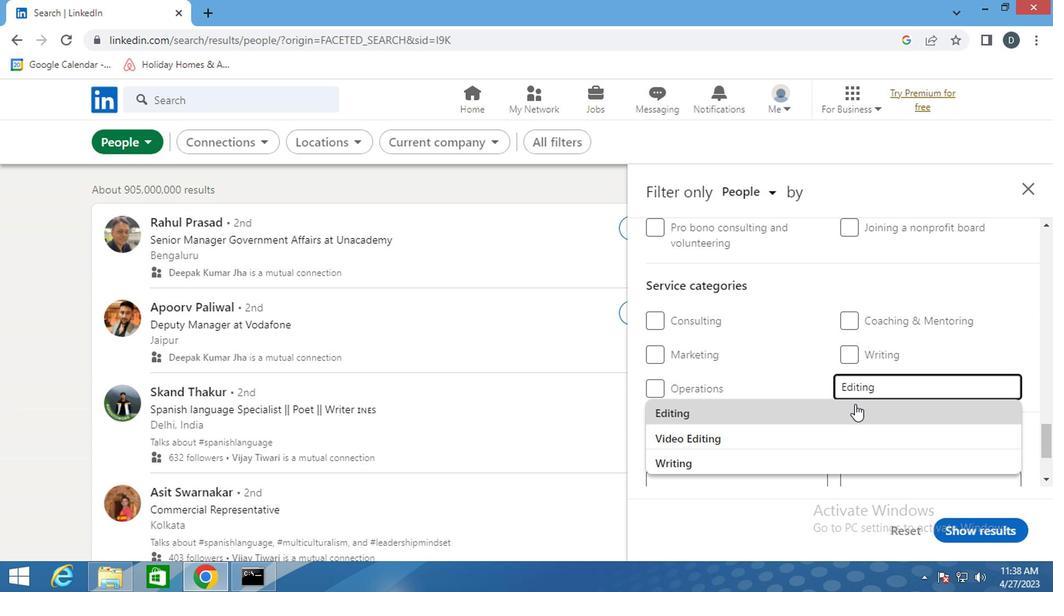 
Action: Mouse scrolled (854, 404) with delta (0, -1)
Screenshot: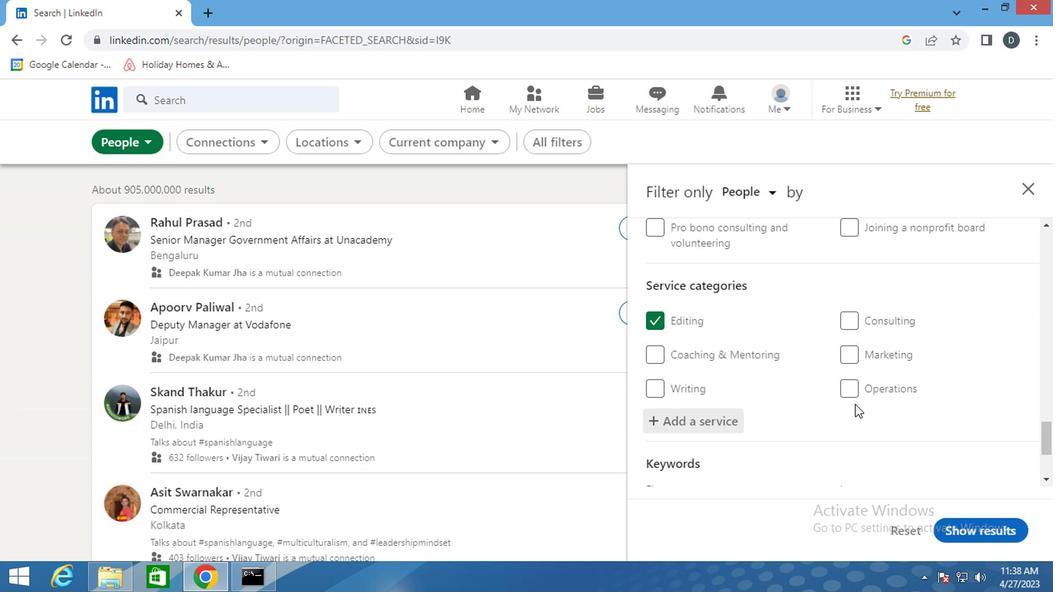 
Action: Mouse scrolled (854, 404) with delta (0, -1)
Screenshot: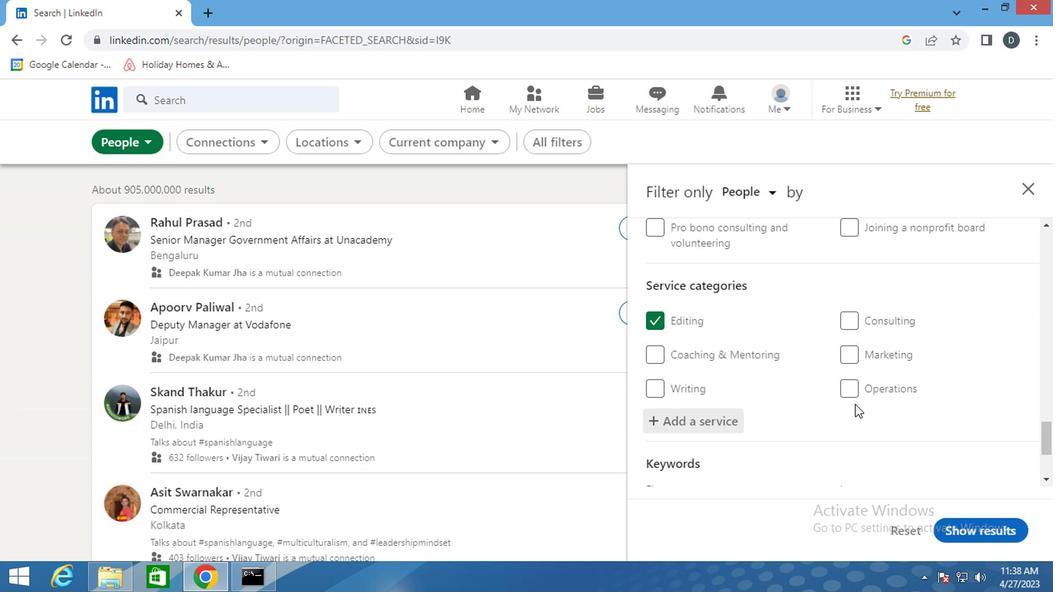 
Action: Mouse moved to (739, 411)
Screenshot: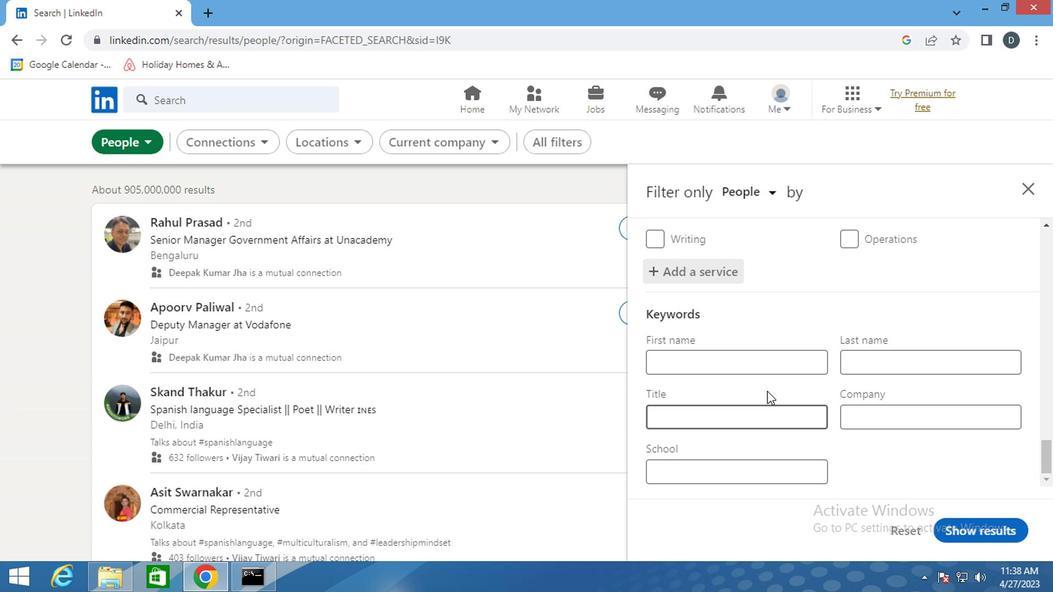 
Action: Mouse pressed left at (739, 411)
Screenshot: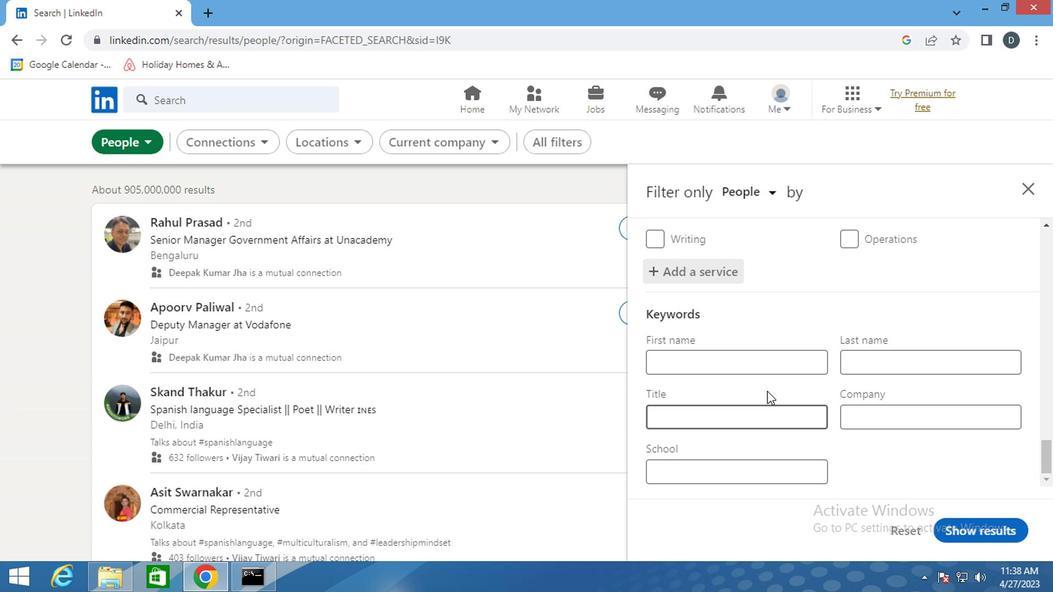 
Action: Key pressed <Key.shift>FOOD<Key.space><Key.shift>KITCHEN<Key.space><Key.shift>WORKER
Screenshot: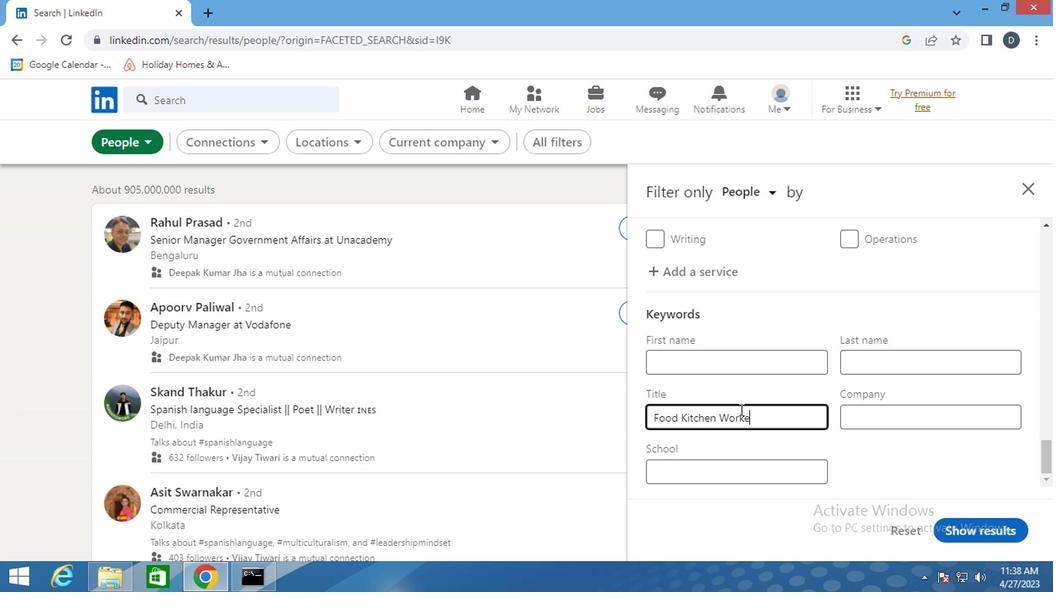 
Action: Mouse moved to (984, 533)
Screenshot: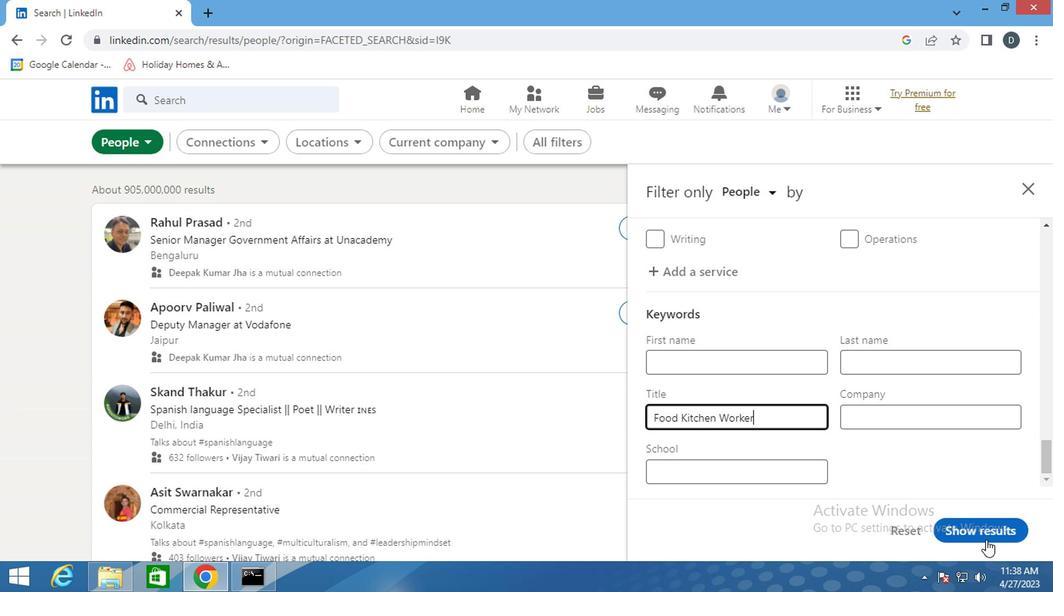 
Action: Mouse pressed left at (984, 533)
Screenshot: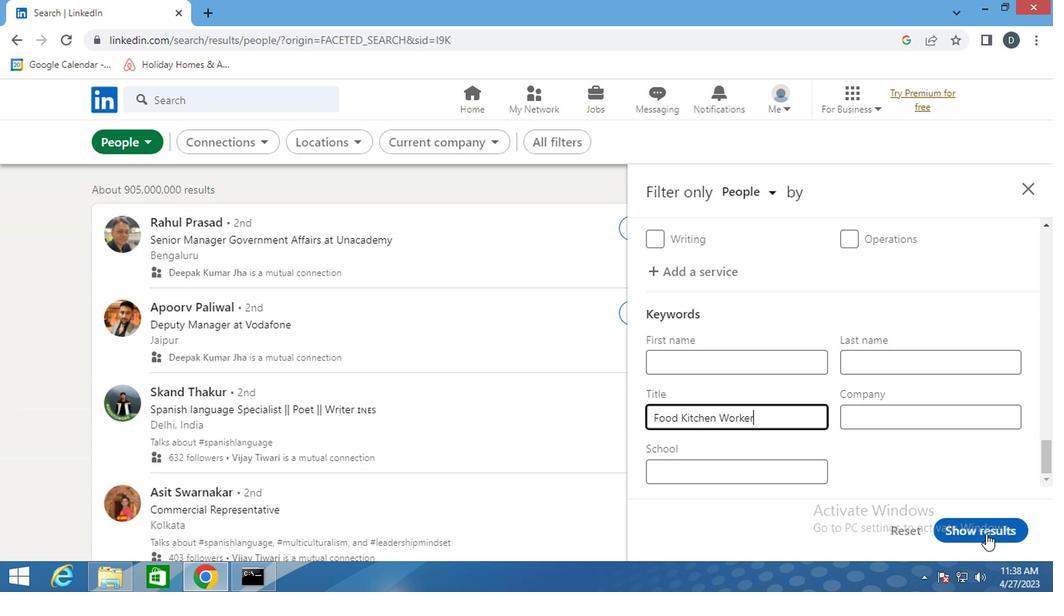 
Action: Mouse moved to (856, 425)
Screenshot: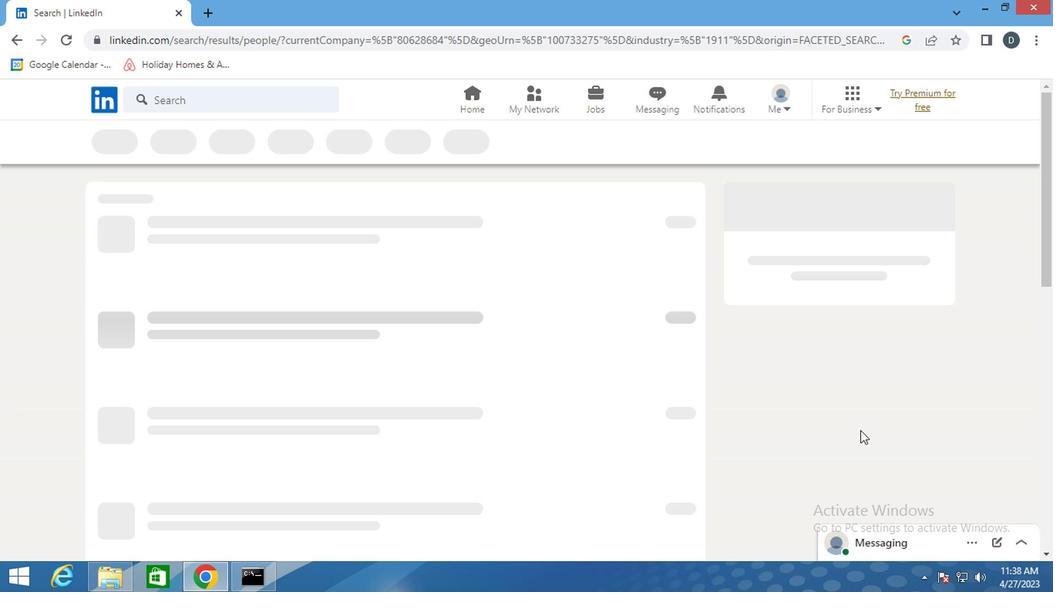 
